 Task: Find connections with filter location Pasaia with filter topic #Lockdownwith filter profile language Potuguese with filter current company Microchip Technology Inc. with filter school Indian Institute of Management Kashipur with filter industry Security Guards and Patrol Services with filter service category Outsourcing with filter keywords title Concierge
Action: Mouse moved to (181, 278)
Screenshot: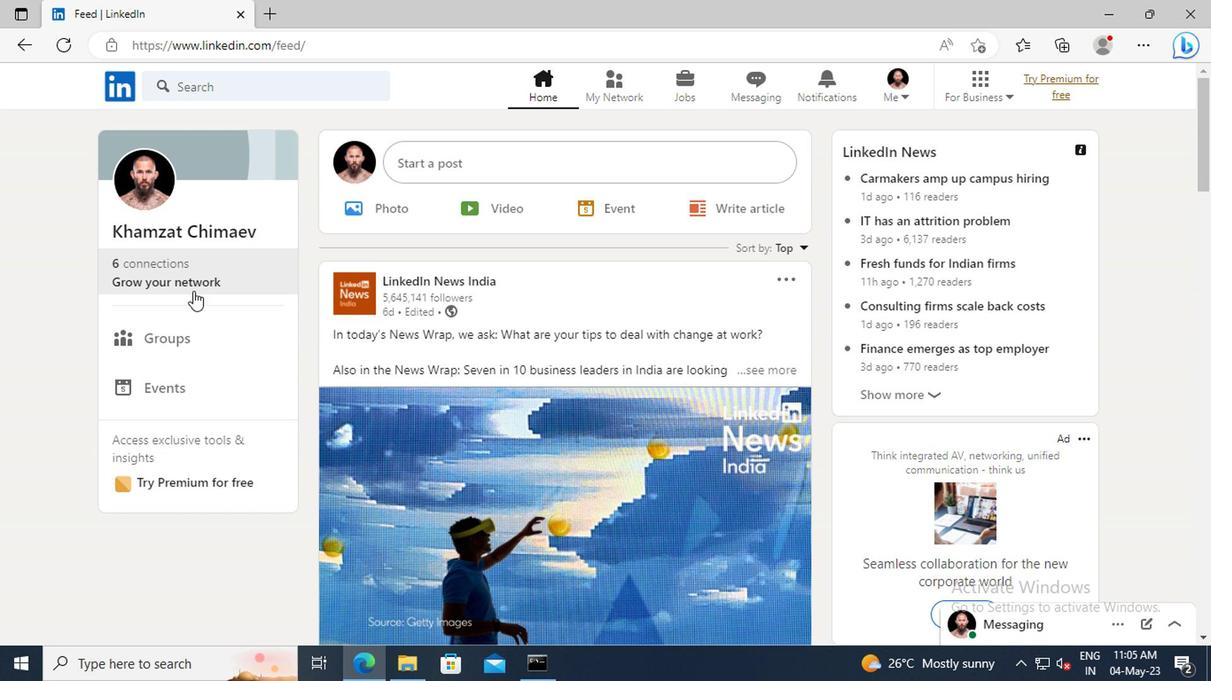
Action: Mouse pressed left at (181, 278)
Screenshot: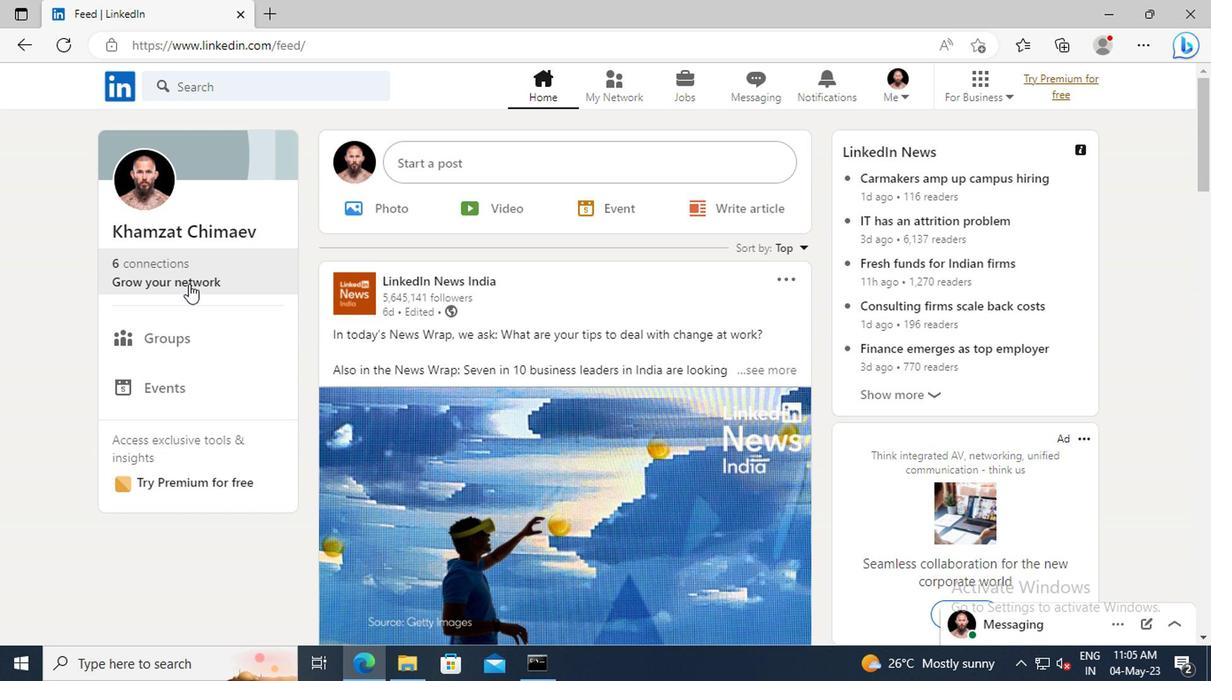 
Action: Mouse moved to (189, 189)
Screenshot: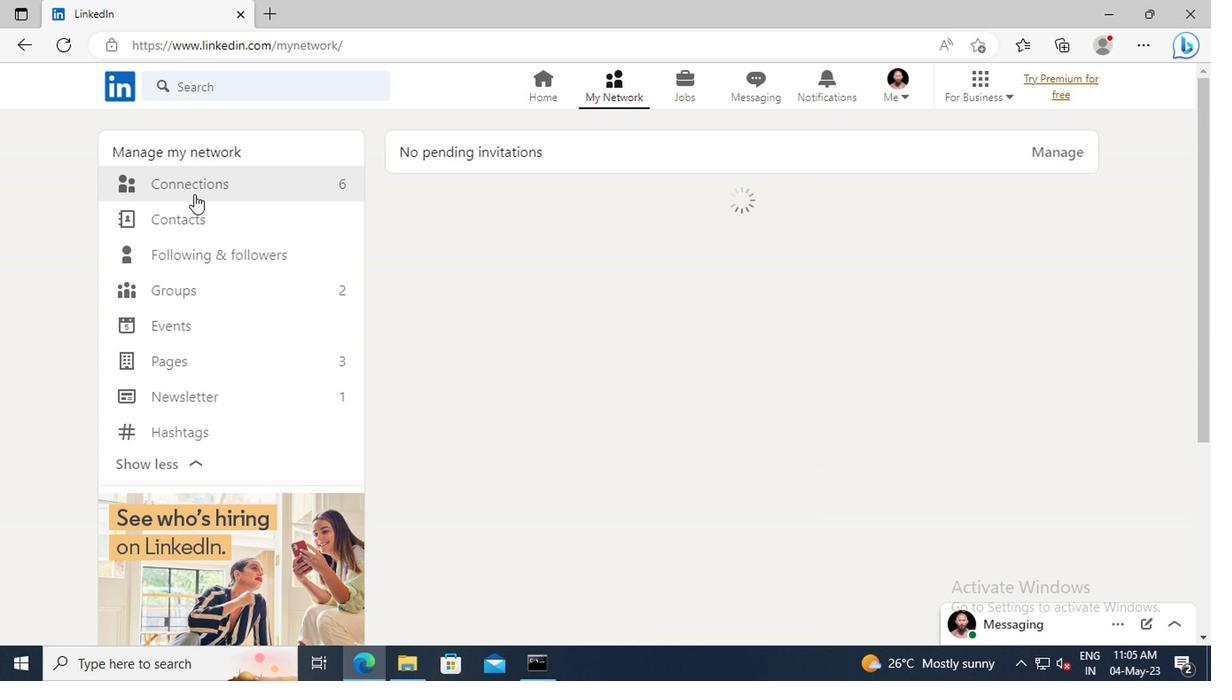 
Action: Mouse pressed left at (189, 189)
Screenshot: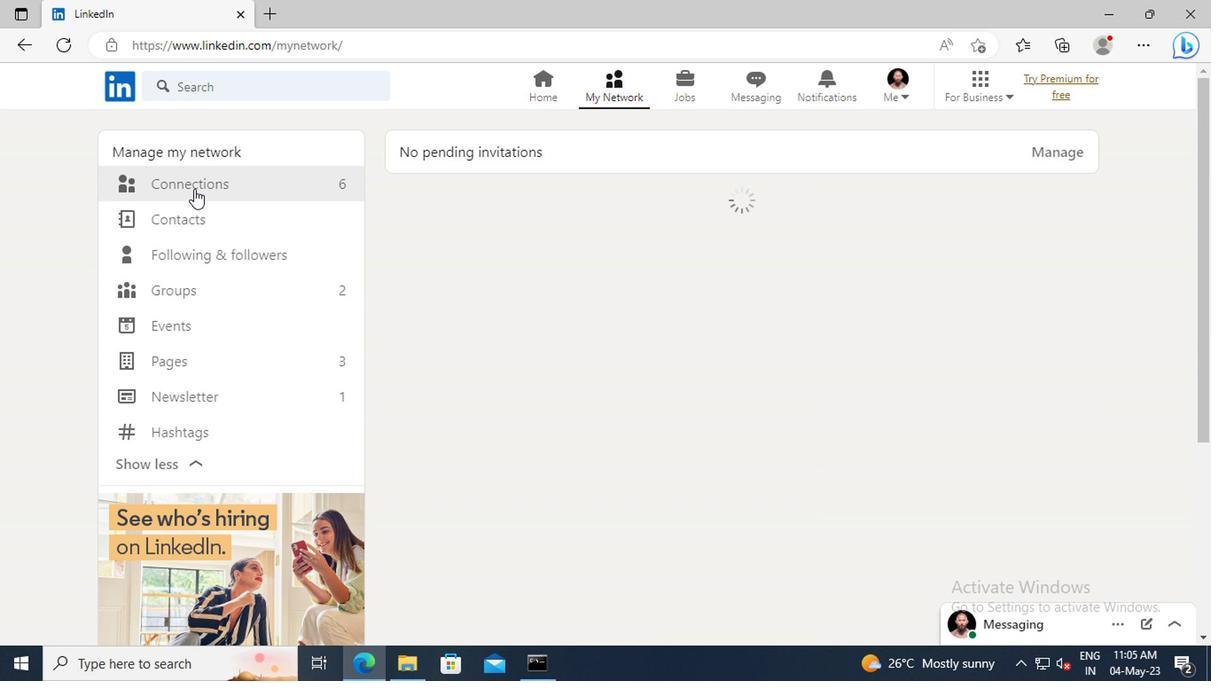 
Action: Mouse moved to (737, 194)
Screenshot: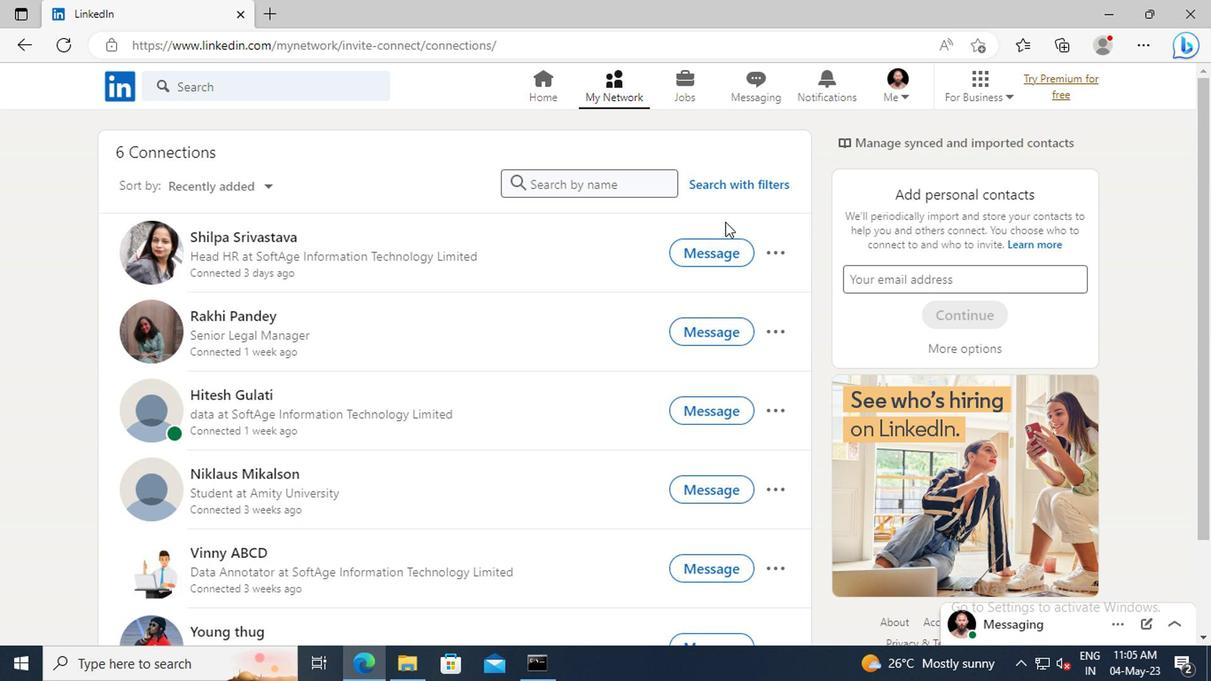 
Action: Mouse pressed left at (737, 194)
Screenshot: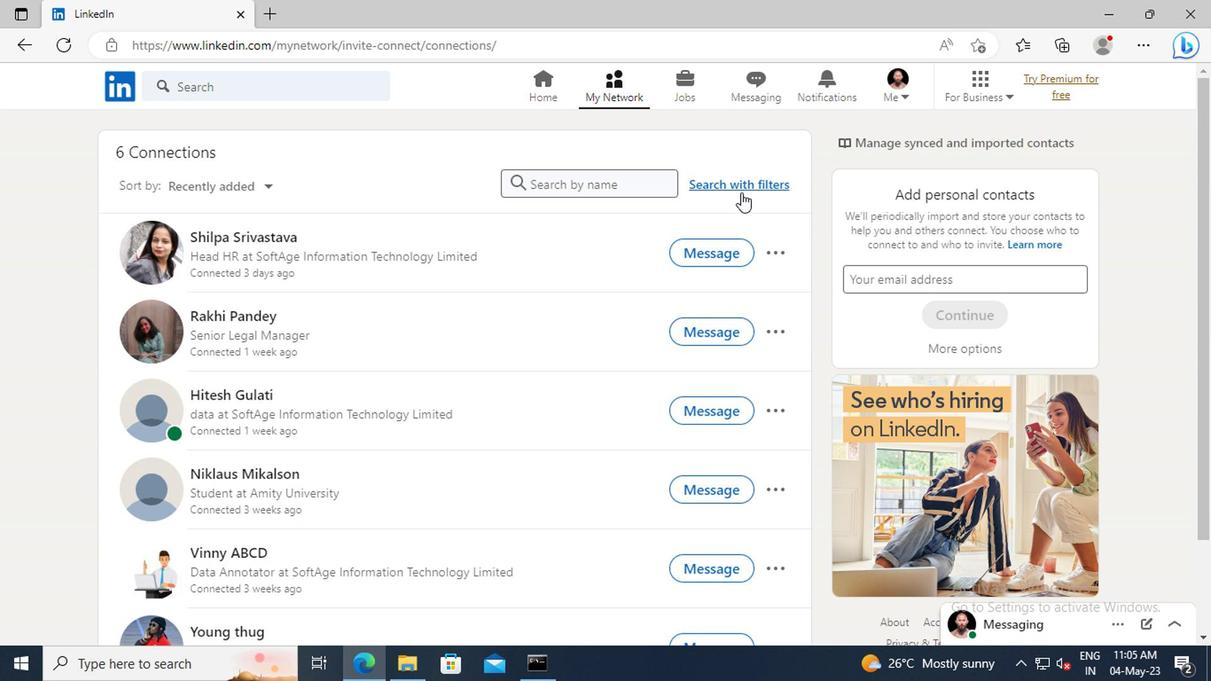 
Action: Mouse moved to (675, 139)
Screenshot: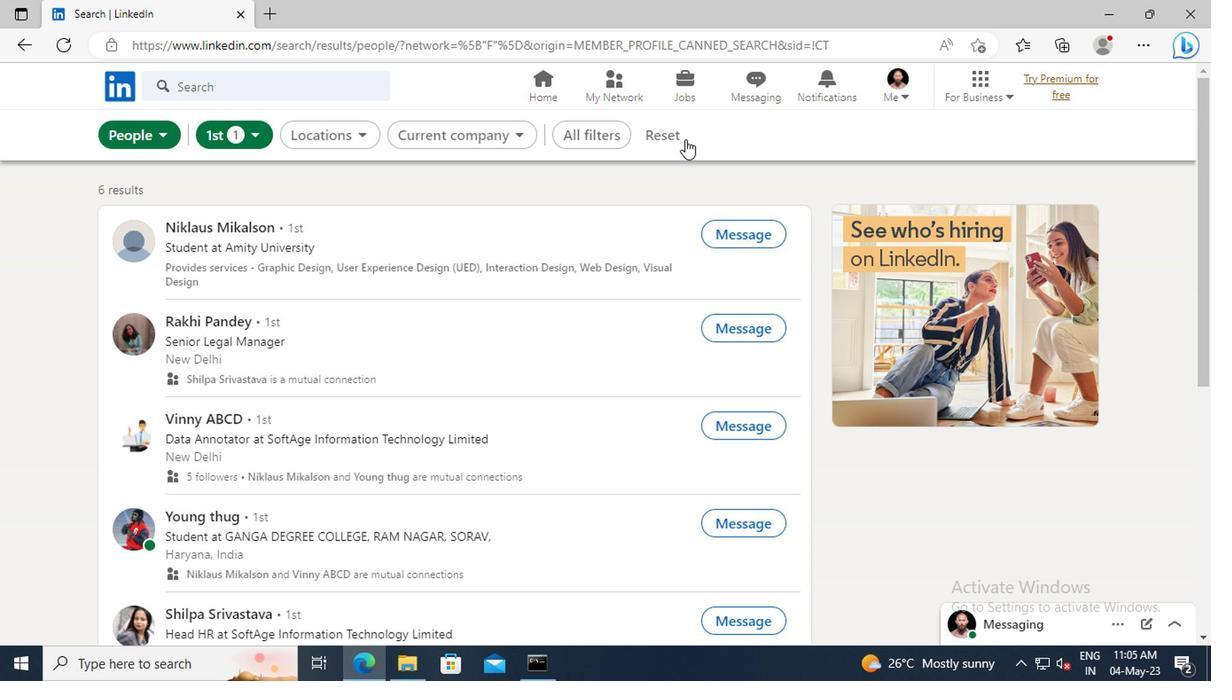 
Action: Mouse pressed left at (675, 139)
Screenshot: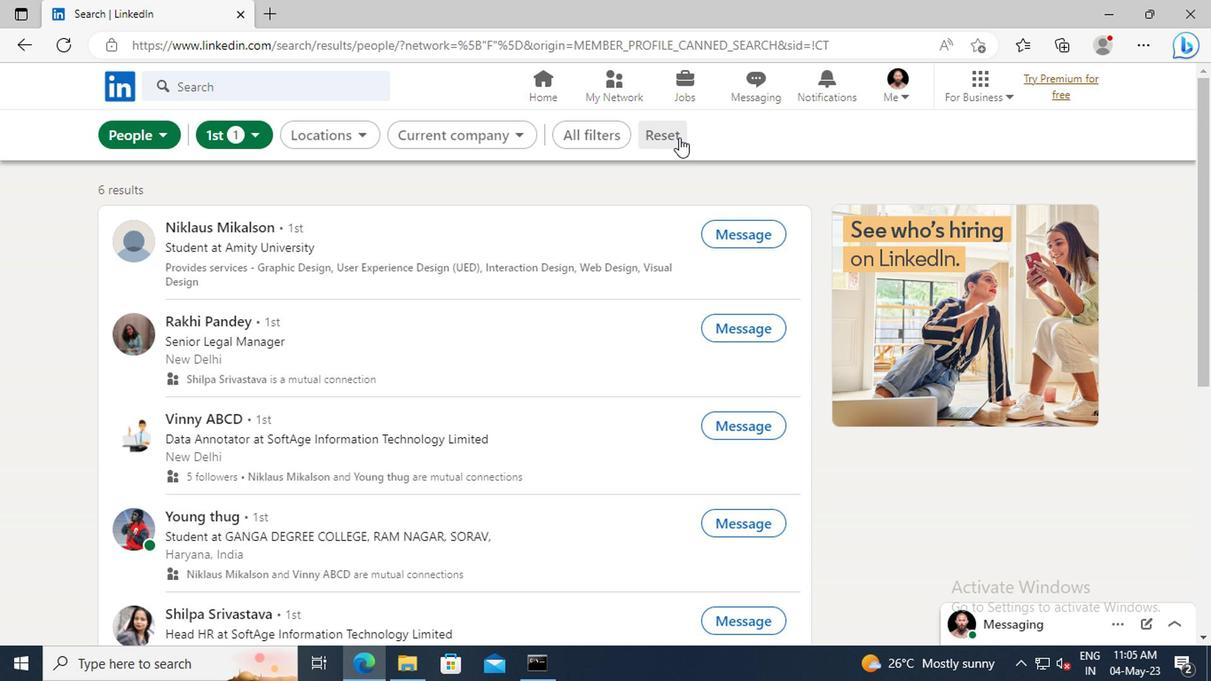 
Action: Mouse moved to (655, 138)
Screenshot: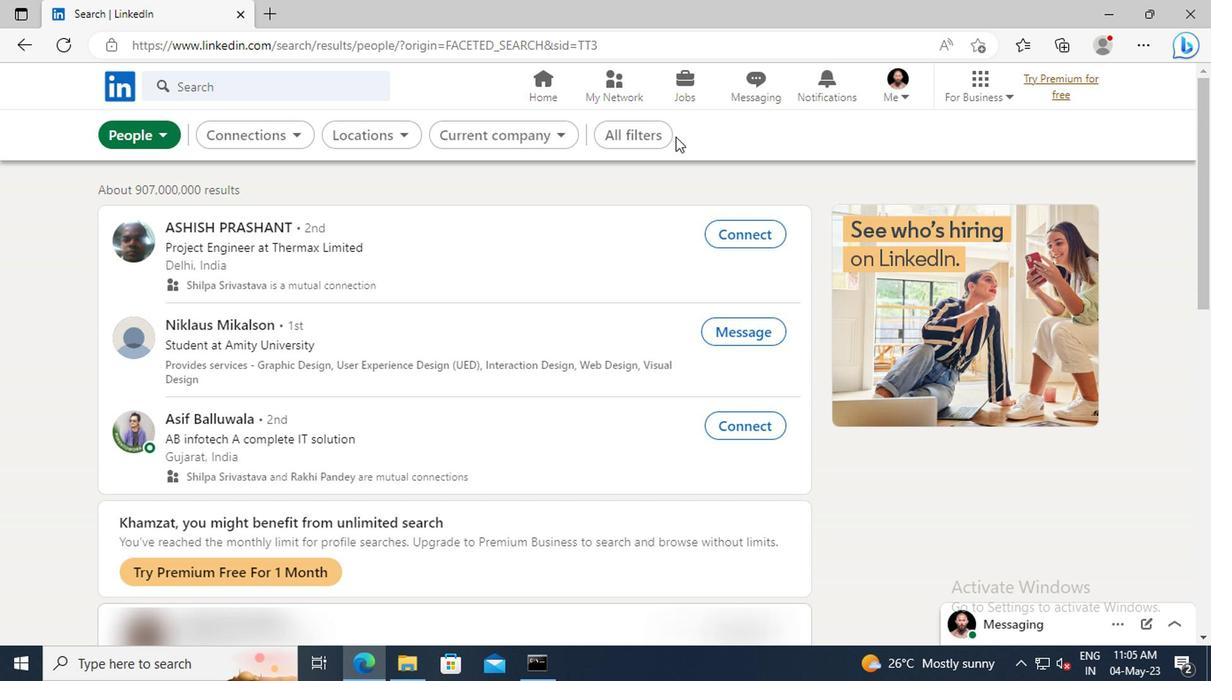 
Action: Mouse pressed left at (655, 138)
Screenshot: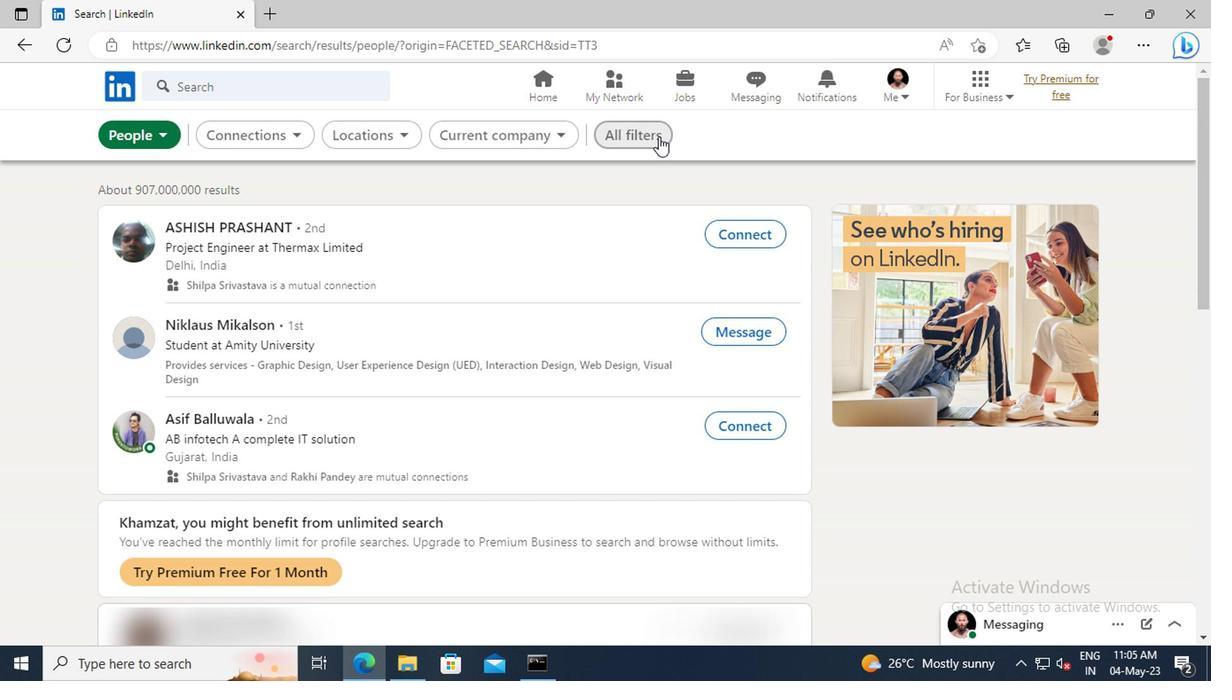 
Action: Mouse moved to (968, 311)
Screenshot: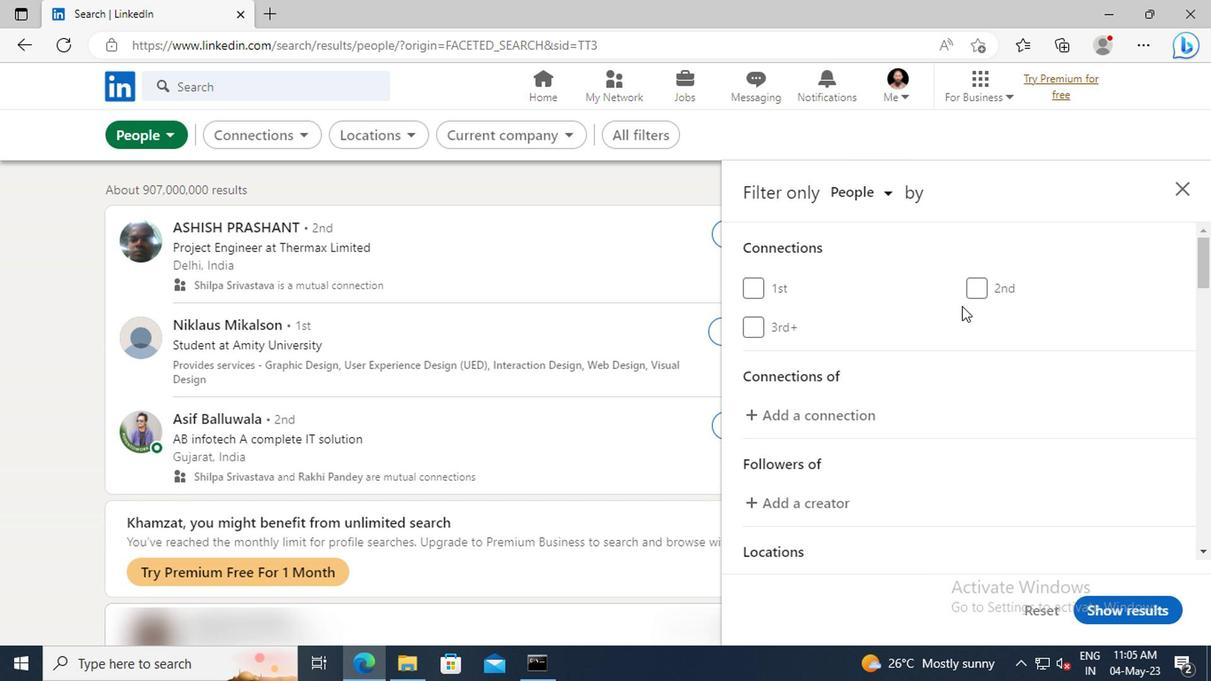 
Action: Mouse scrolled (968, 309) with delta (0, -1)
Screenshot: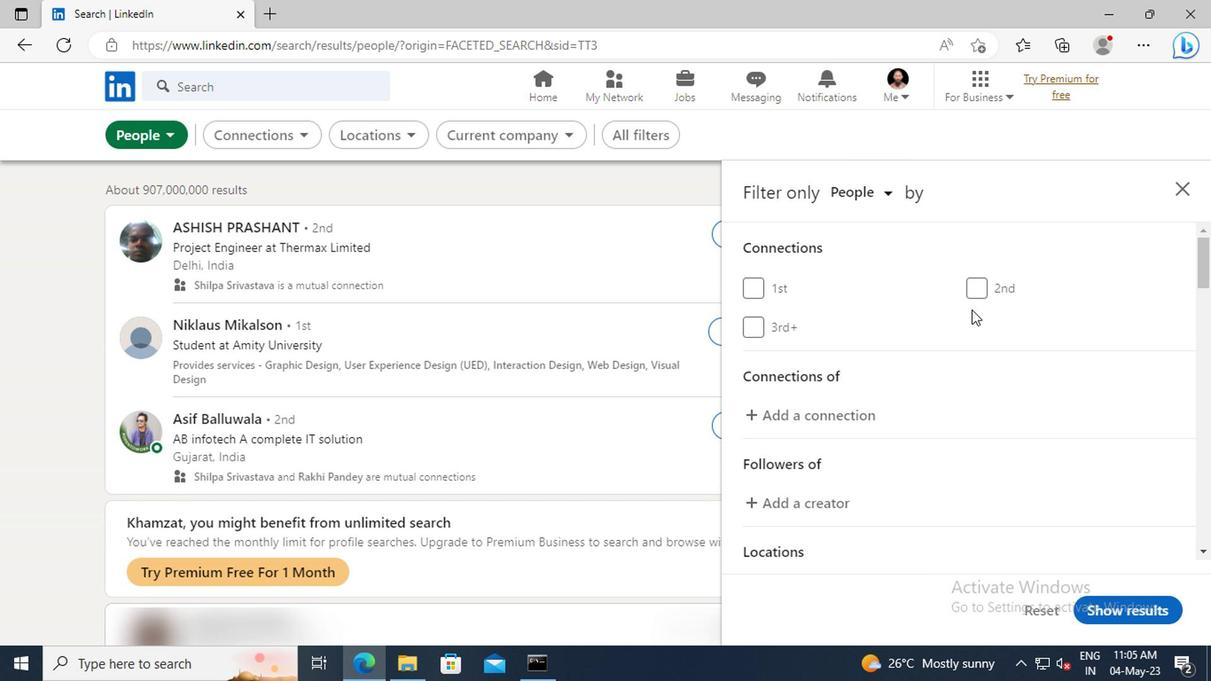 
Action: Mouse scrolled (968, 309) with delta (0, -1)
Screenshot: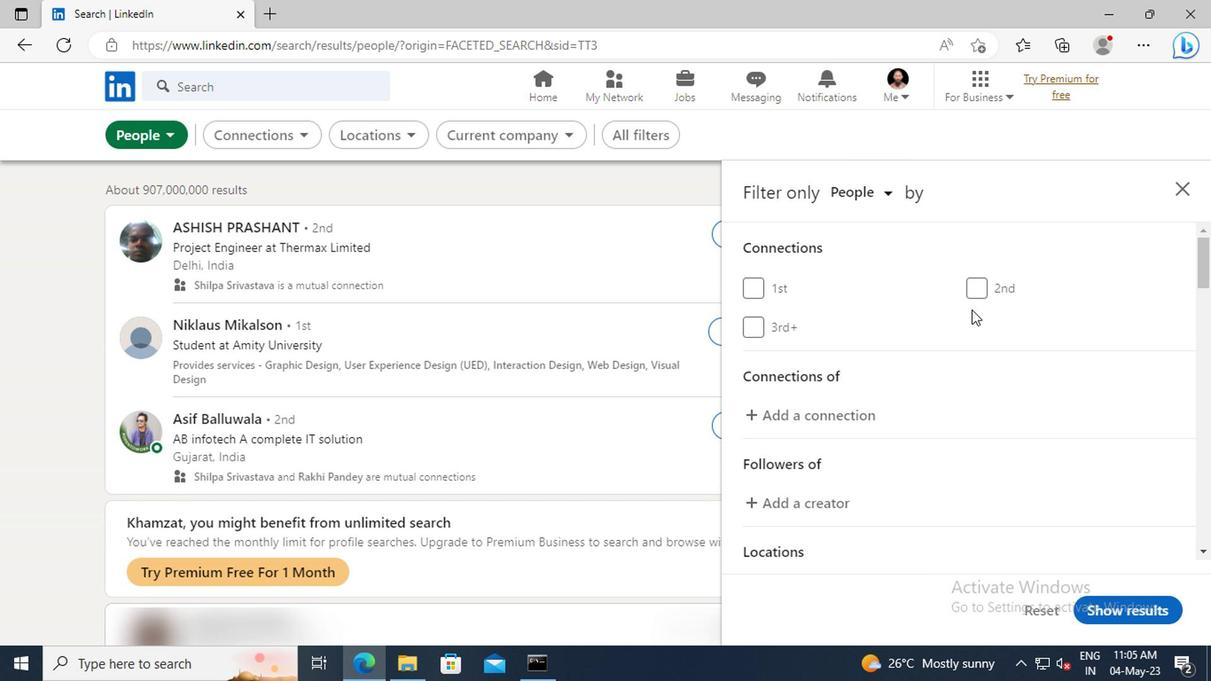 
Action: Mouse scrolled (968, 309) with delta (0, -1)
Screenshot: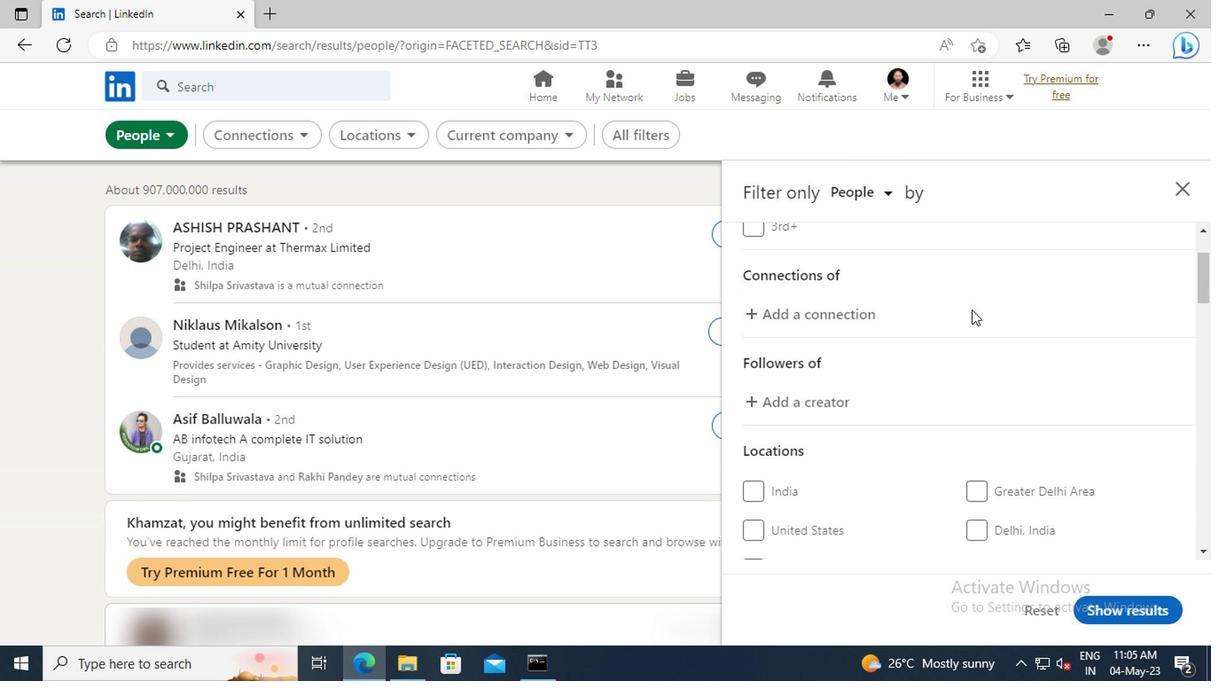 
Action: Mouse scrolled (968, 309) with delta (0, -1)
Screenshot: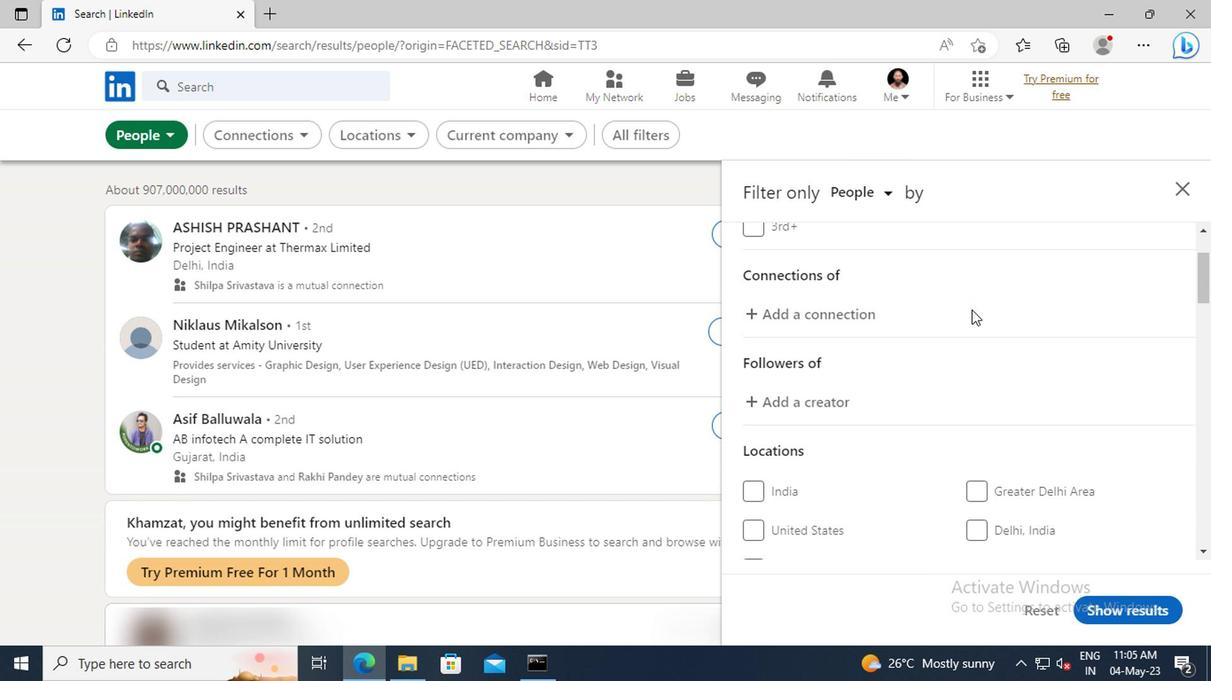 
Action: Mouse scrolled (968, 309) with delta (0, -1)
Screenshot: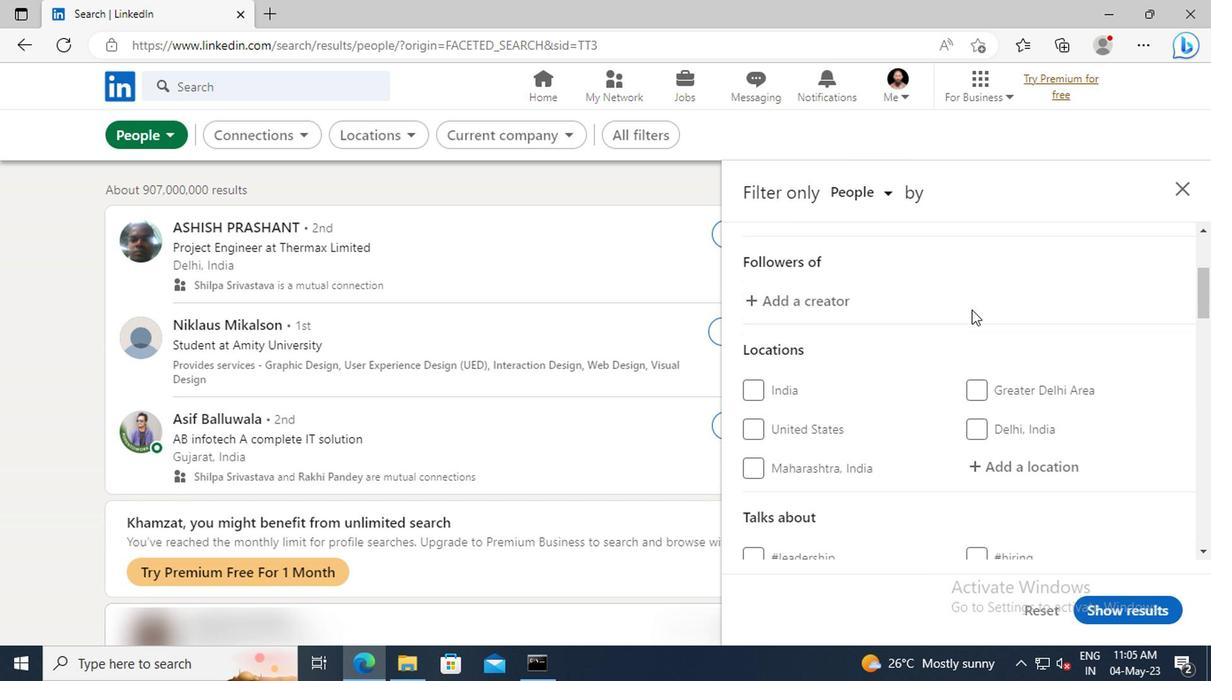
Action: Mouse scrolled (968, 309) with delta (0, -1)
Screenshot: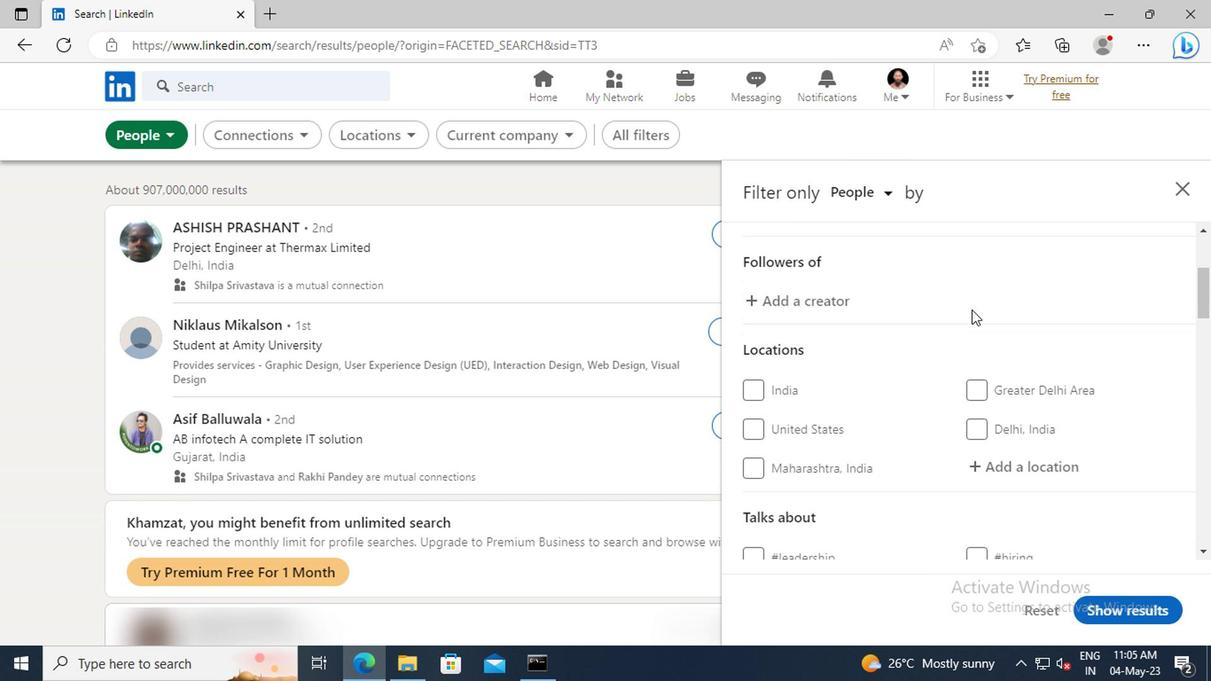 
Action: Mouse moved to (984, 366)
Screenshot: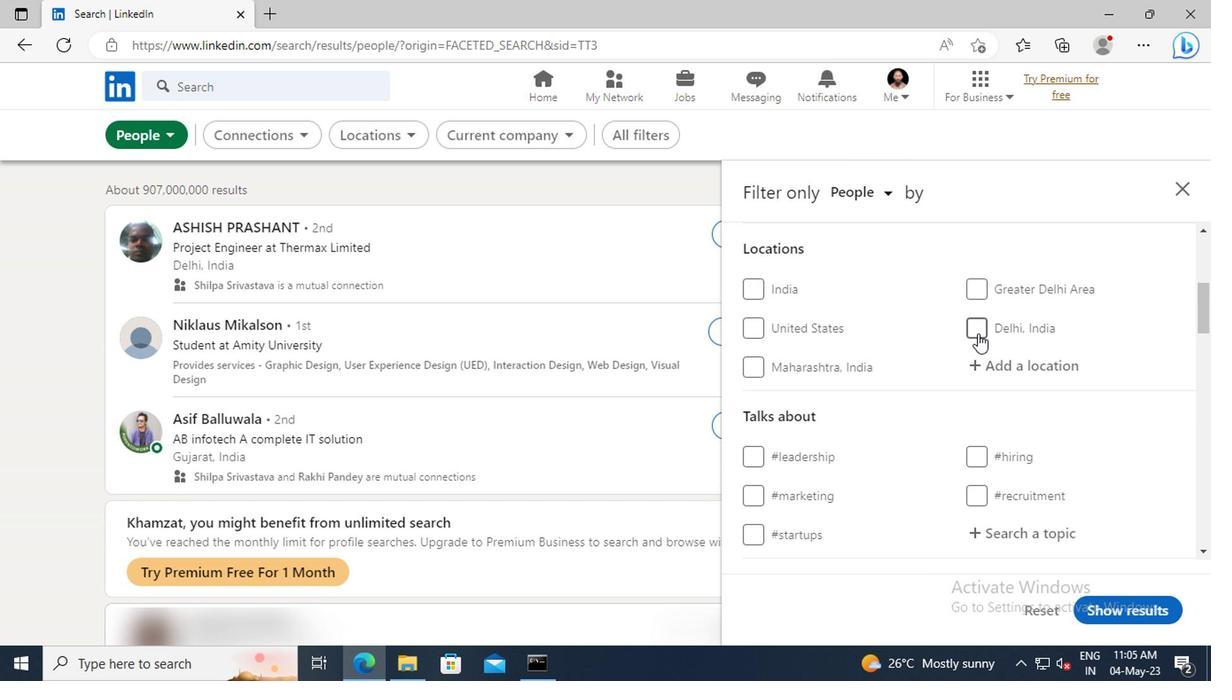 
Action: Mouse pressed left at (984, 366)
Screenshot: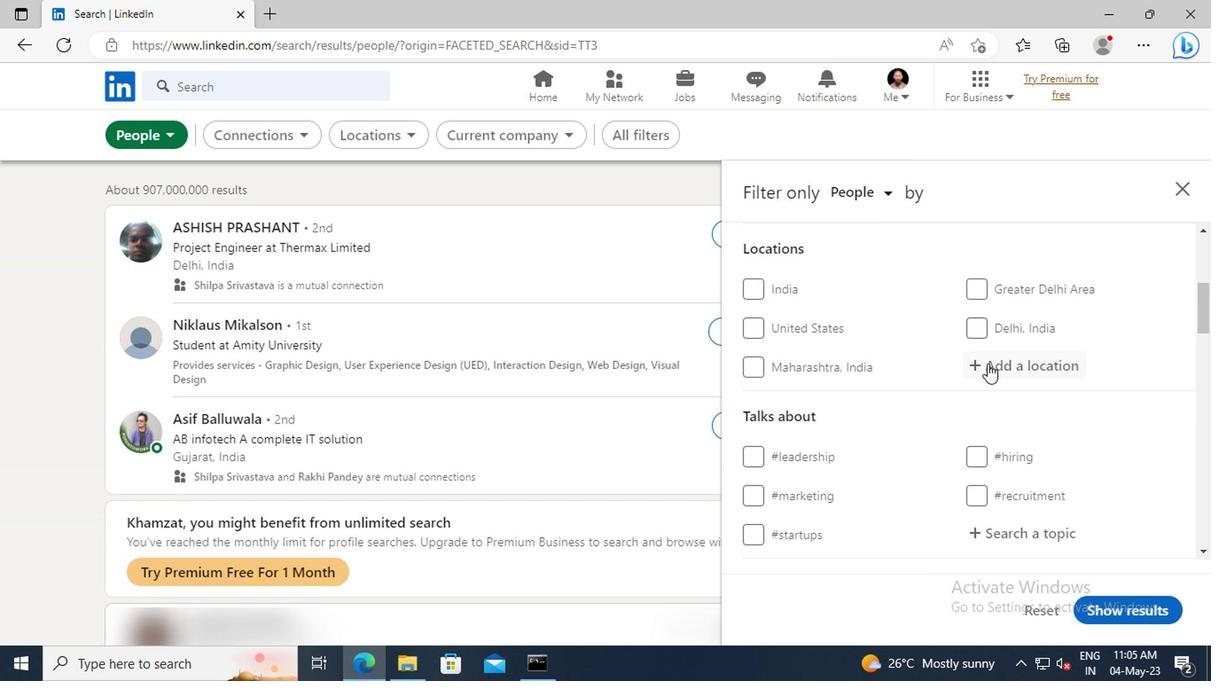 
Action: Key pressed <Key.shift>PASAIA
Screenshot: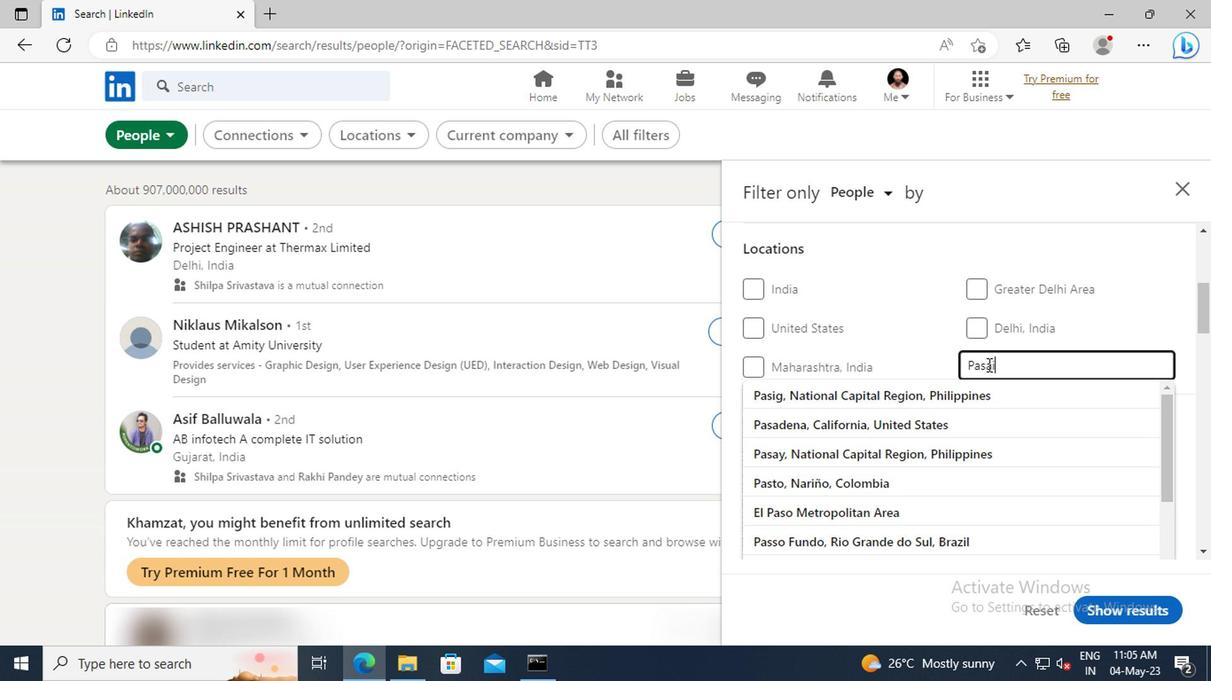 
Action: Mouse moved to (984, 391)
Screenshot: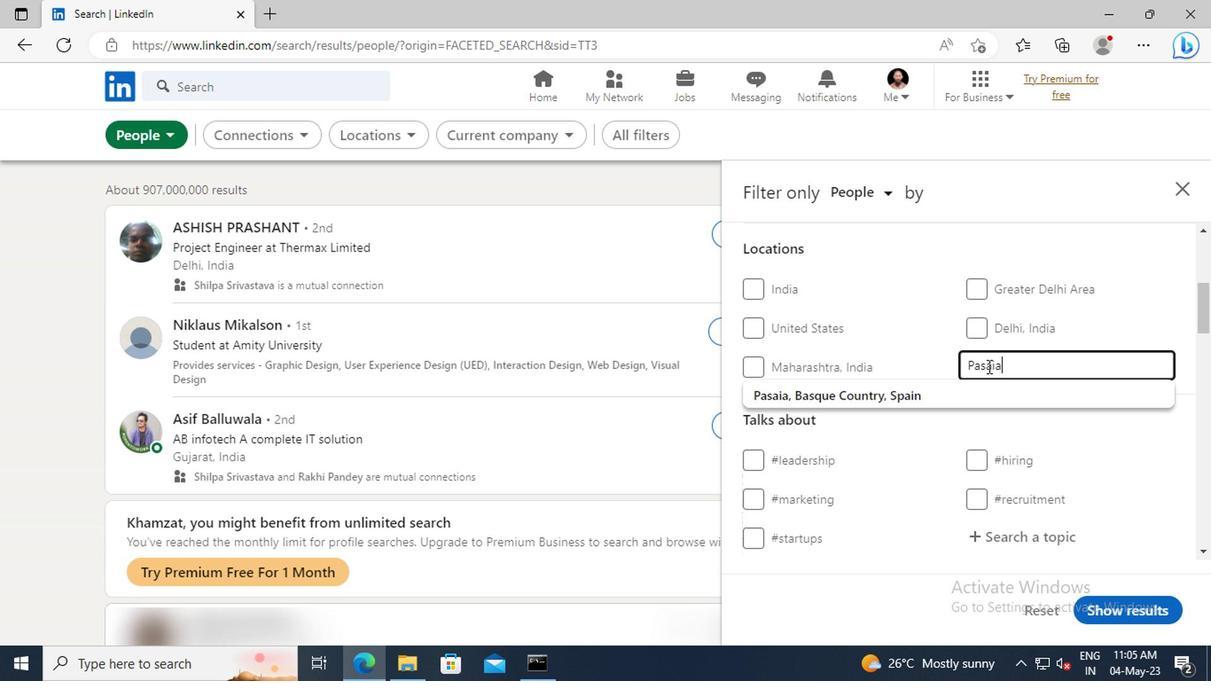 
Action: Mouse pressed left at (984, 391)
Screenshot: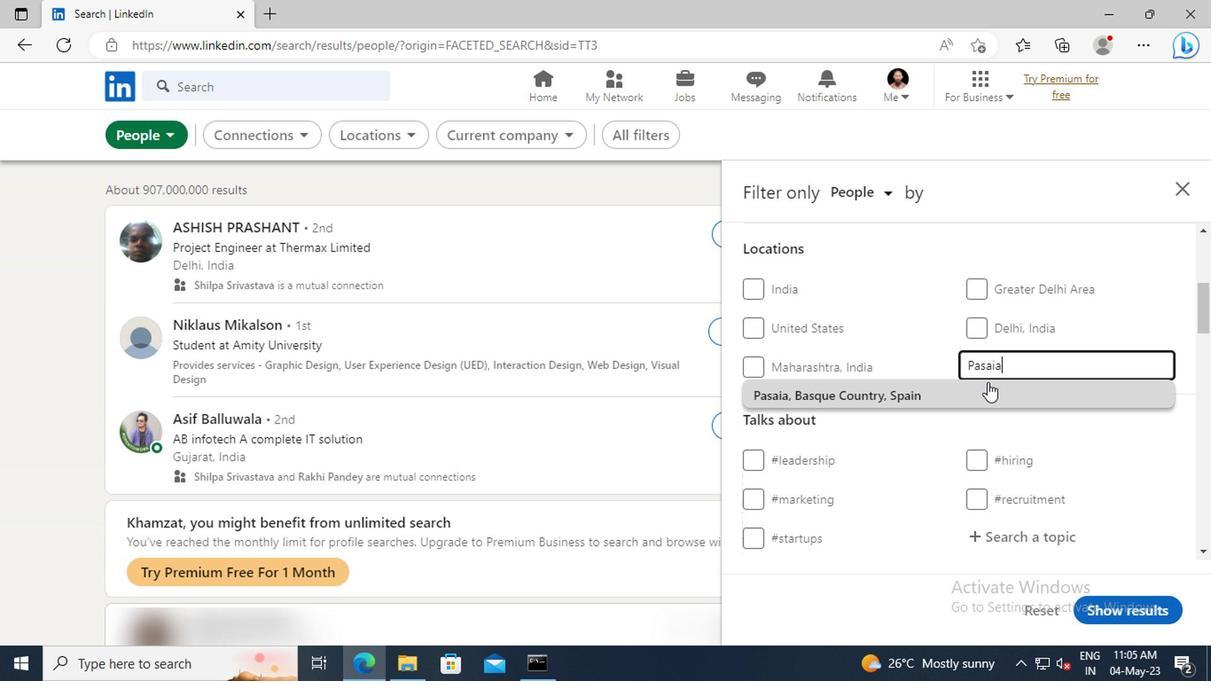 
Action: Mouse scrolled (984, 390) with delta (0, 0)
Screenshot: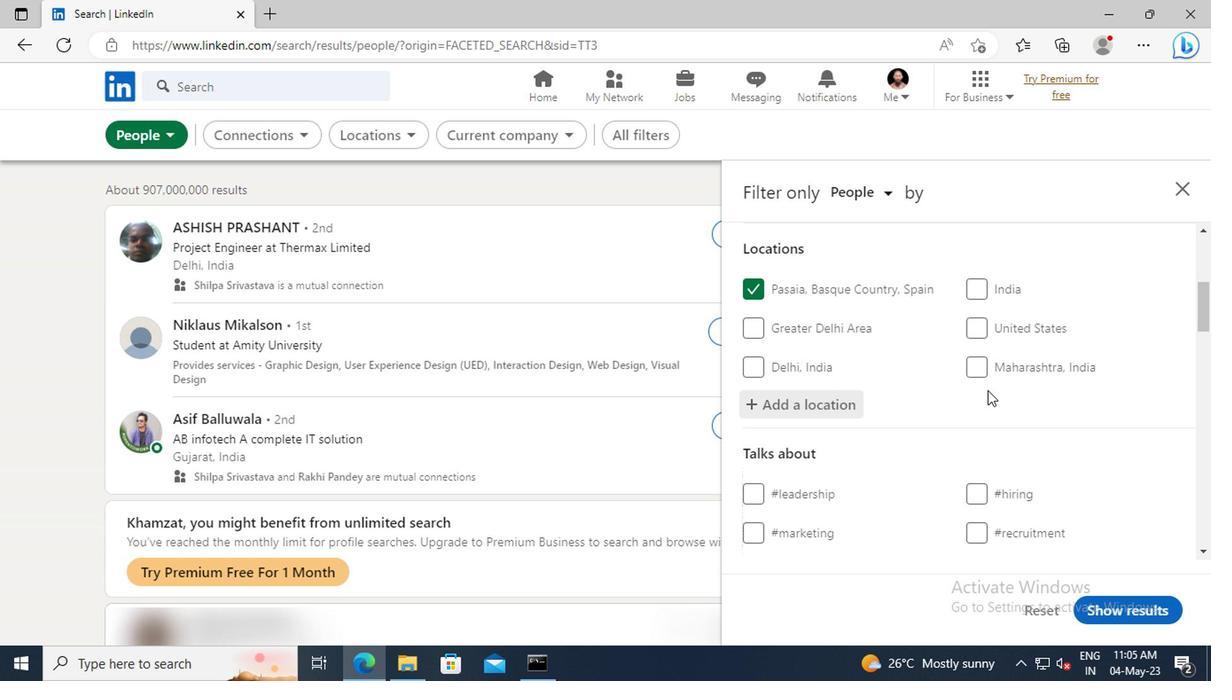 
Action: Mouse scrolled (984, 390) with delta (0, 0)
Screenshot: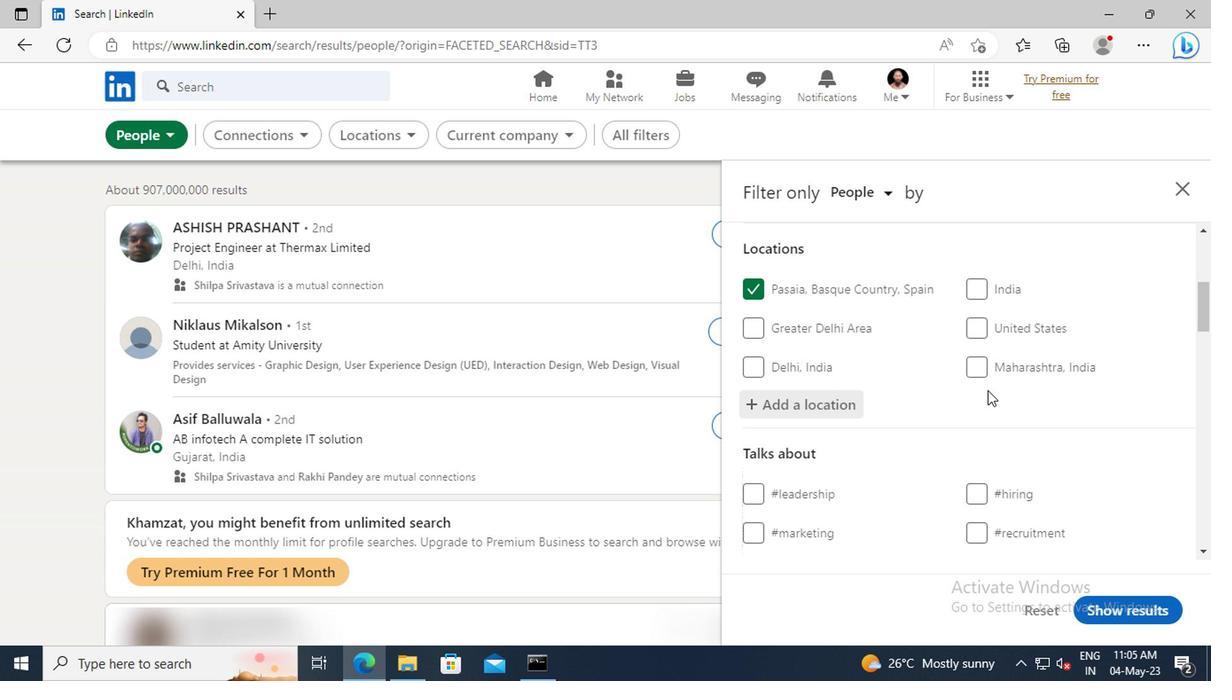 
Action: Mouse scrolled (984, 390) with delta (0, 0)
Screenshot: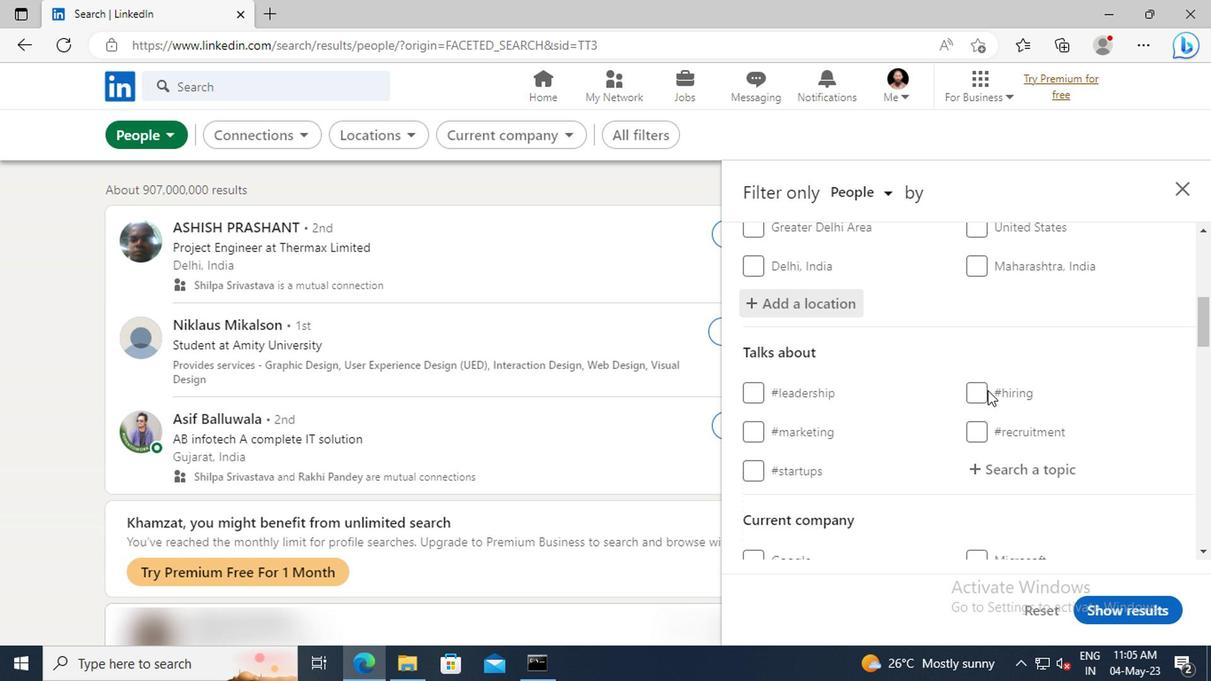 
Action: Mouse scrolled (984, 390) with delta (0, 0)
Screenshot: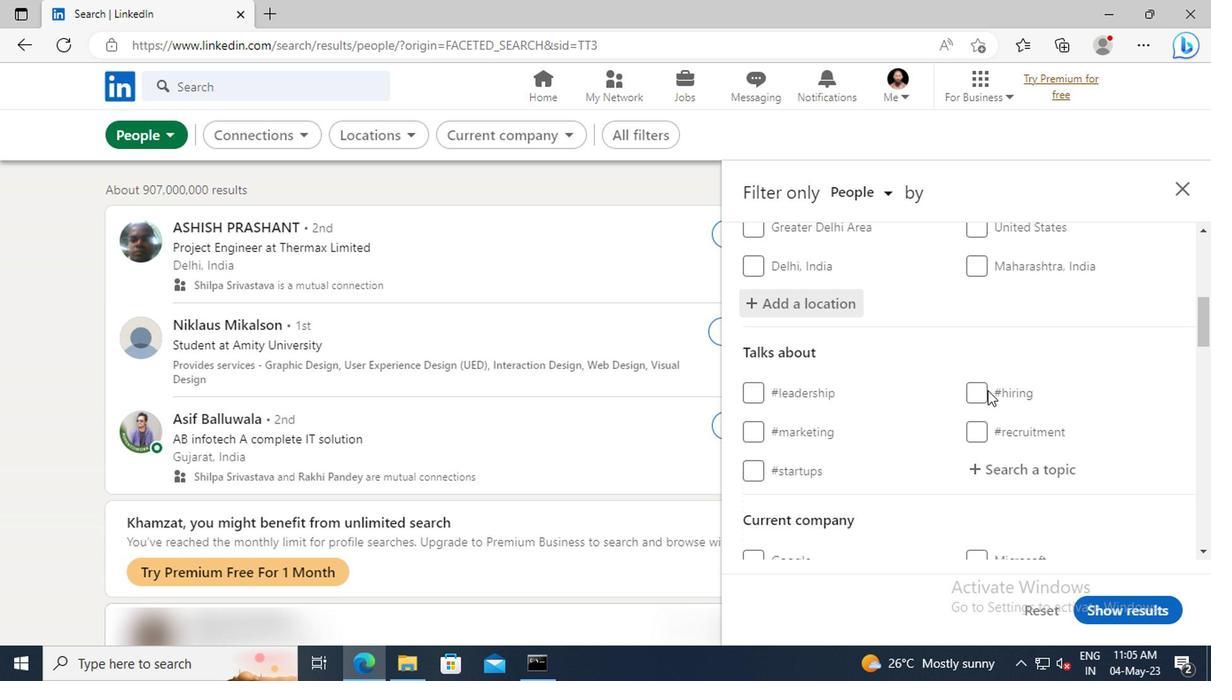 
Action: Mouse moved to (992, 380)
Screenshot: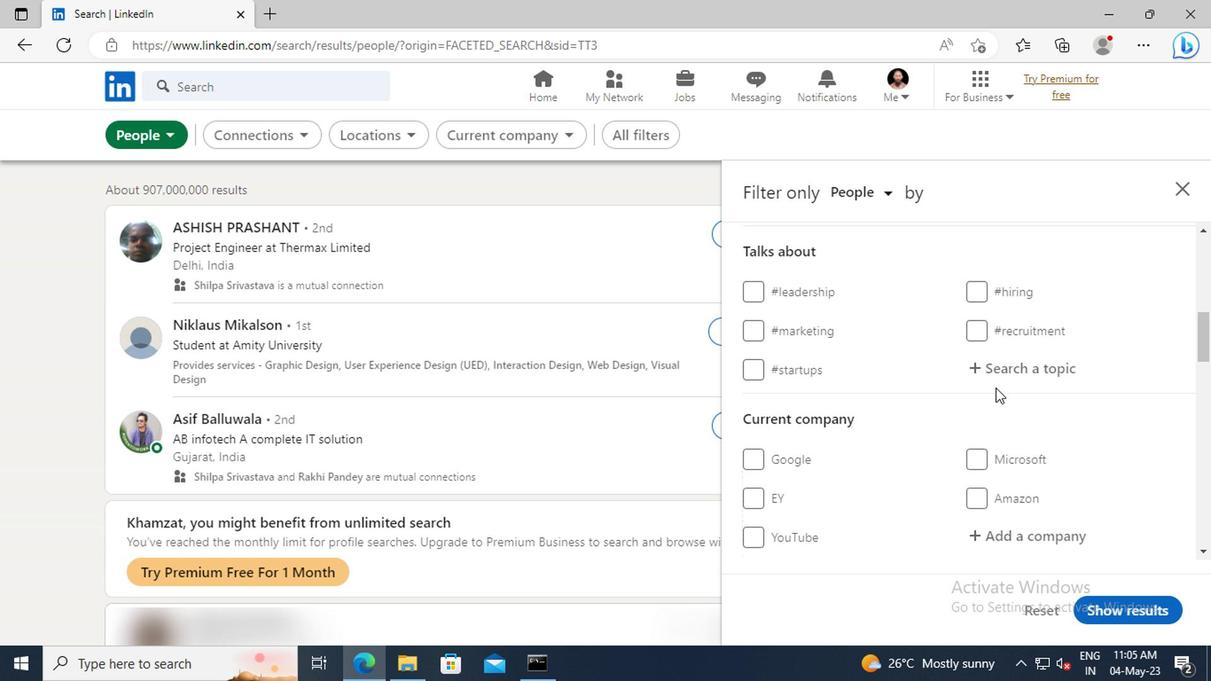 
Action: Mouse pressed left at (992, 380)
Screenshot: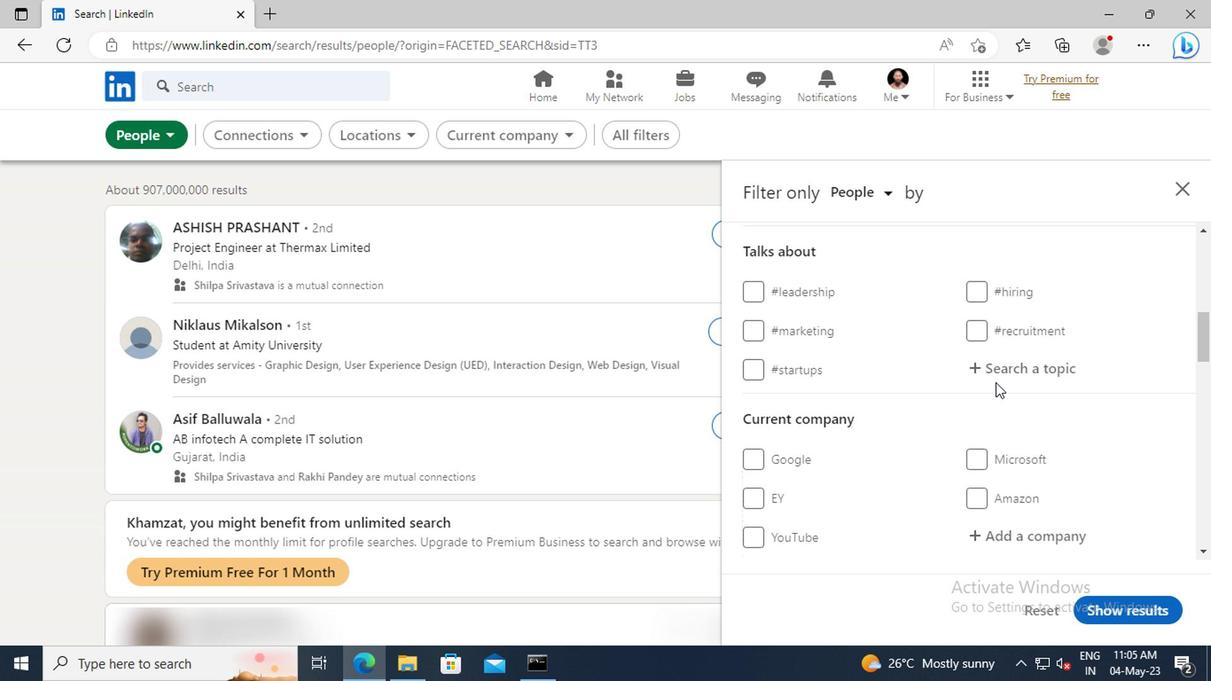 
Action: Mouse moved to (992, 379)
Screenshot: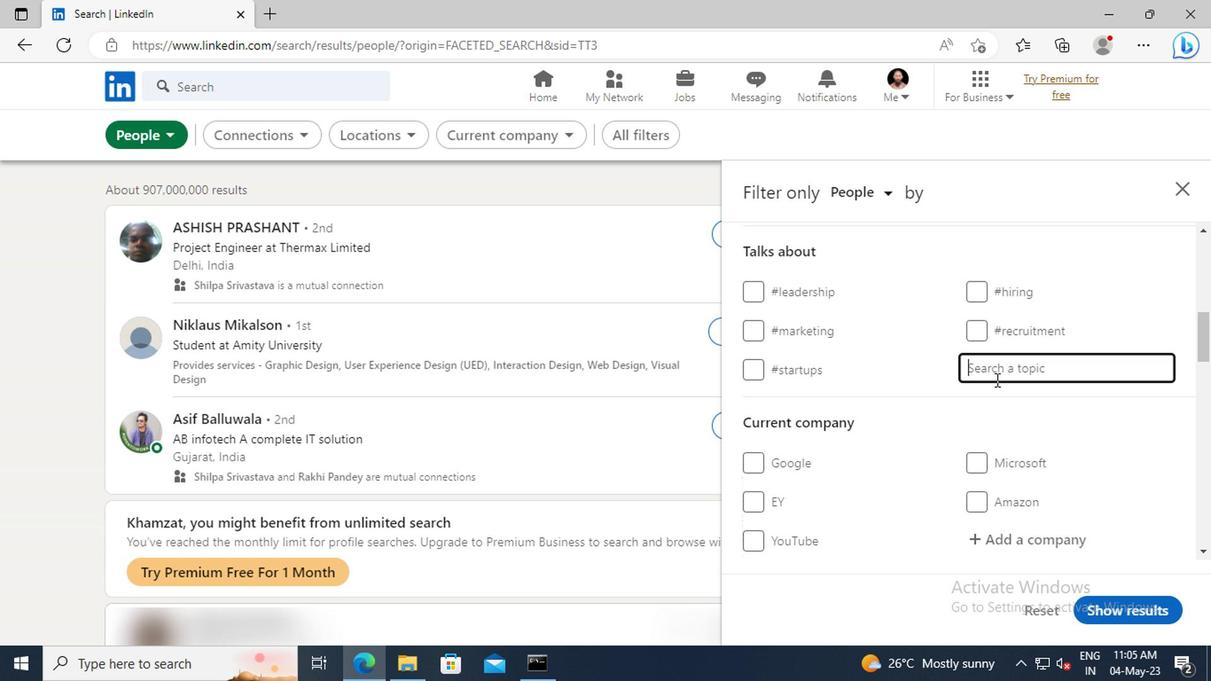 
Action: Key pressed <Key.shift>LOCKDO
Screenshot: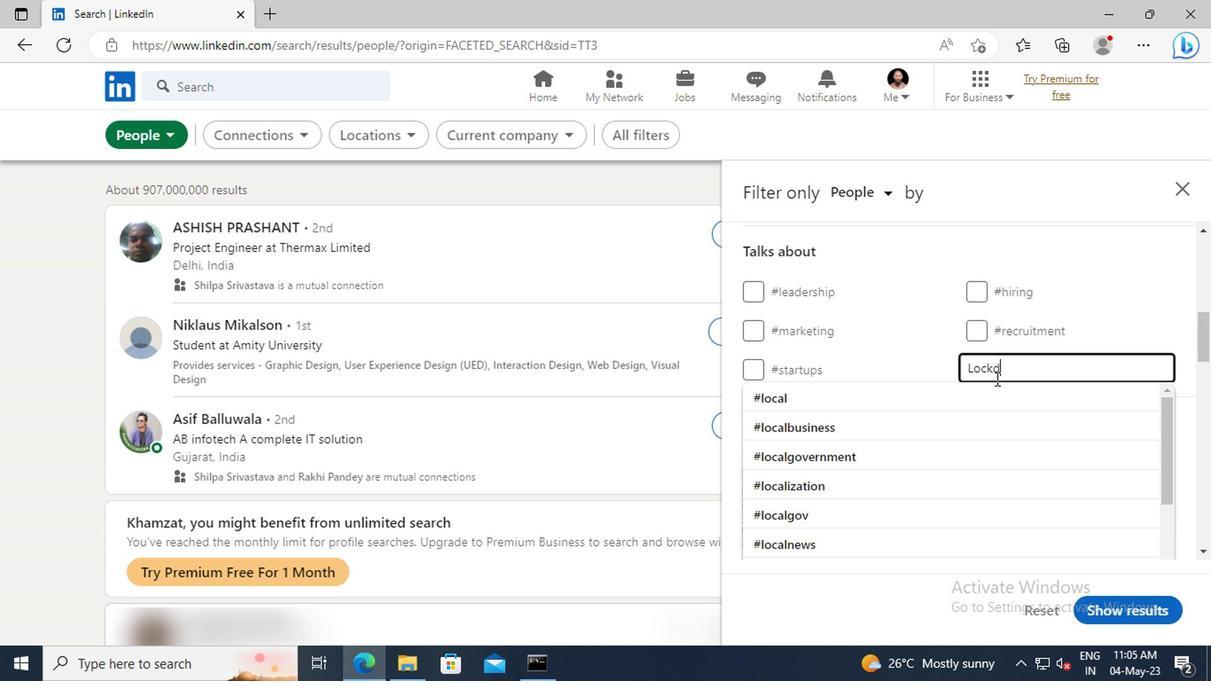 
Action: Mouse moved to (992, 393)
Screenshot: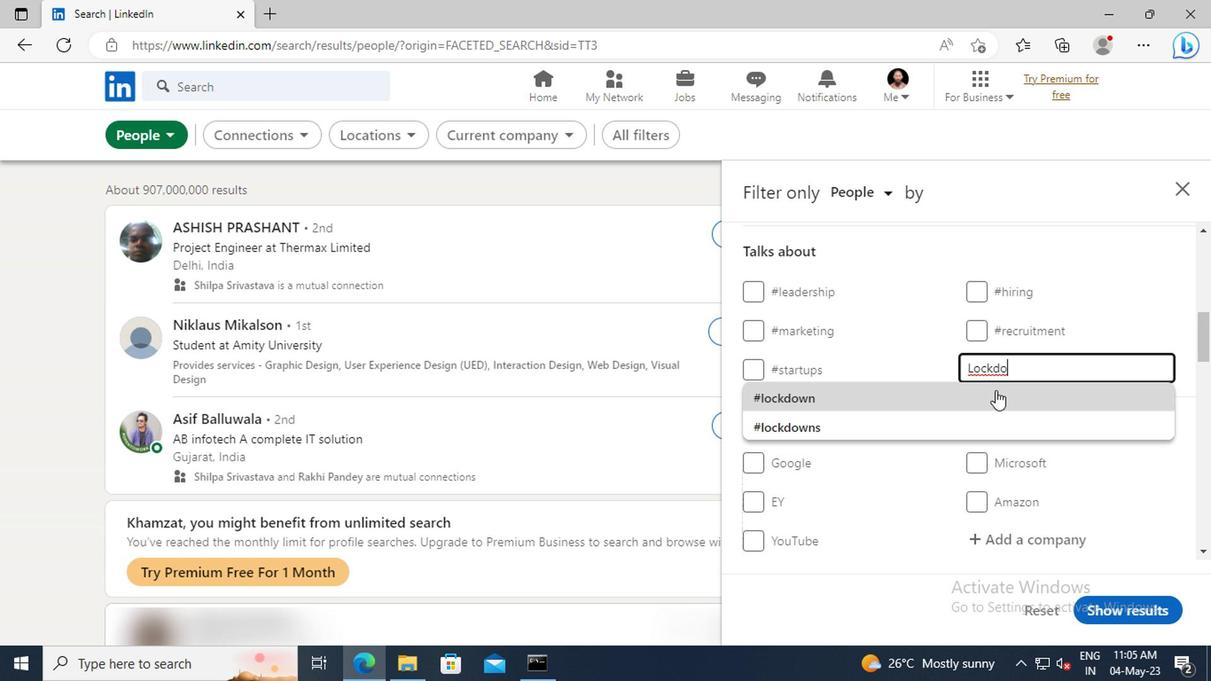 
Action: Mouse pressed left at (992, 393)
Screenshot: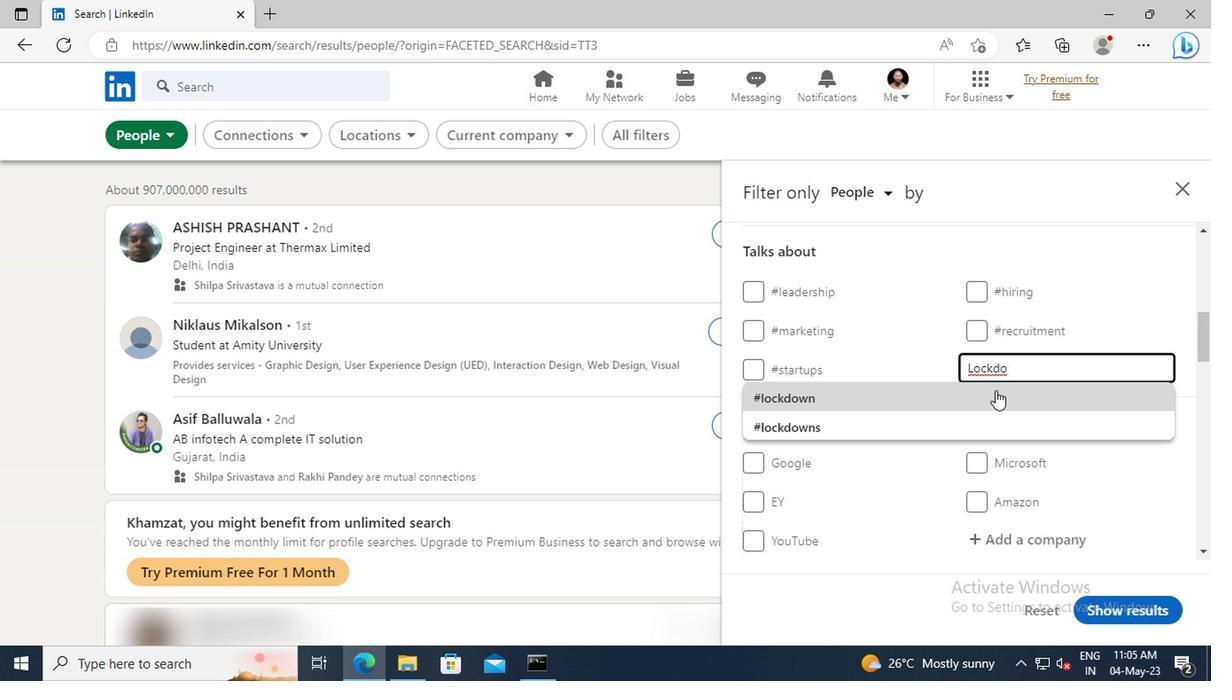 
Action: Mouse scrolled (992, 392) with delta (0, 0)
Screenshot: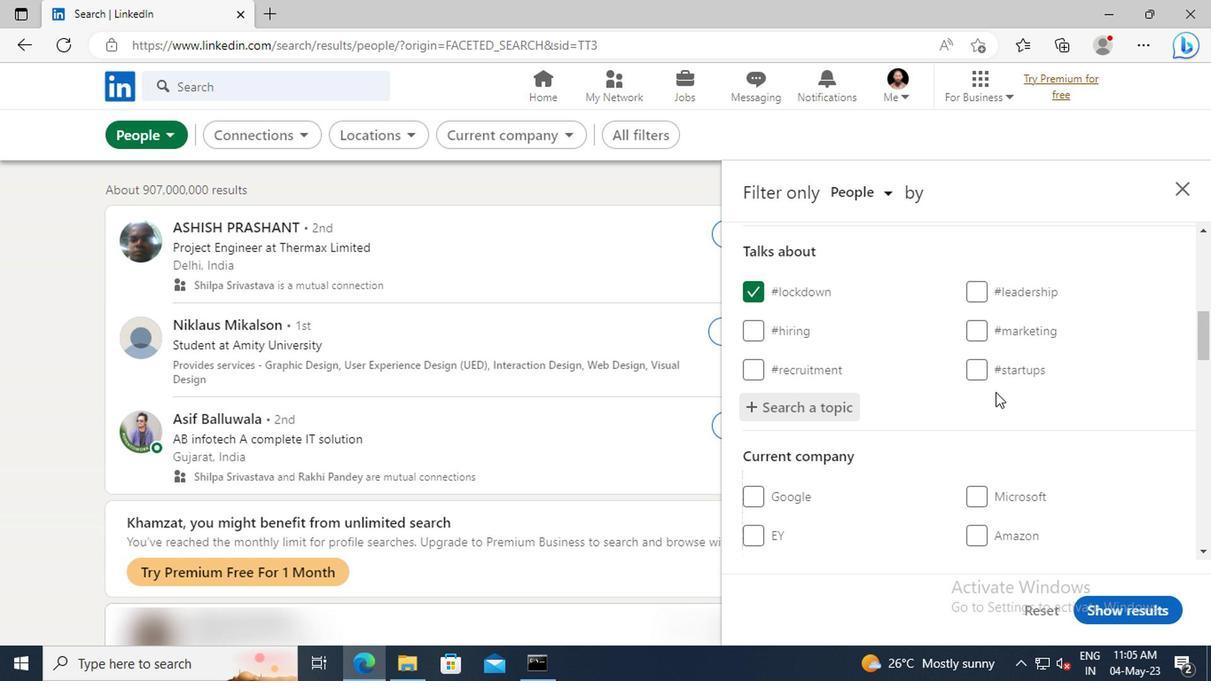 
Action: Mouse scrolled (992, 392) with delta (0, 0)
Screenshot: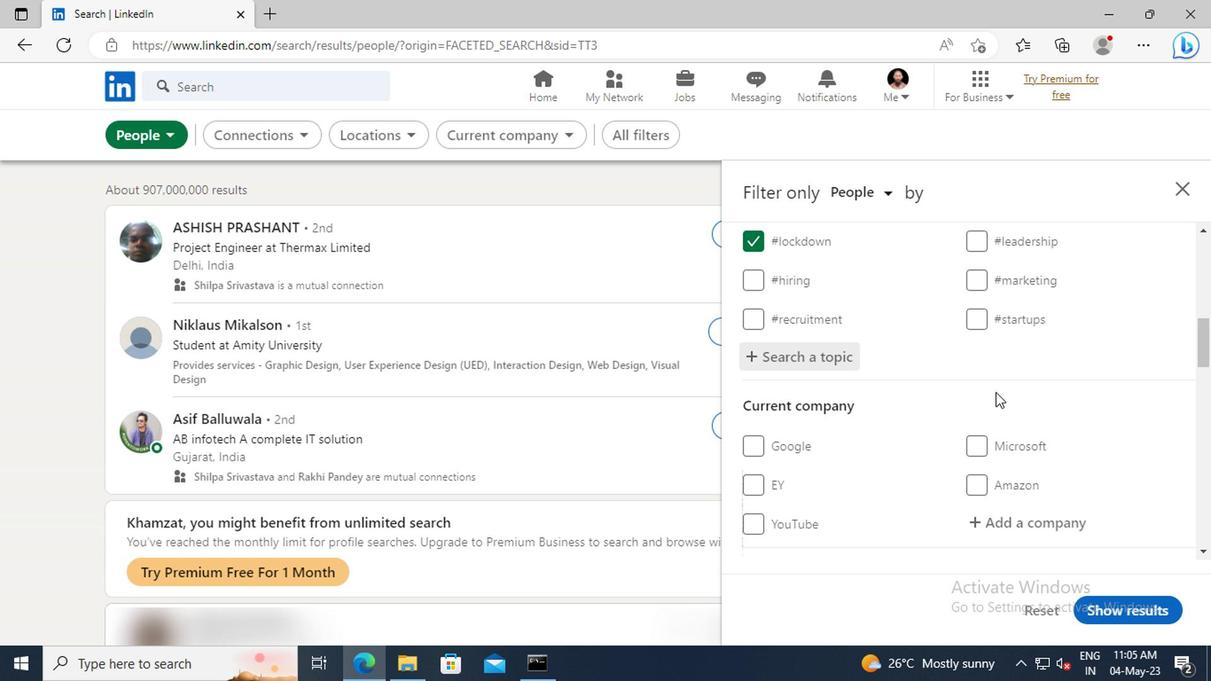 
Action: Mouse scrolled (992, 392) with delta (0, 0)
Screenshot: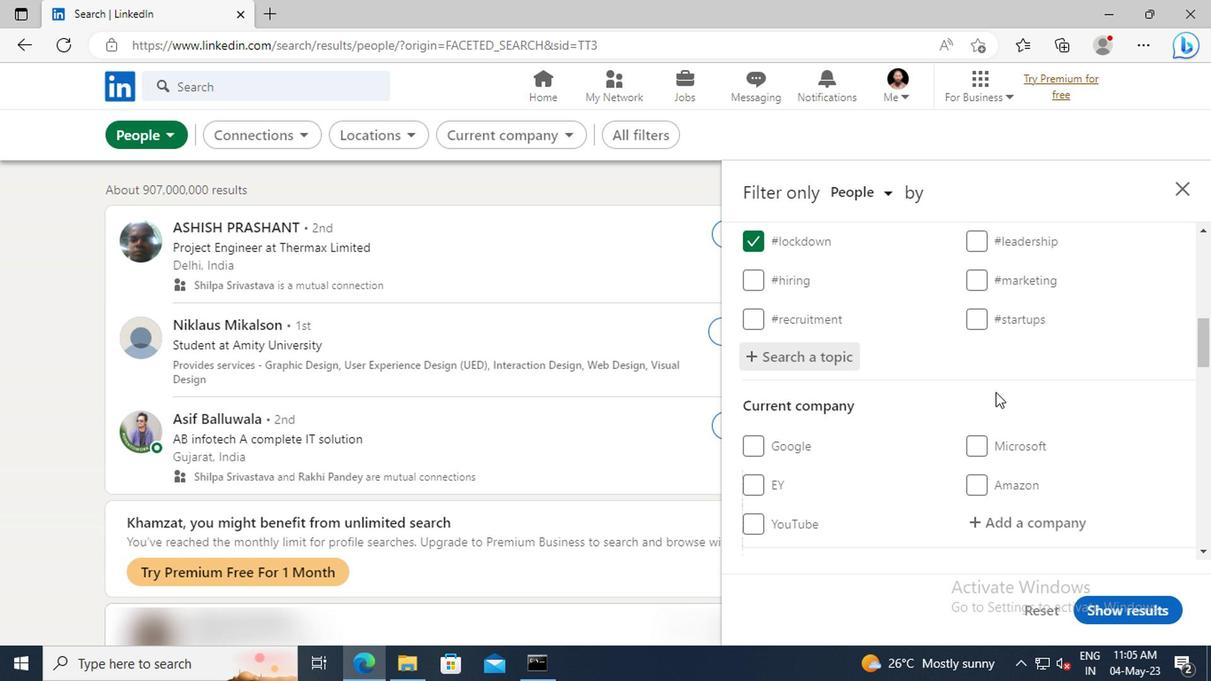 
Action: Mouse scrolled (992, 392) with delta (0, 0)
Screenshot: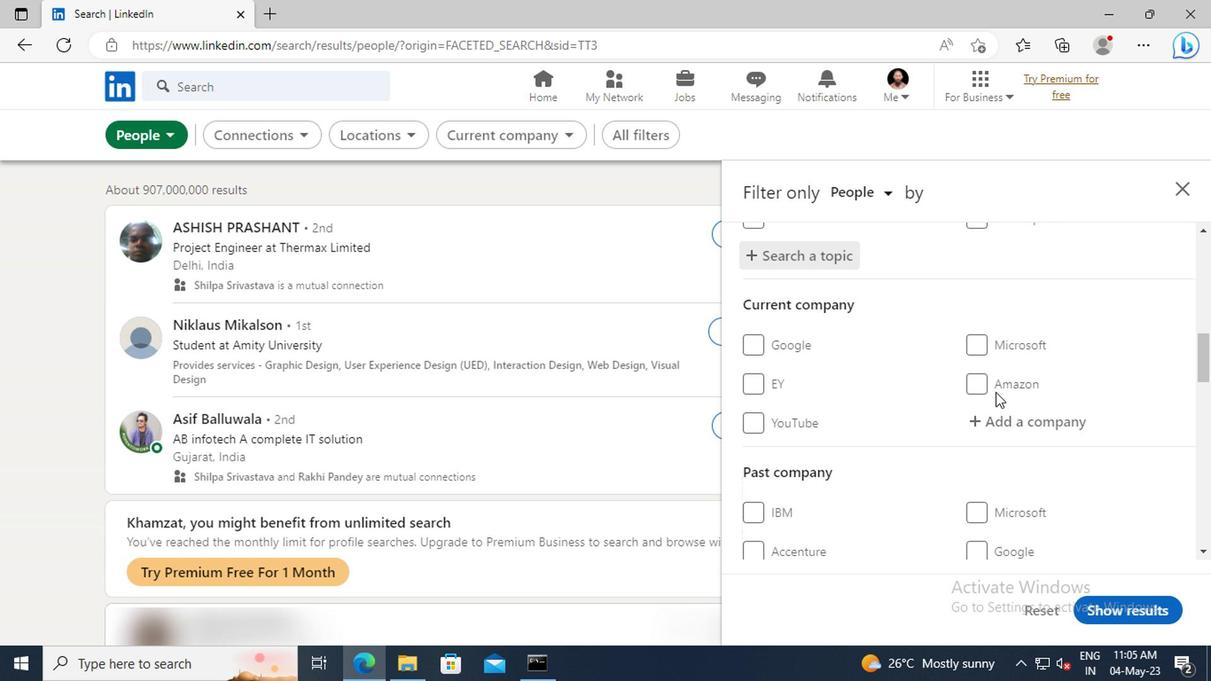 
Action: Mouse scrolled (992, 392) with delta (0, 0)
Screenshot: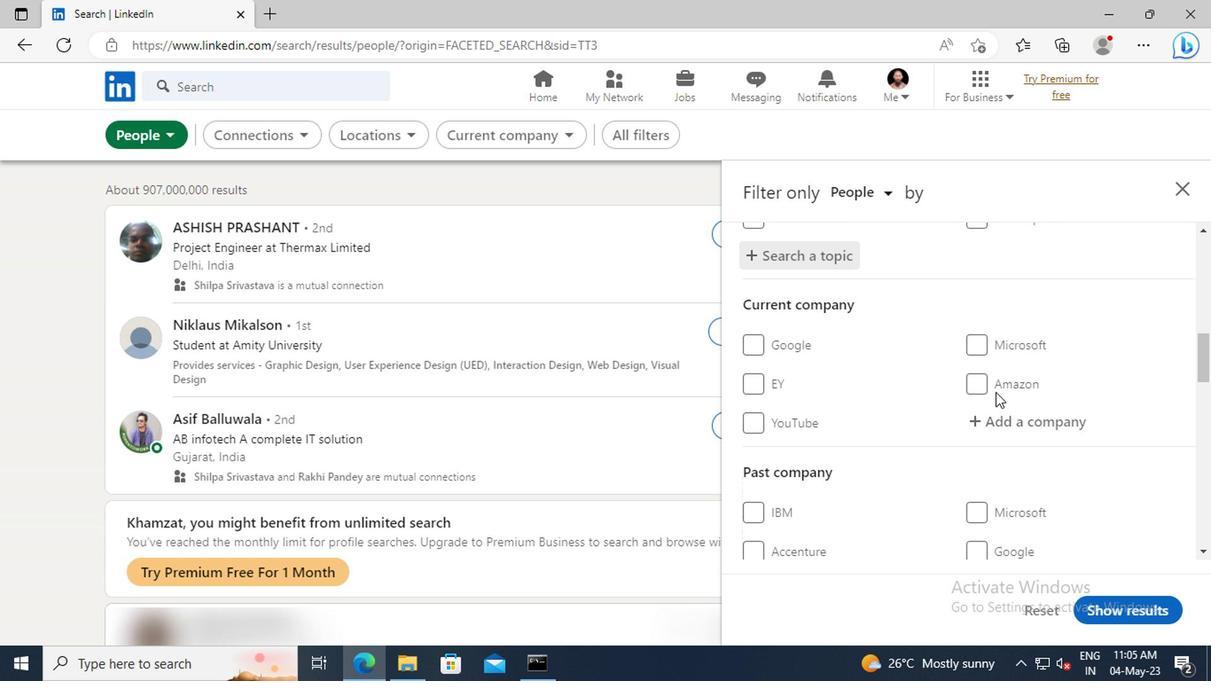 
Action: Mouse scrolled (992, 392) with delta (0, 0)
Screenshot: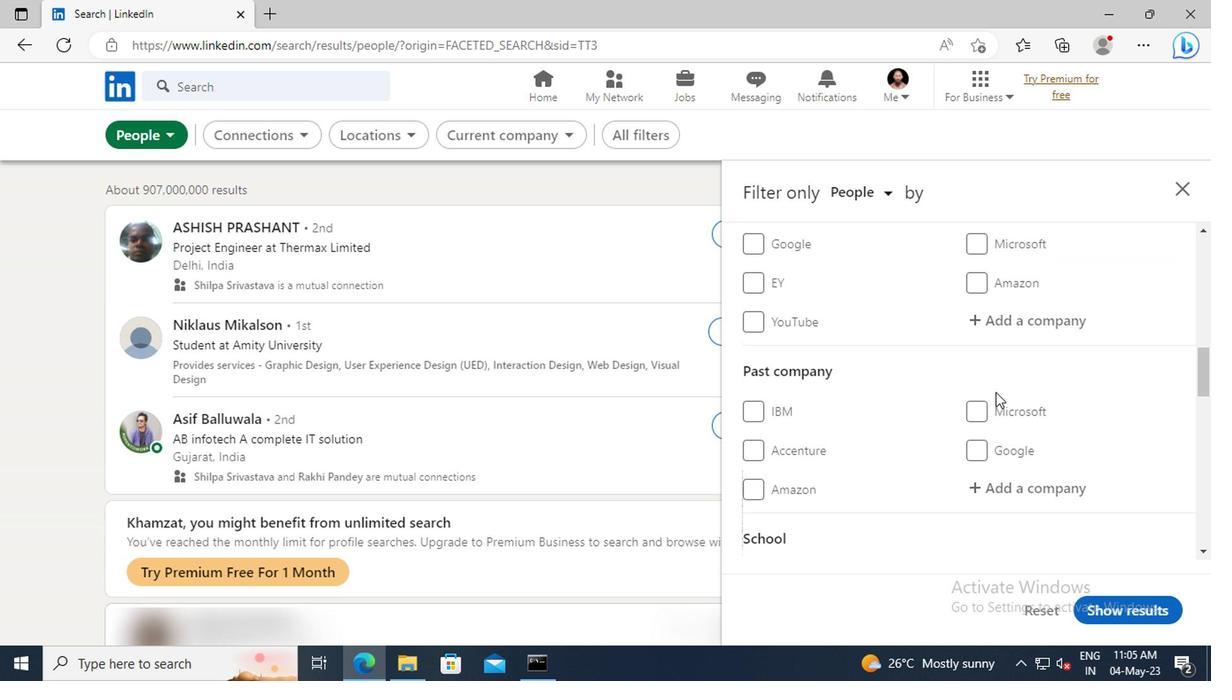 
Action: Mouse scrolled (992, 392) with delta (0, 0)
Screenshot: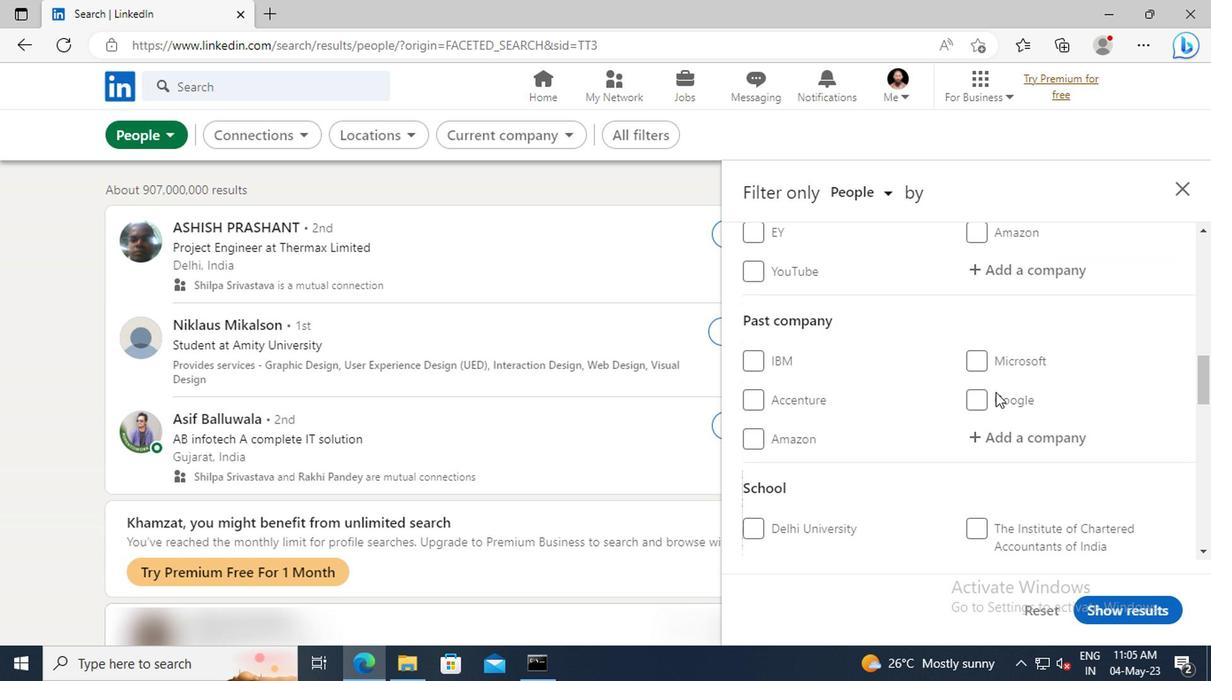 
Action: Mouse scrolled (992, 392) with delta (0, 0)
Screenshot: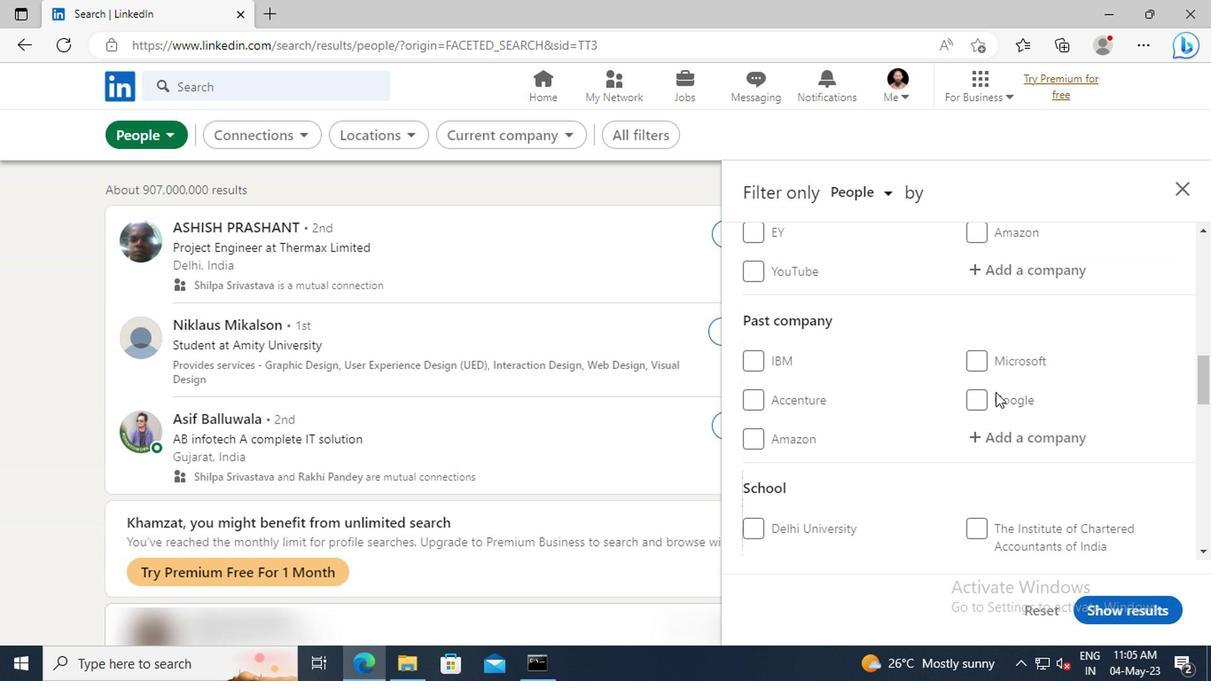
Action: Mouse scrolled (992, 392) with delta (0, 0)
Screenshot: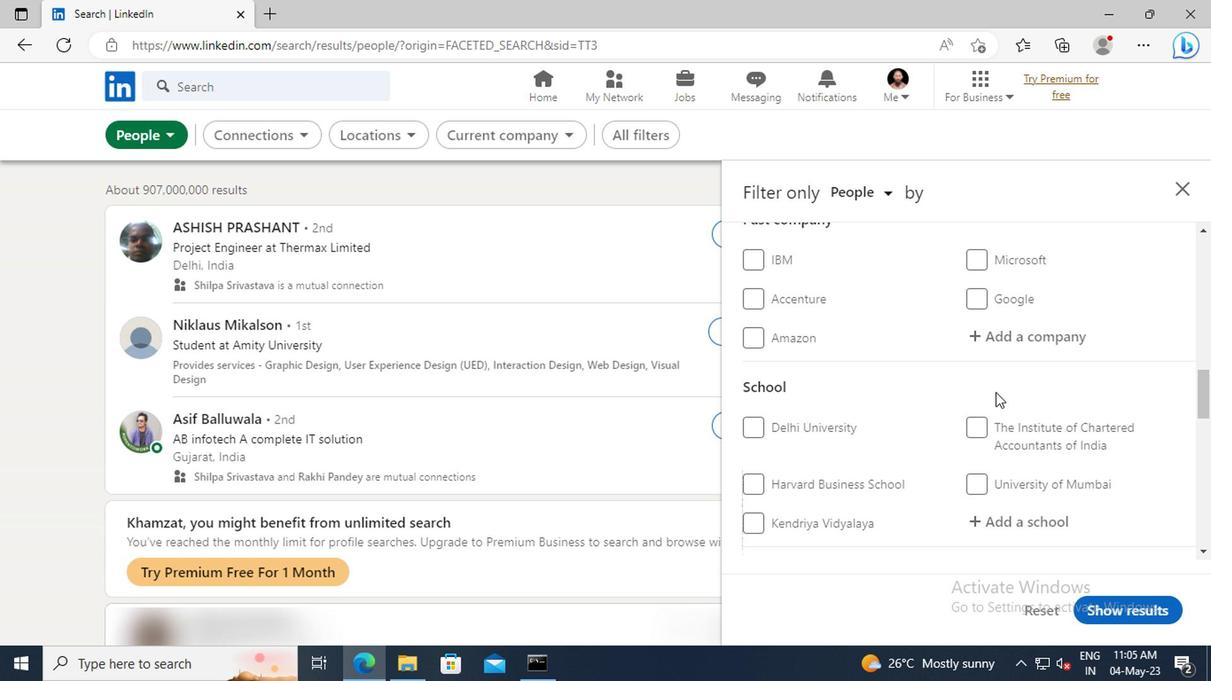 
Action: Mouse scrolled (992, 392) with delta (0, 0)
Screenshot: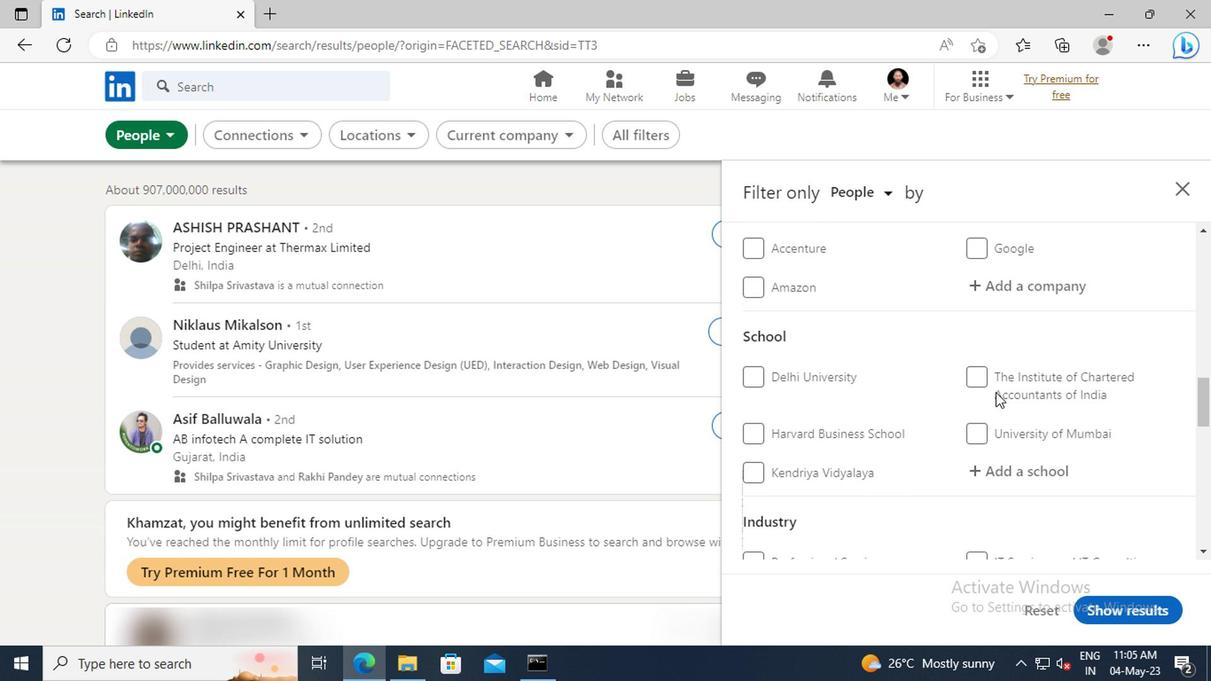 
Action: Mouse scrolled (992, 392) with delta (0, 0)
Screenshot: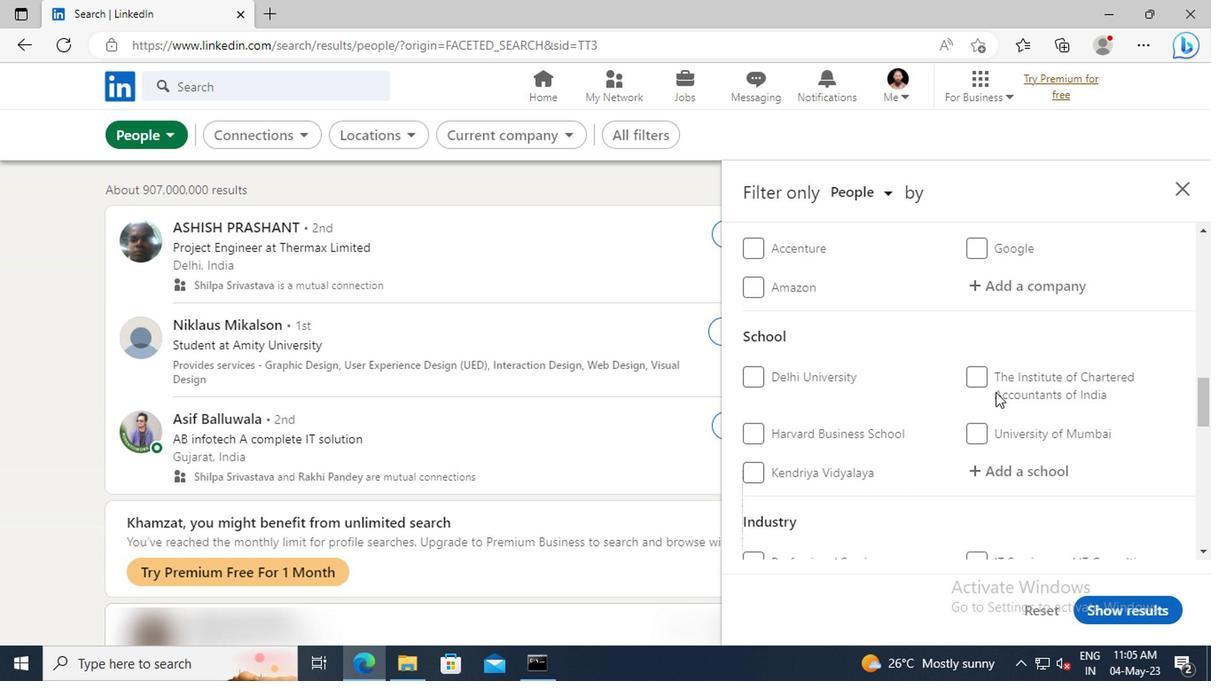 
Action: Mouse scrolled (992, 392) with delta (0, 0)
Screenshot: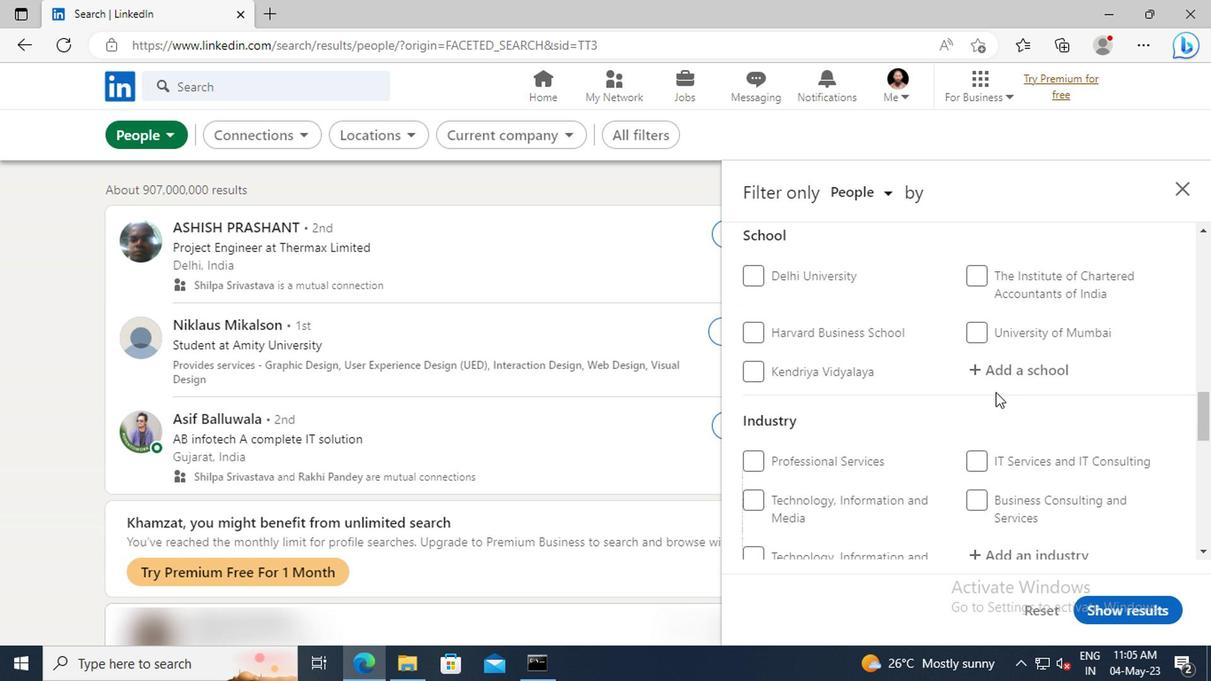 
Action: Mouse scrolled (992, 392) with delta (0, 0)
Screenshot: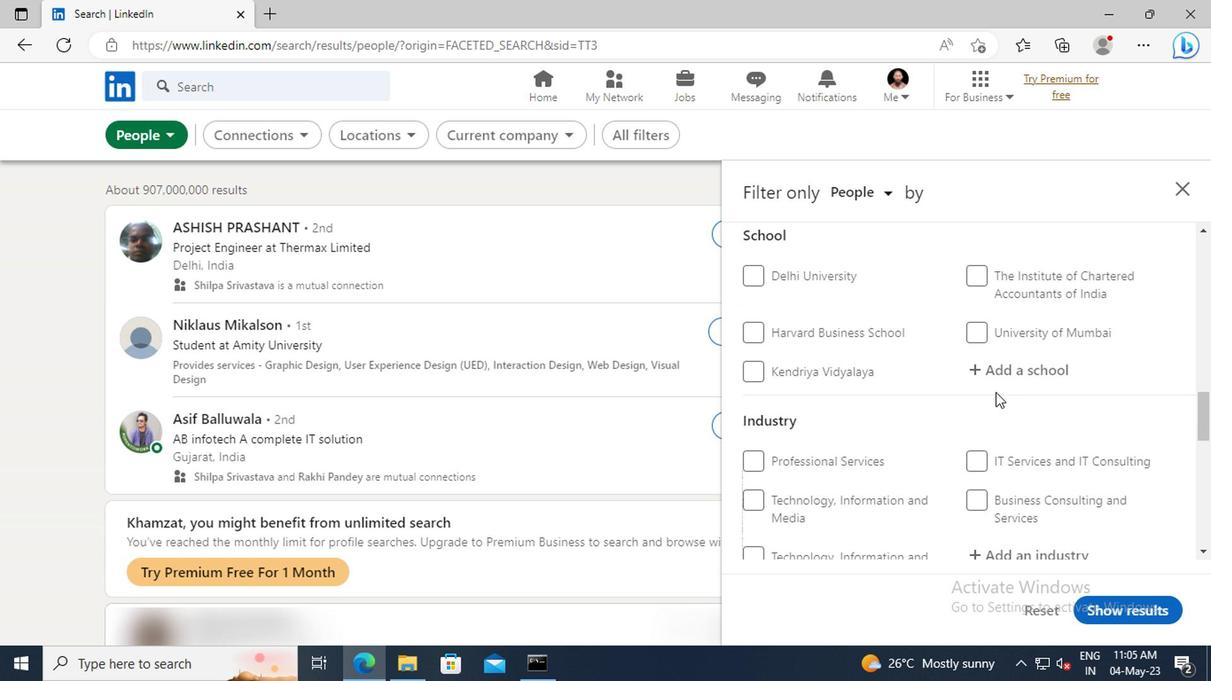 
Action: Mouse scrolled (992, 392) with delta (0, 0)
Screenshot: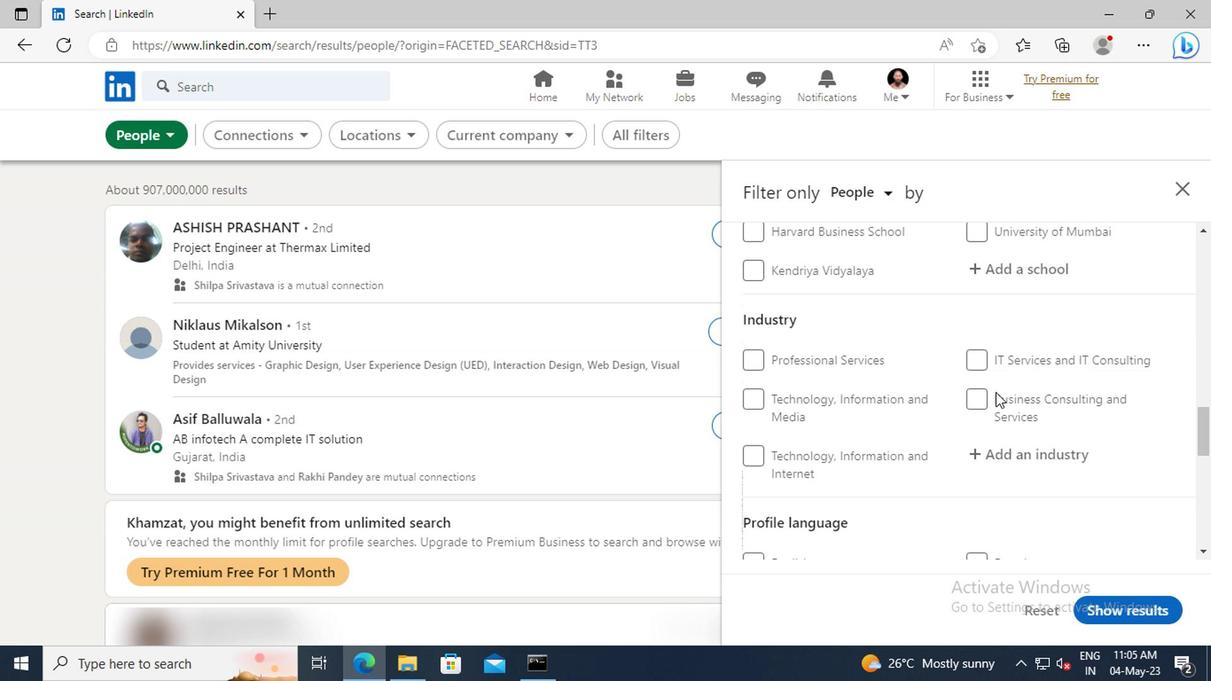 
Action: Mouse scrolled (992, 392) with delta (0, 0)
Screenshot: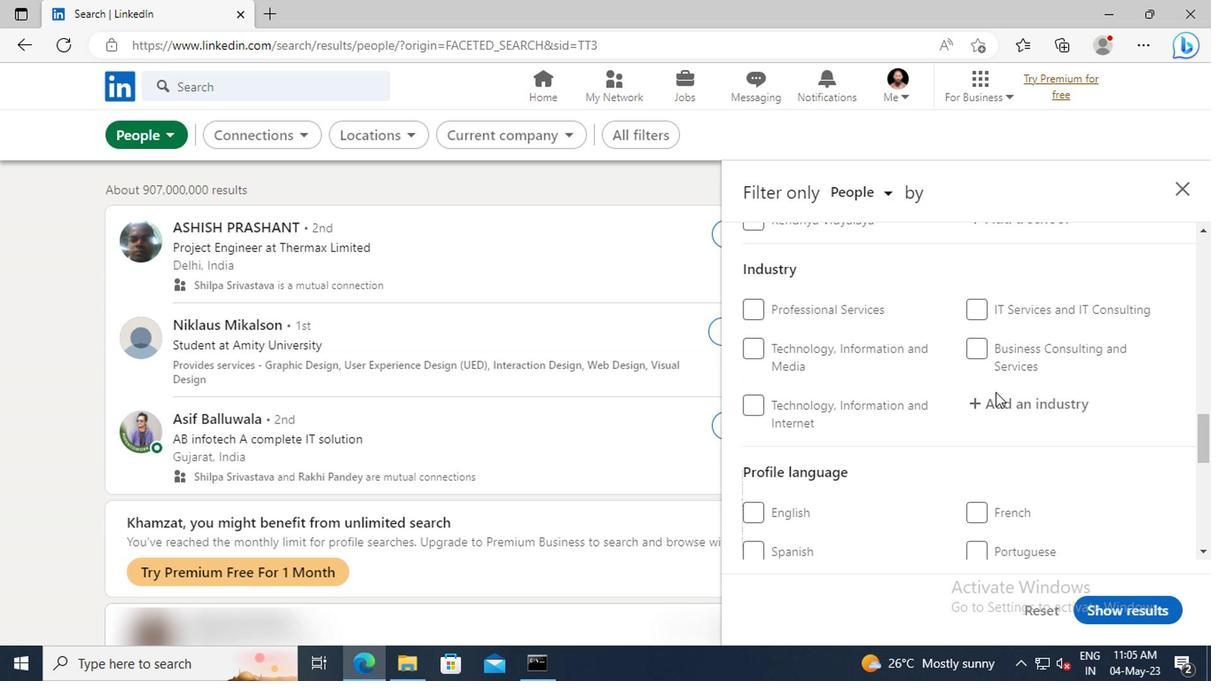 
Action: Mouse scrolled (992, 392) with delta (0, 0)
Screenshot: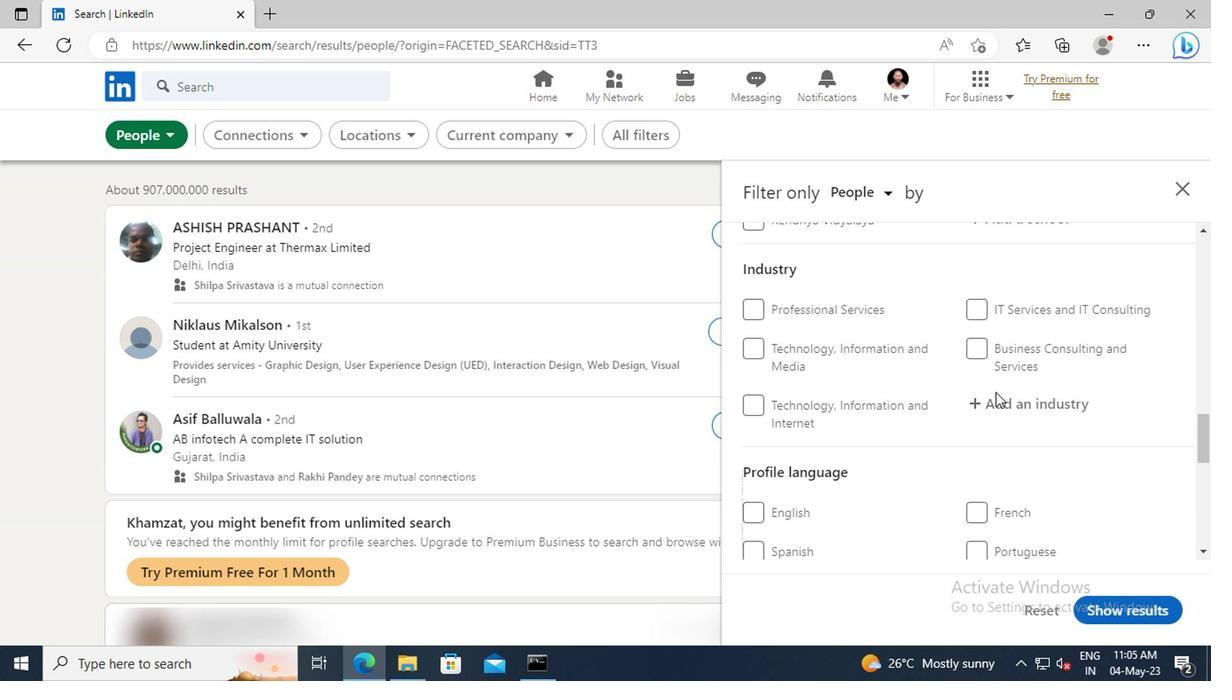 
Action: Mouse scrolled (992, 392) with delta (0, 0)
Screenshot: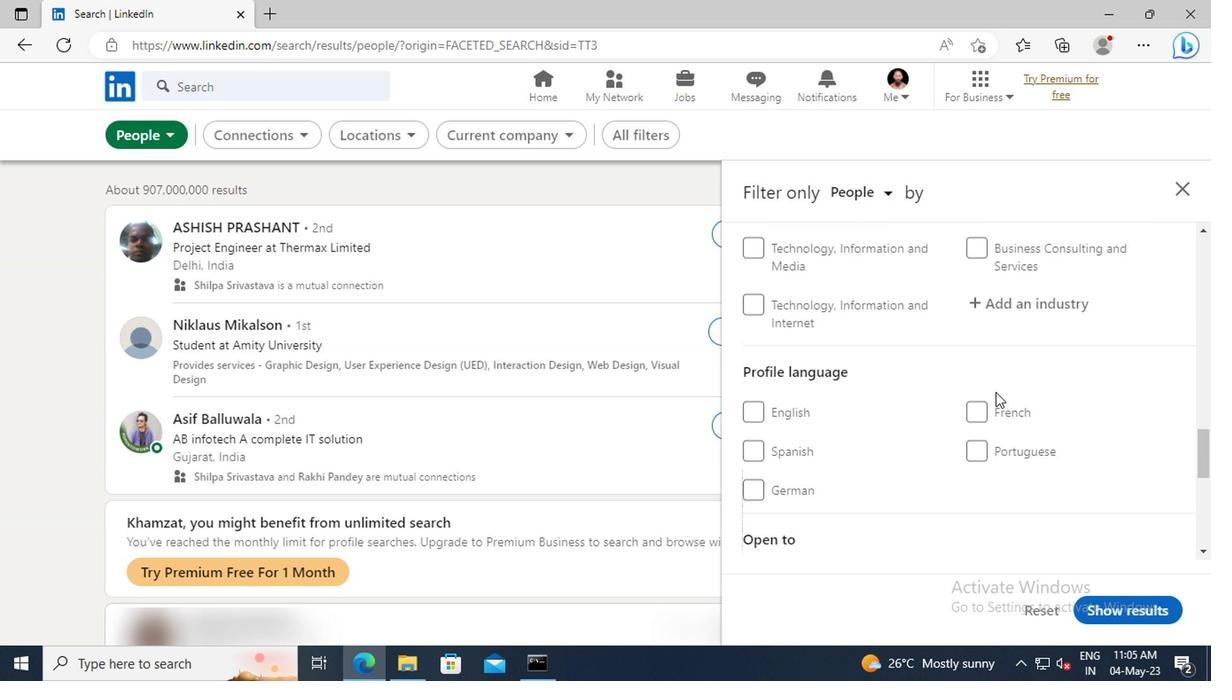 
Action: Mouse moved to (980, 399)
Screenshot: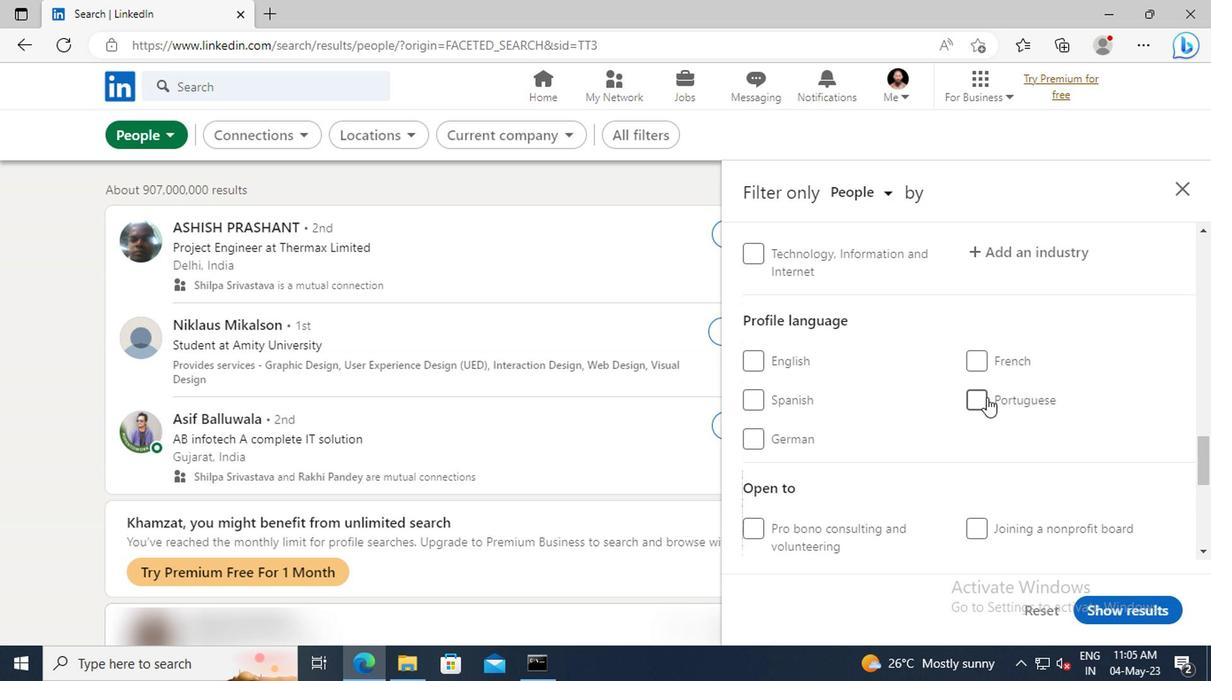 
Action: Mouse pressed left at (980, 399)
Screenshot: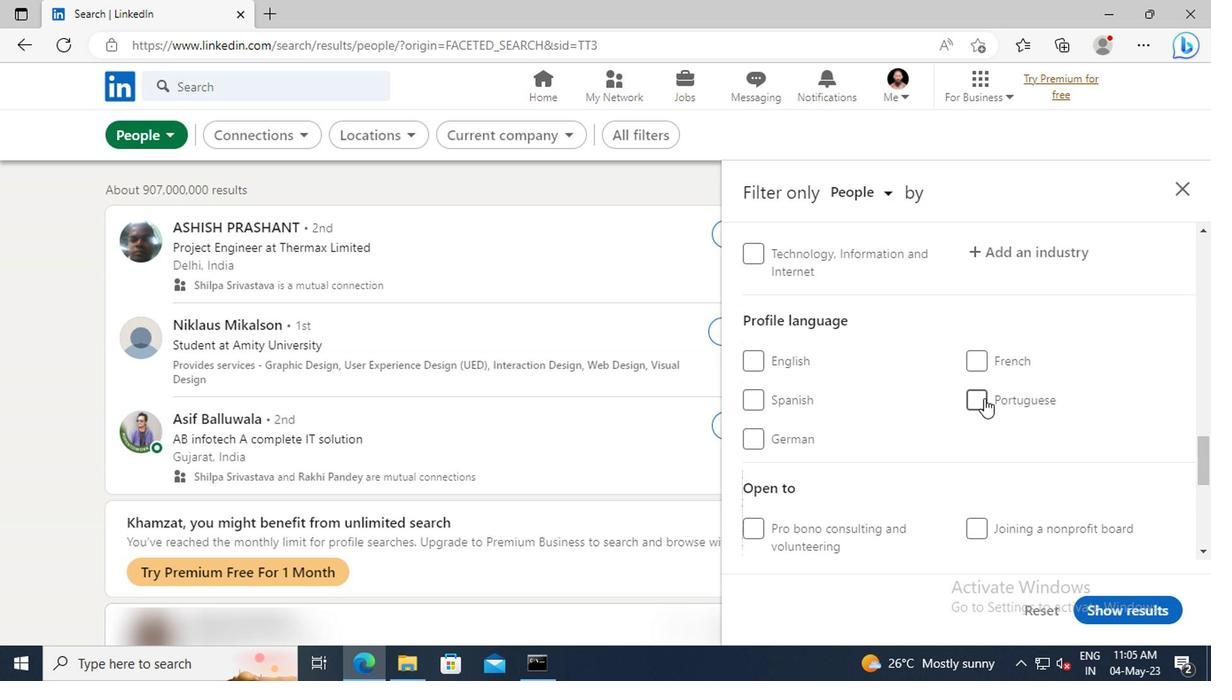 
Action: Mouse moved to (992, 371)
Screenshot: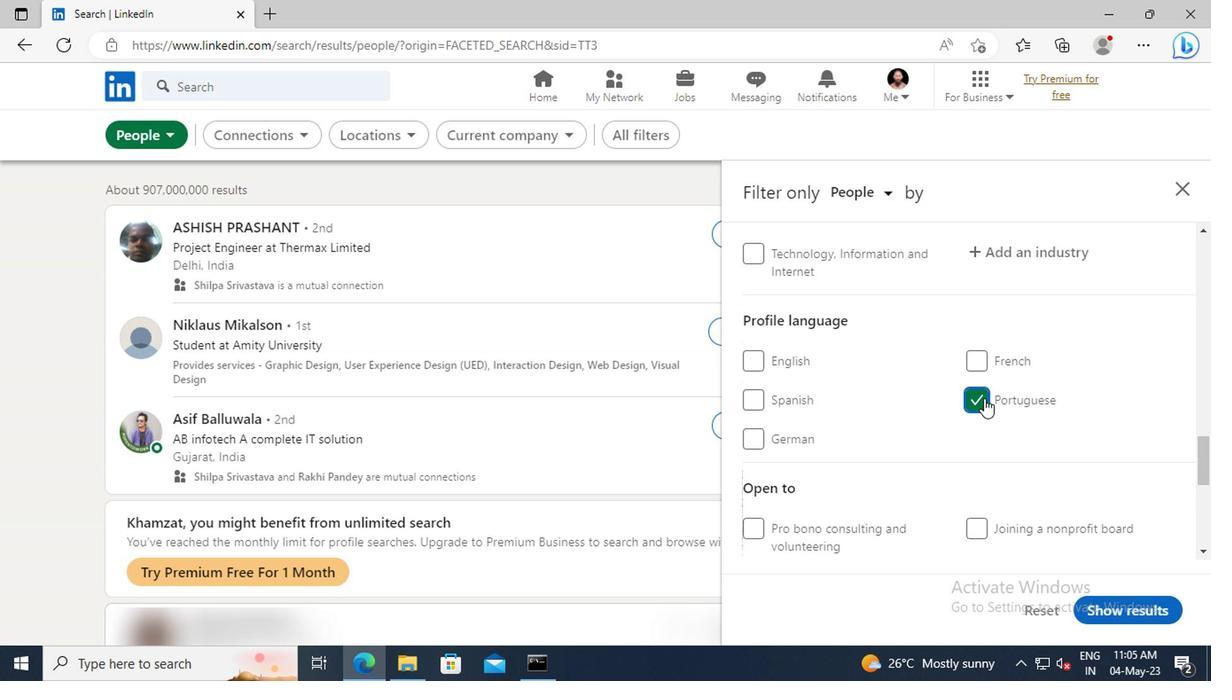 
Action: Mouse scrolled (992, 371) with delta (0, 0)
Screenshot: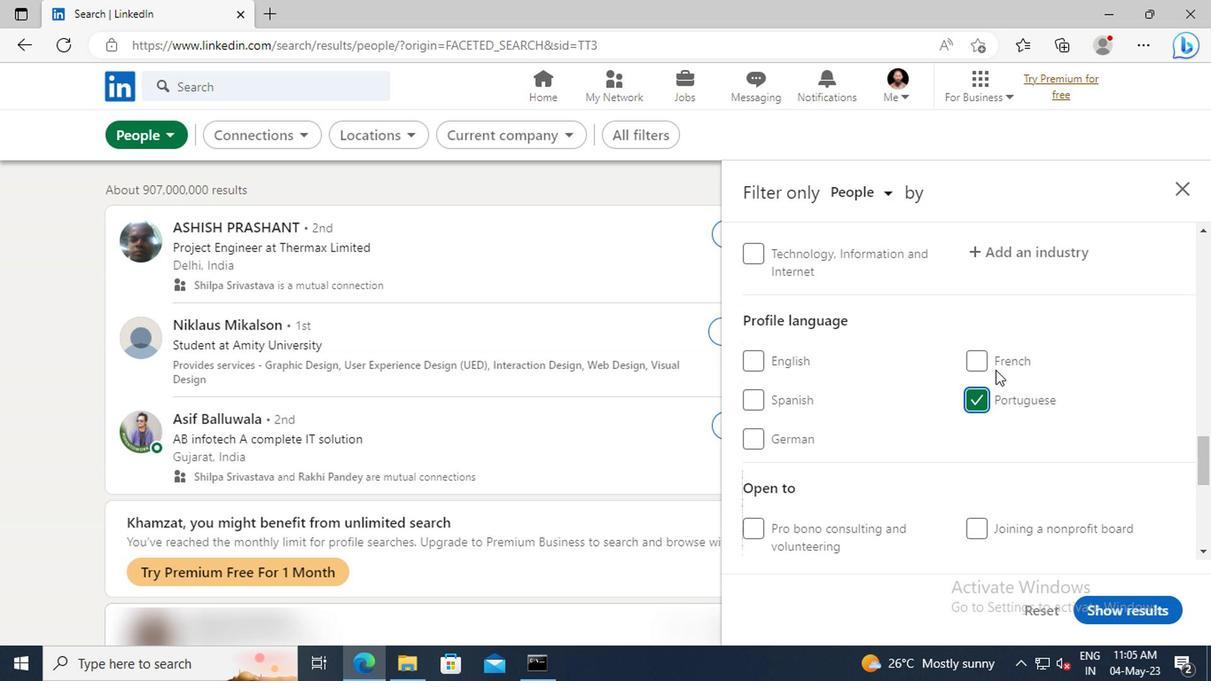 
Action: Mouse moved to (993, 370)
Screenshot: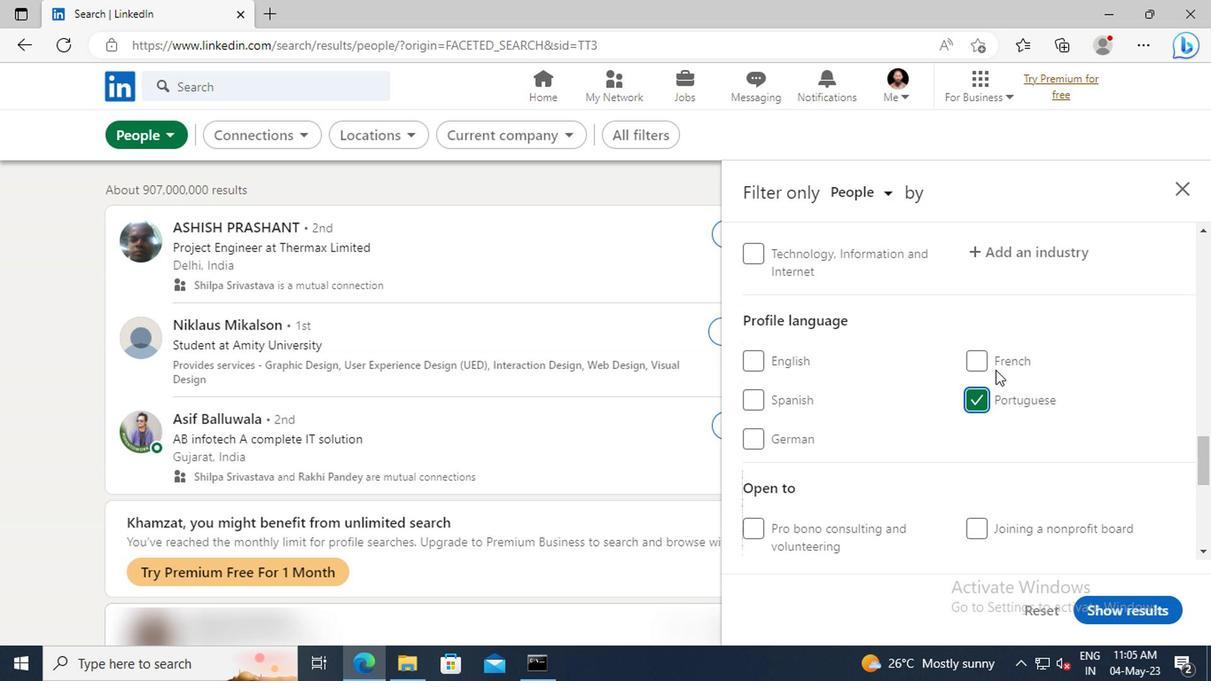 
Action: Mouse scrolled (993, 371) with delta (0, 0)
Screenshot: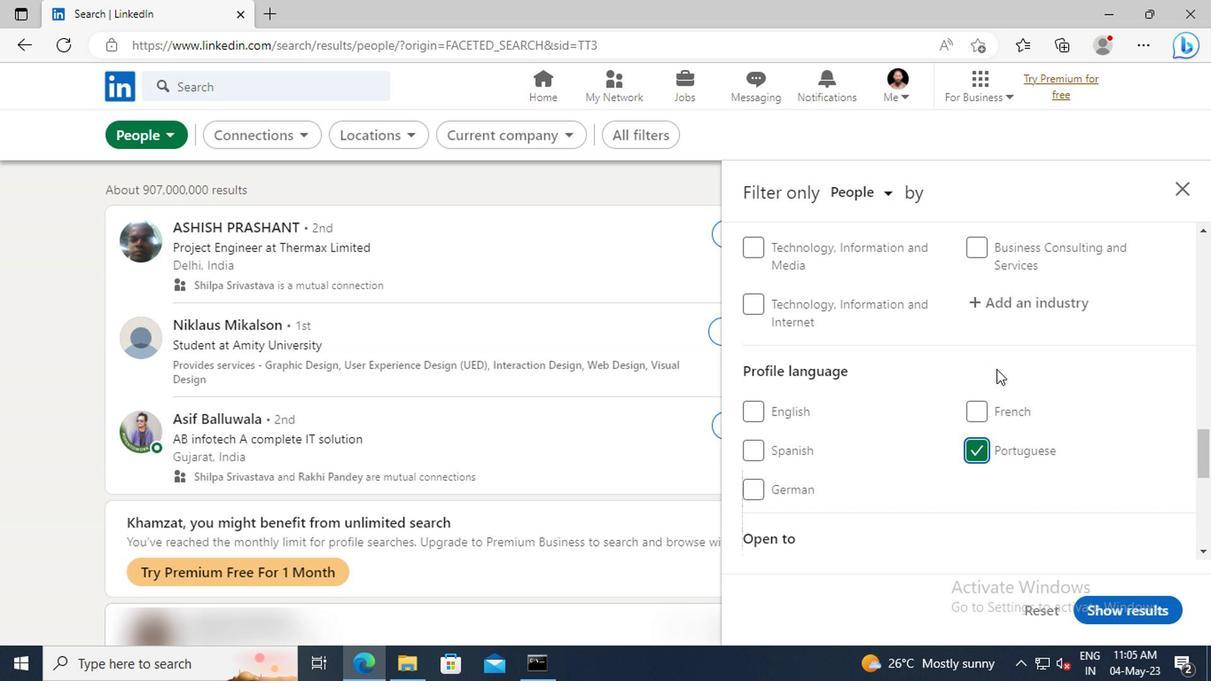 
Action: Mouse scrolled (993, 371) with delta (0, 0)
Screenshot: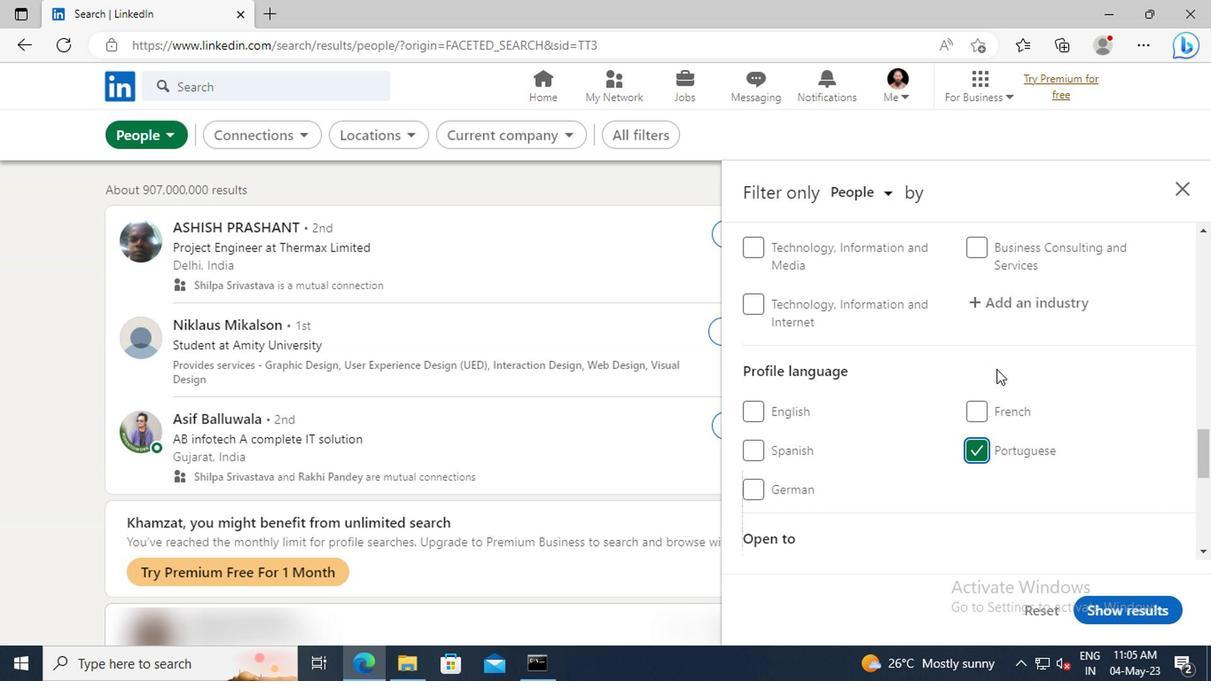 
Action: Mouse scrolled (993, 371) with delta (0, 0)
Screenshot: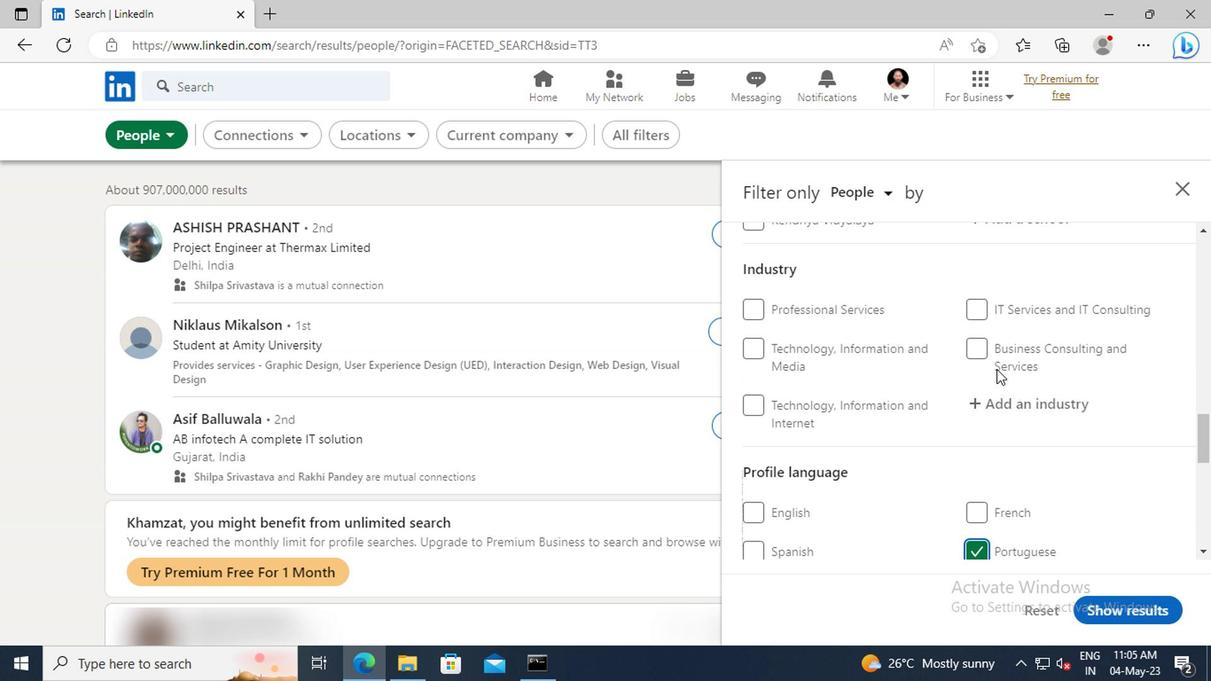 
Action: Mouse scrolled (993, 371) with delta (0, 0)
Screenshot: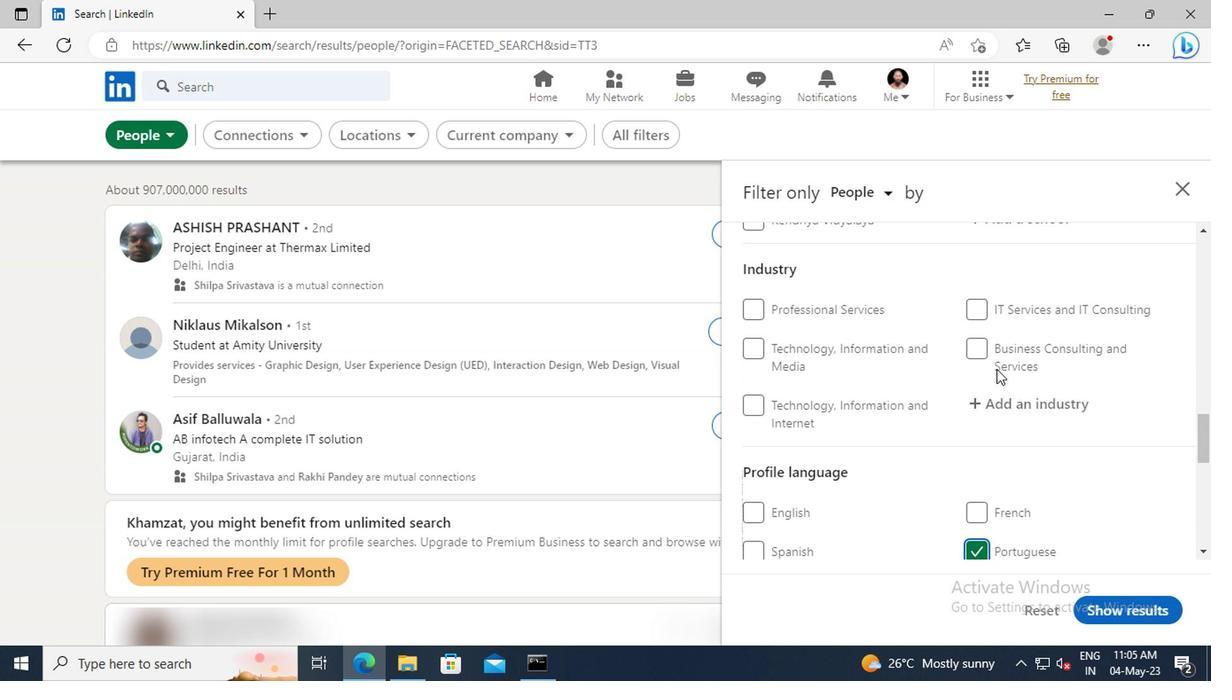 
Action: Mouse scrolled (993, 371) with delta (0, 0)
Screenshot: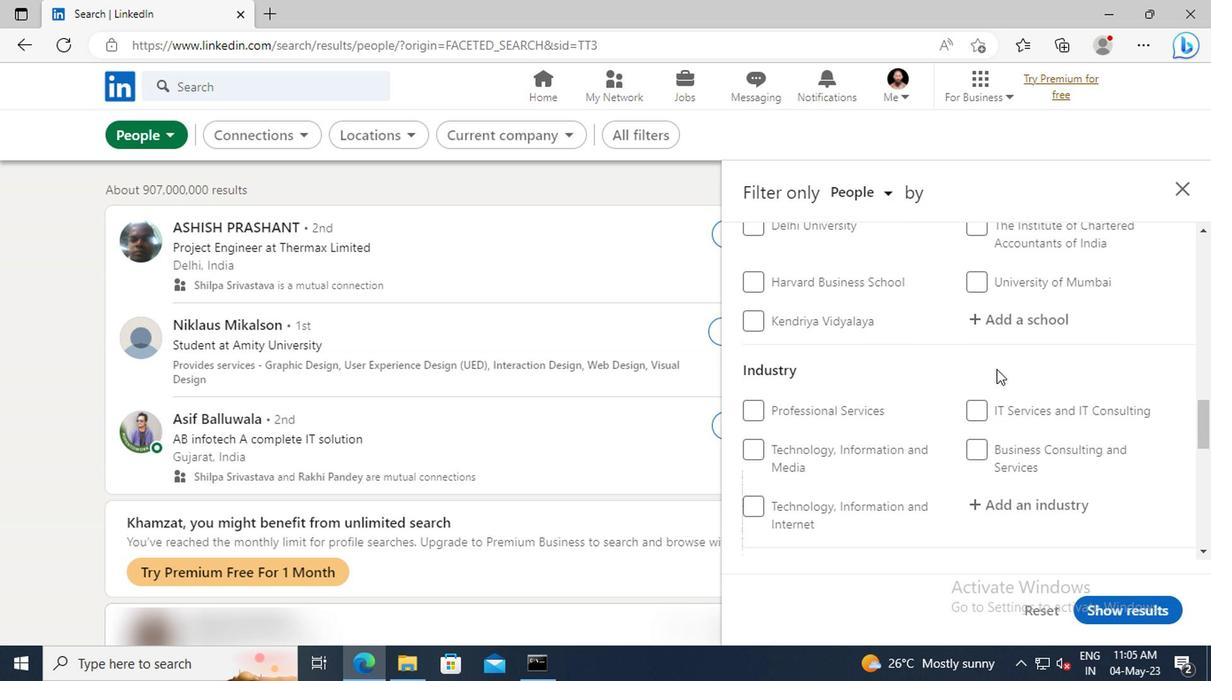 
Action: Mouse scrolled (993, 371) with delta (0, 0)
Screenshot: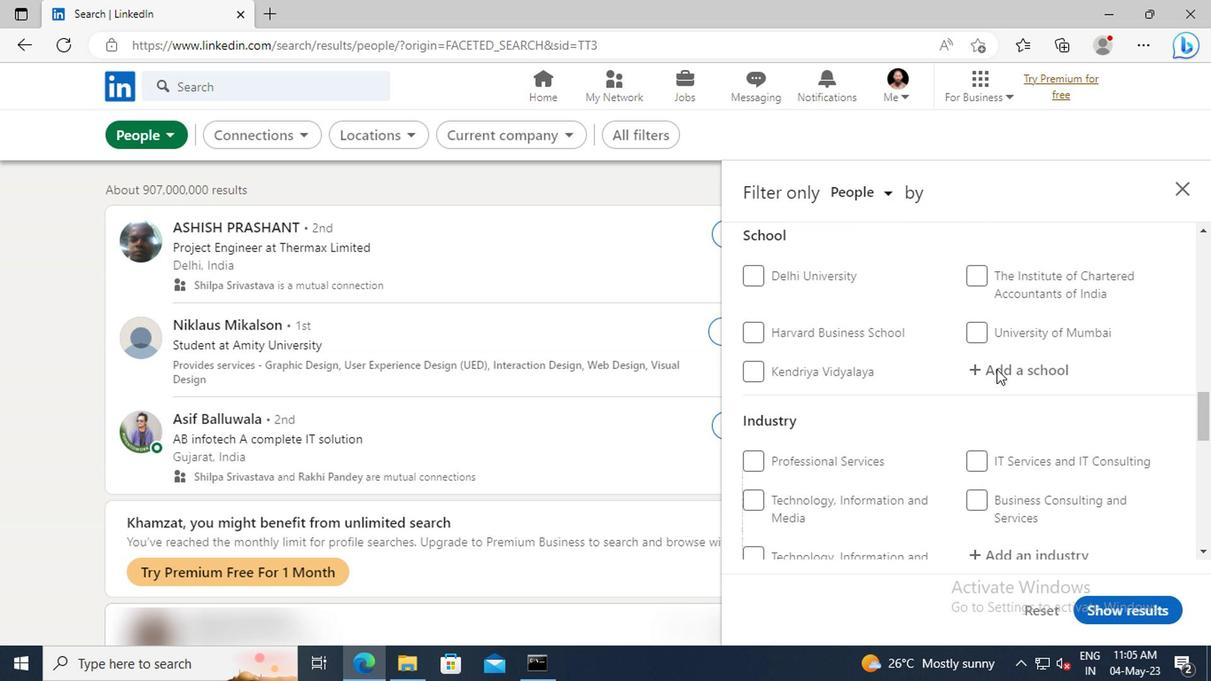 
Action: Mouse scrolled (993, 371) with delta (0, 0)
Screenshot: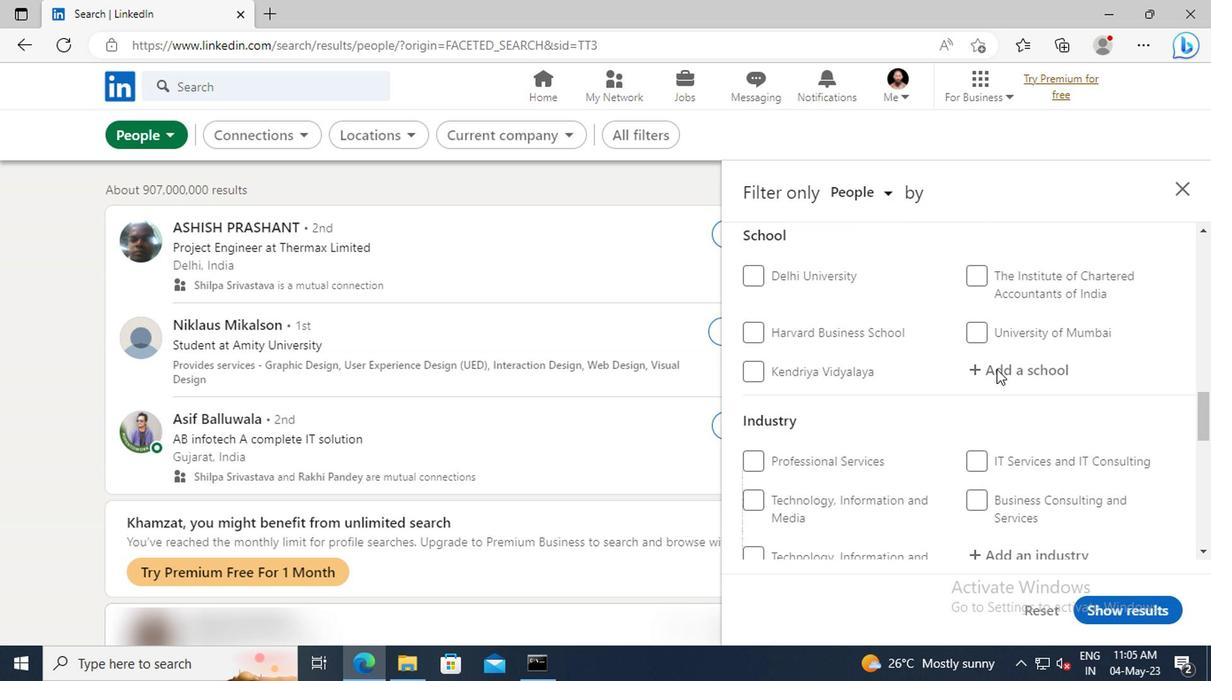
Action: Mouse scrolled (993, 371) with delta (0, 0)
Screenshot: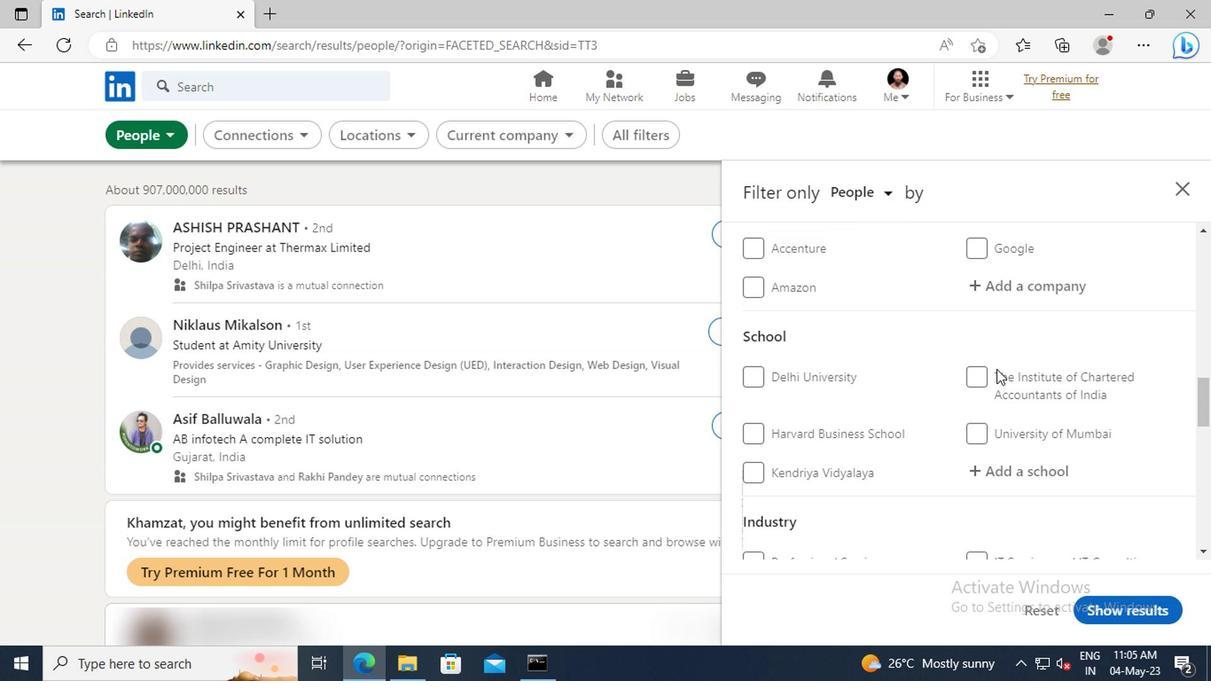 
Action: Mouse scrolled (993, 371) with delta (0, 0)
Screenshot: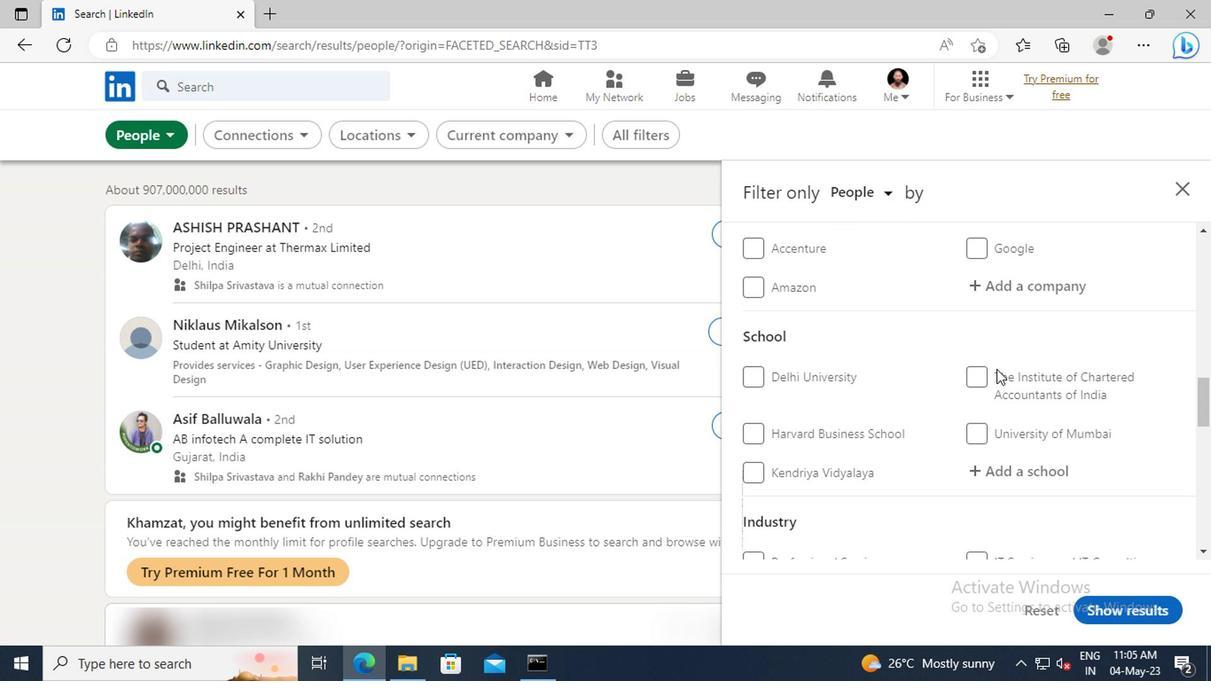 
Action: Mouse scrolled (993, 371) with delta (0, 0)
Screenshot: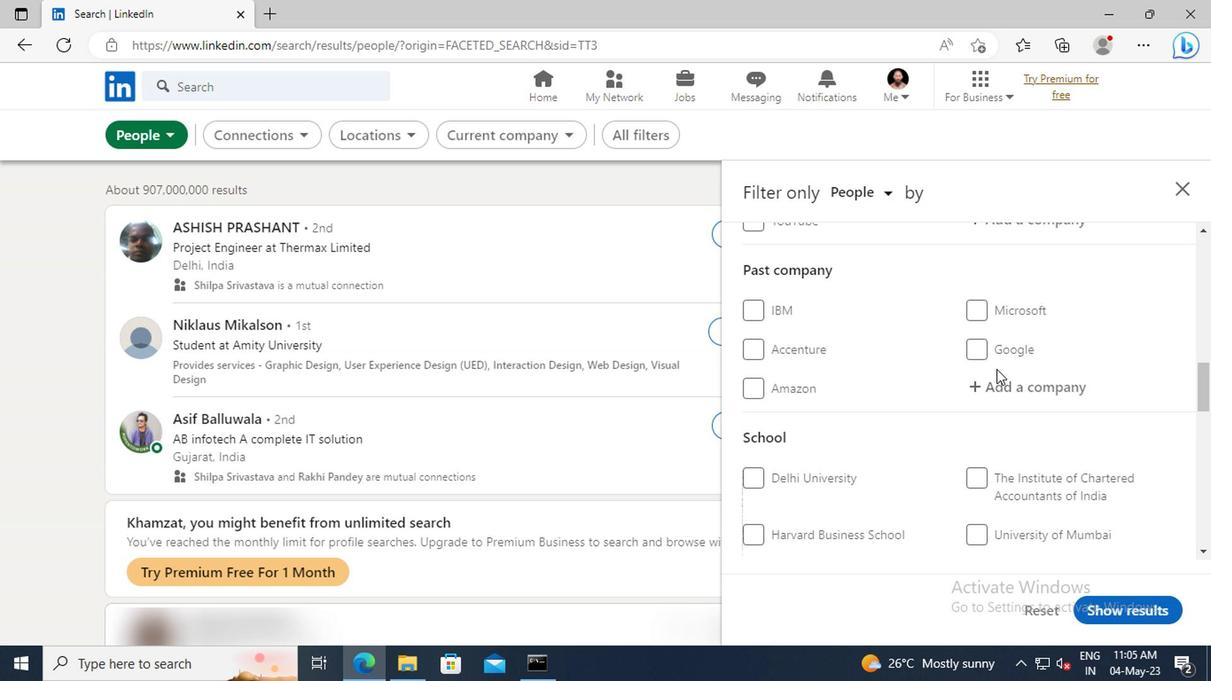 
Action: Mouse scrolled (993, 371) with delta (0, 0)
Screenshot: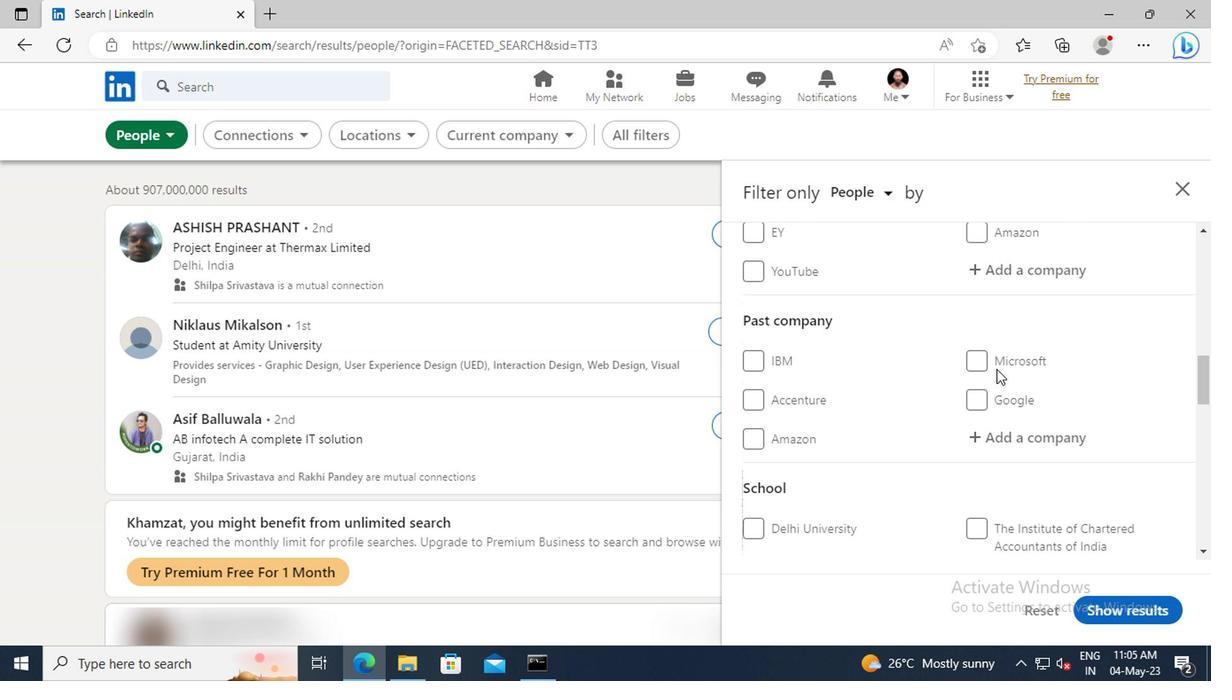 
Action: Mouse scrolled (993, 371) with delta (0, 0)
Screenshot: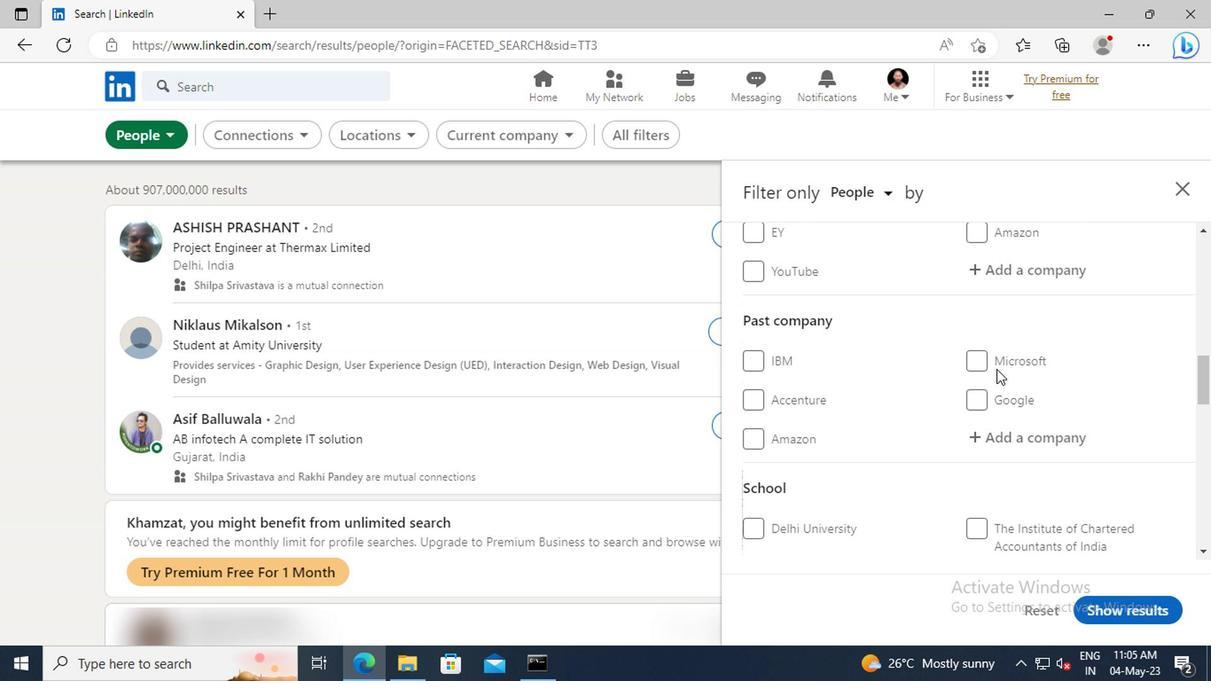 
Action: Mouse moved to (991, 371)
Screenshot: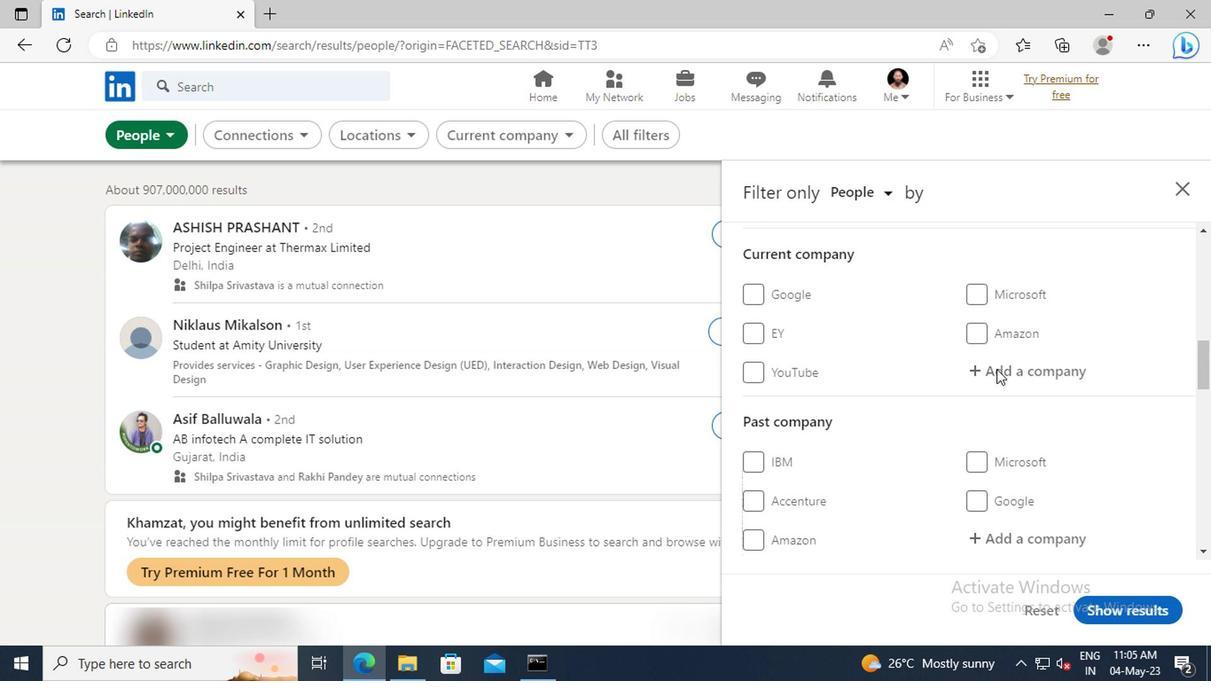 
Action: Mouse pressed left at (991, 371)
Screenshot: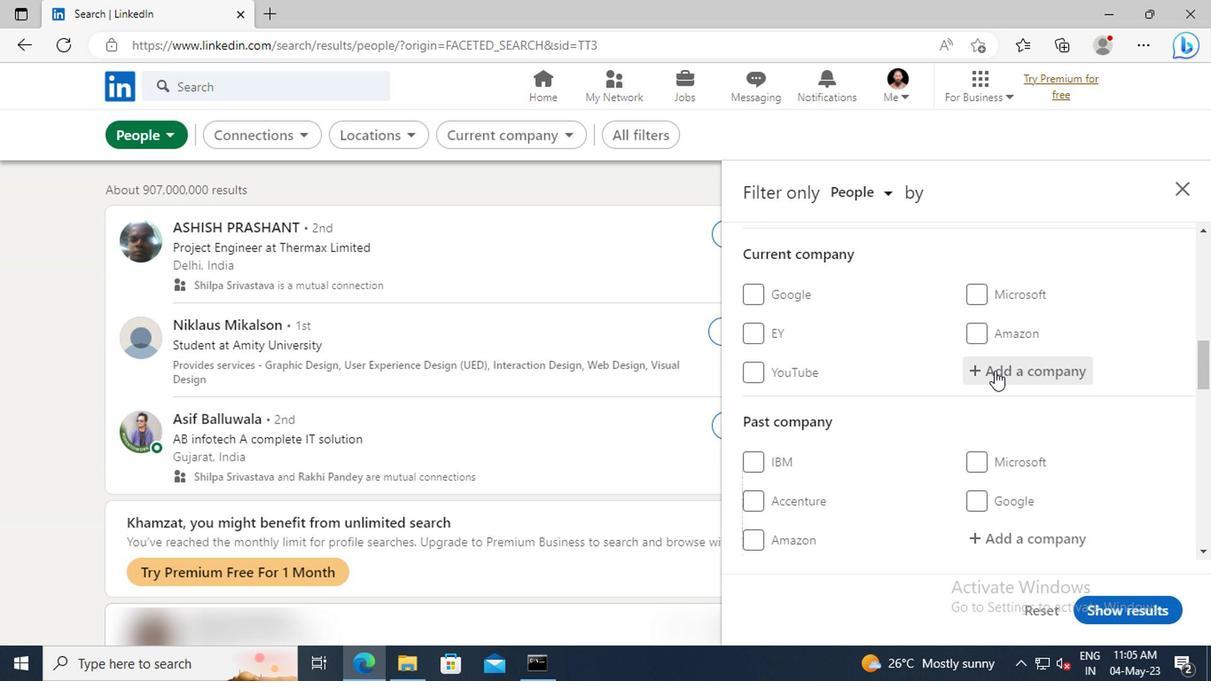 
Action: Key pressed <Key.shift>MICROCHI
Screenshot: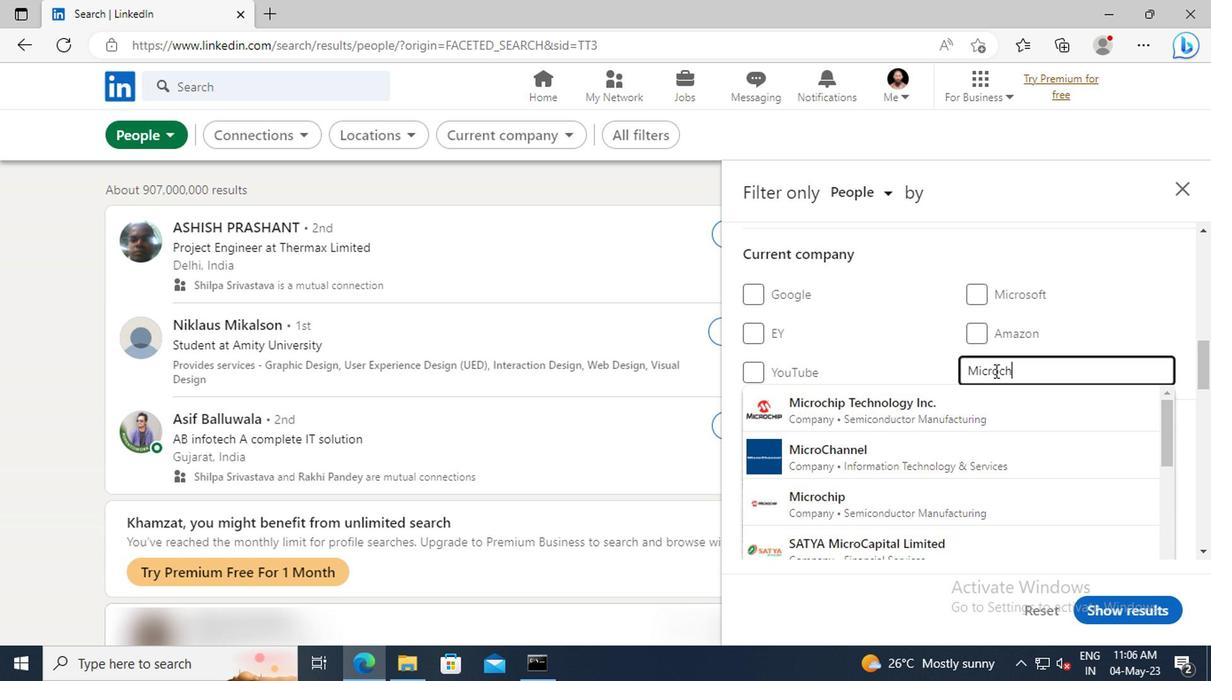 
Action: Mouse moved to (988, 393)
Screenshot: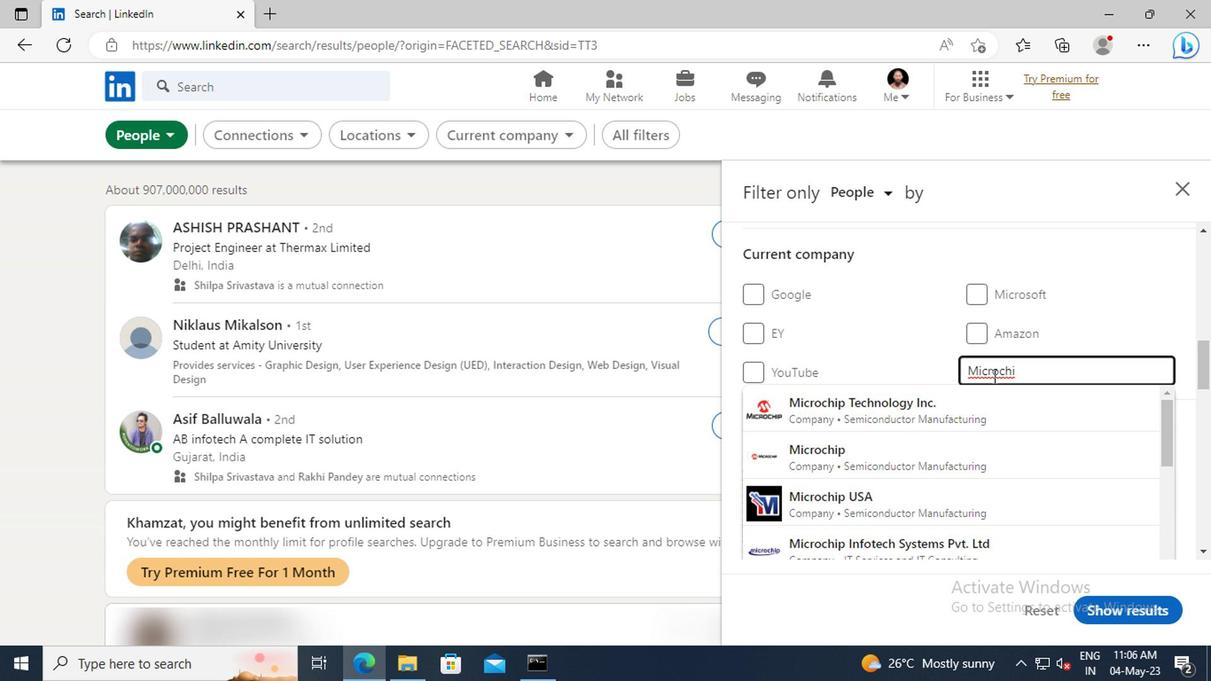 
Action: Mouse pressed left at (988, 393)
Screenshot: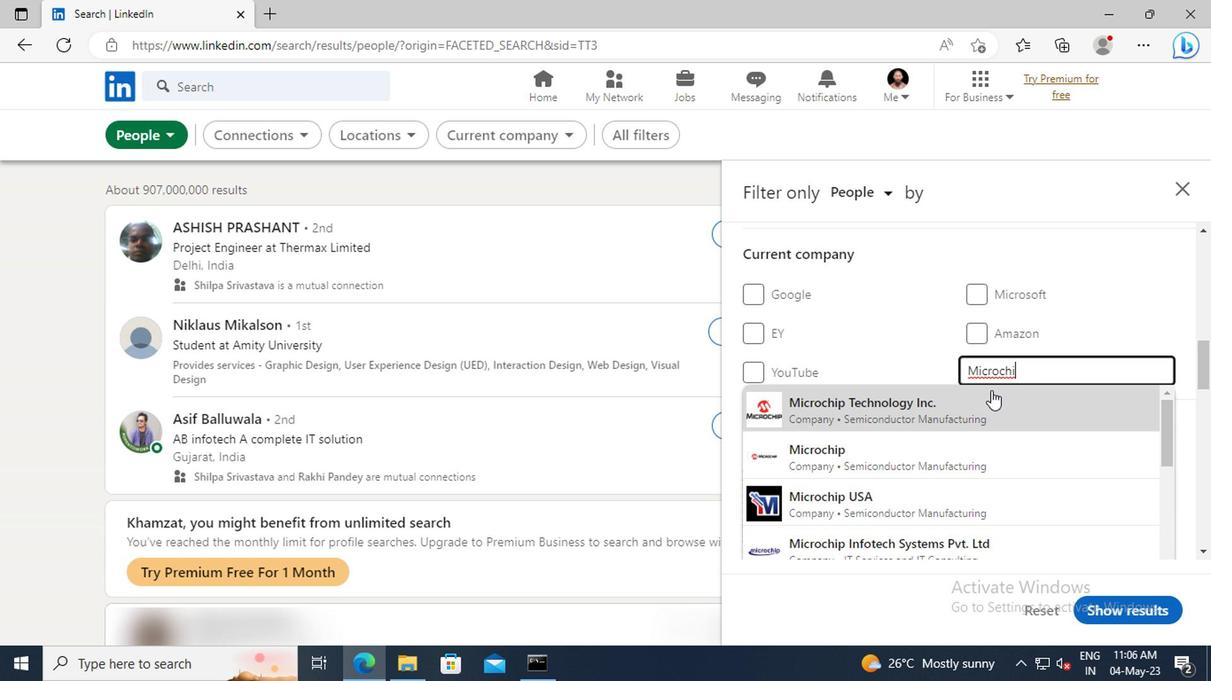 
Action: Mouse scrolled (988, 393) with delta (0, 0)
Screenshot: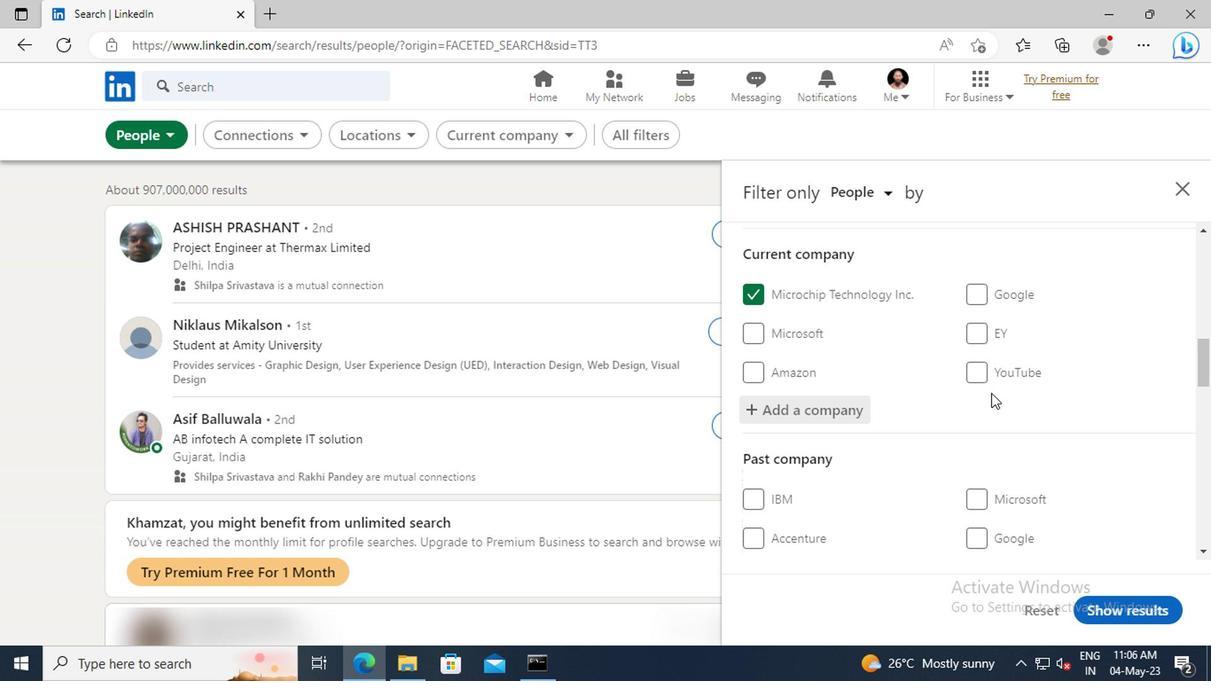 
Action: Mouse scrolled (988, 393) with delta (0, 0)
Screenshot: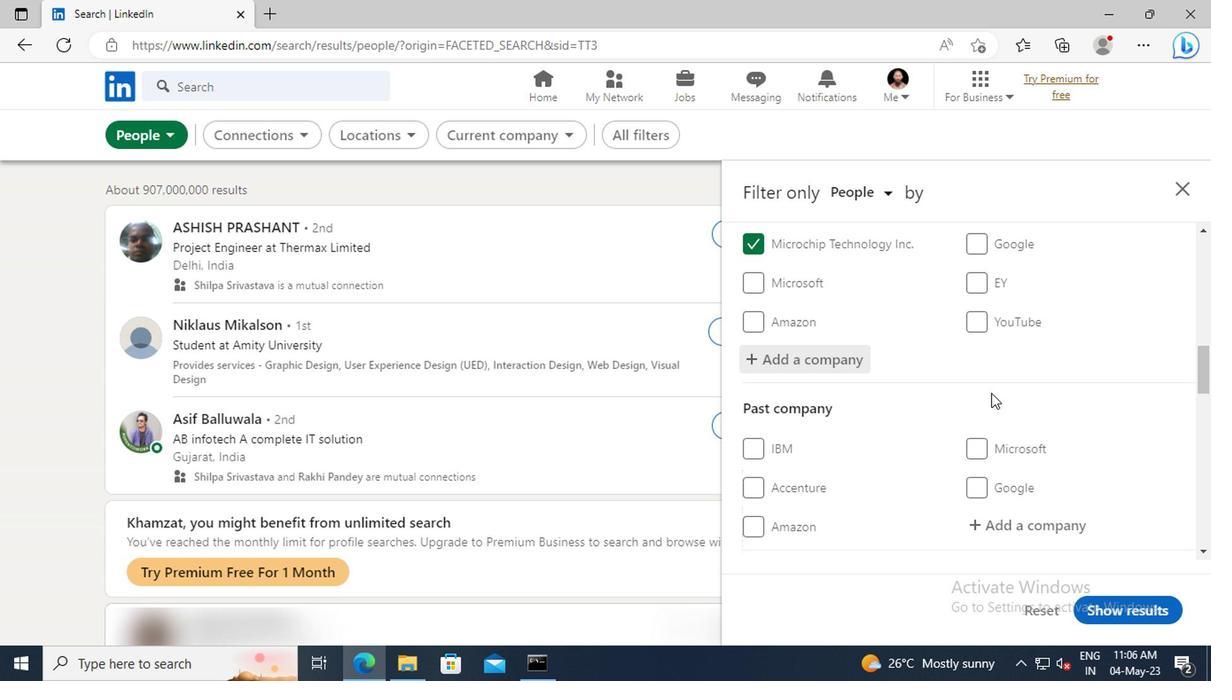 
Action: Mouse scrolled (988, 393) with delta (0, 0)
Screenshot: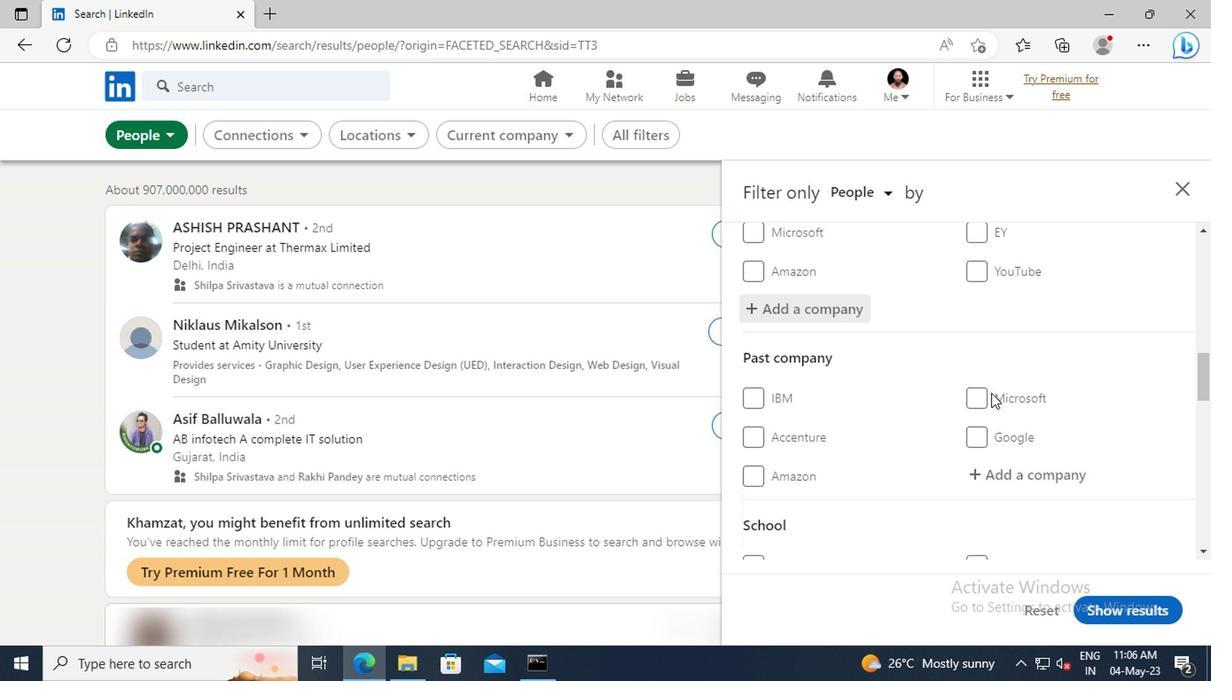 
Action: Mouse scrolled (988, 393) with delta (0, 0)
Screenshot: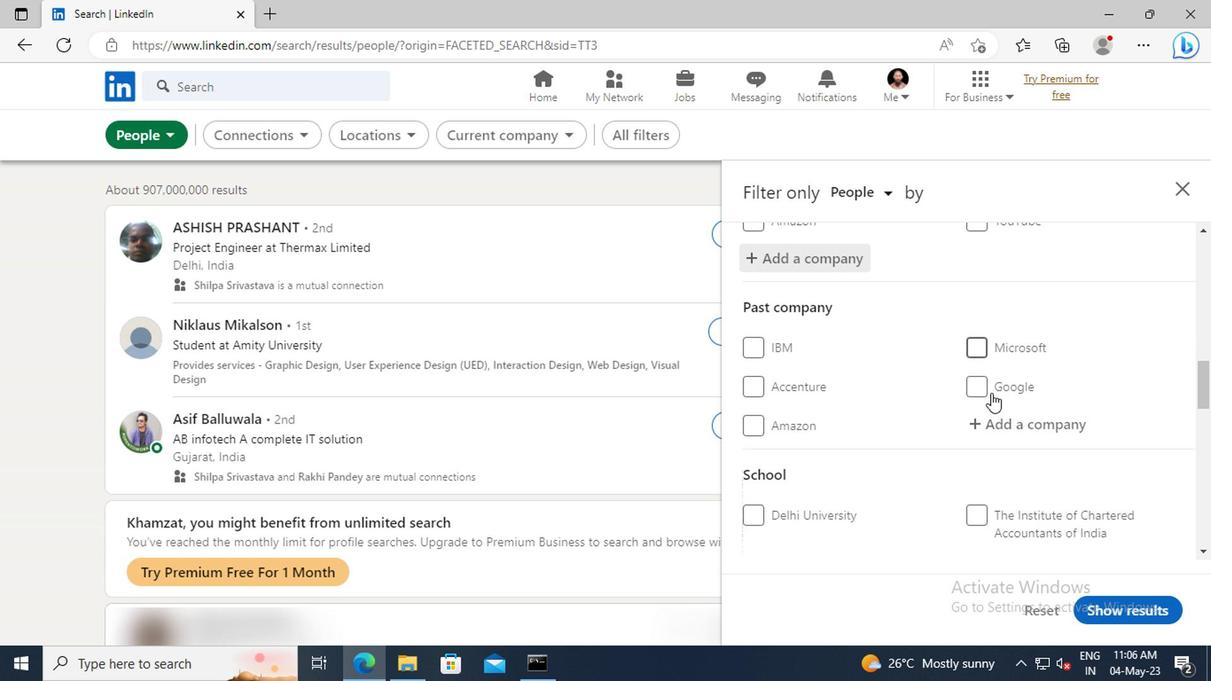 
Action: Mouse scrolled (988, 393) with delta (0, 0)
Screenshot: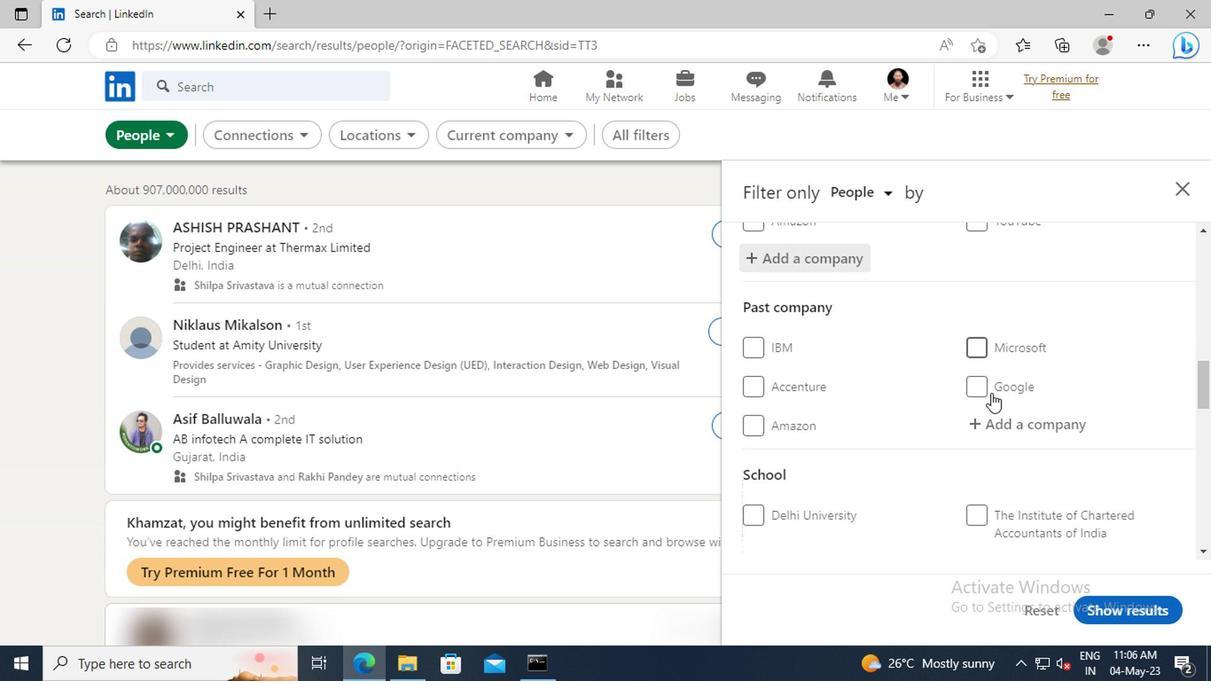 
Action: Mouse scrolled (988, 393) with delta (0, 0)
Screenshot: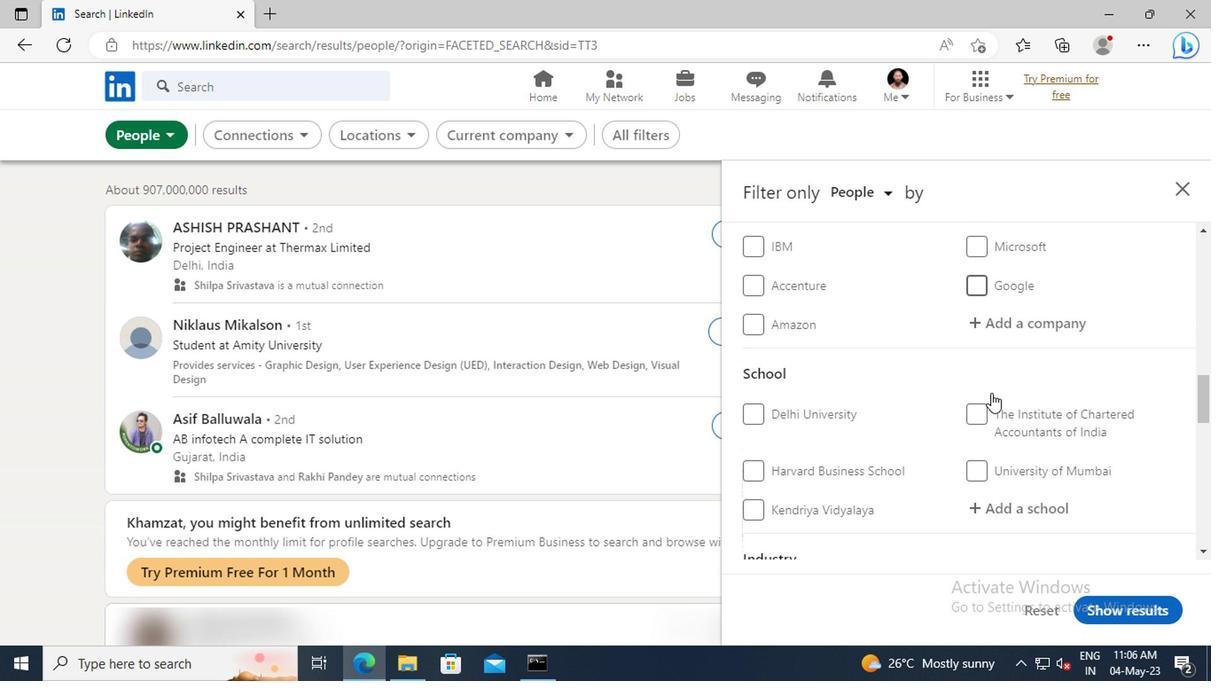 
Action: Mouse scrolled (988, 393) with delta (0, 0)
Screenshot: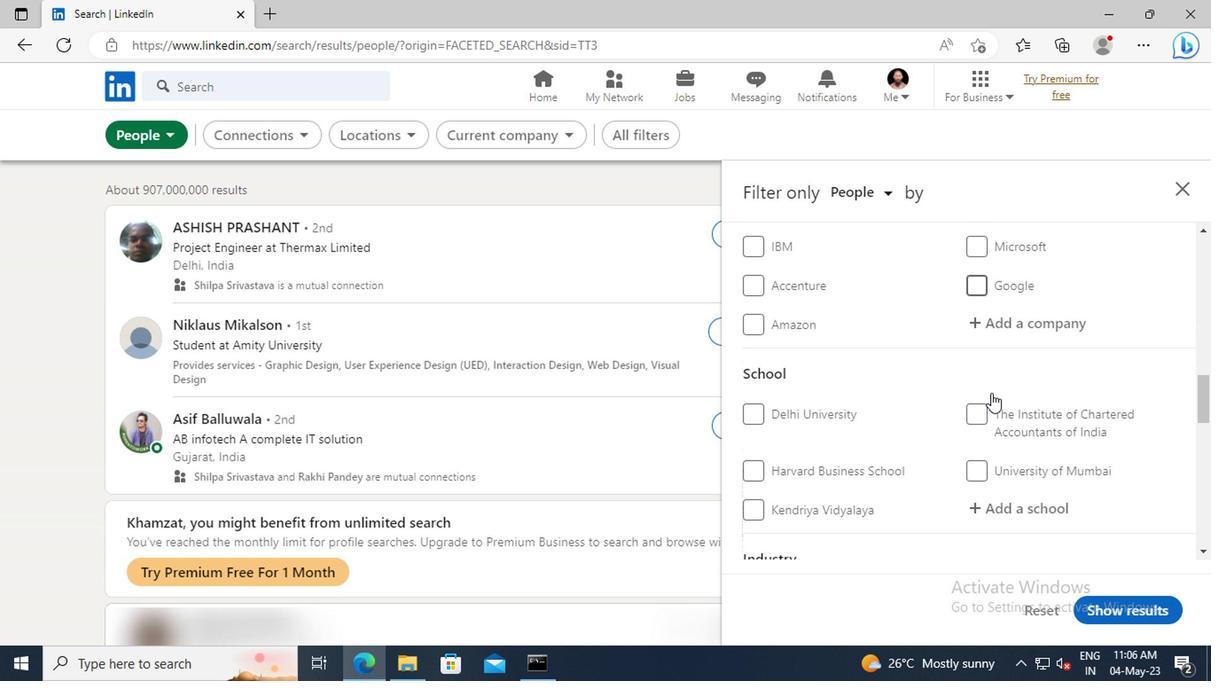 
Action: Mouse moved to (997, 410)
Screenshot: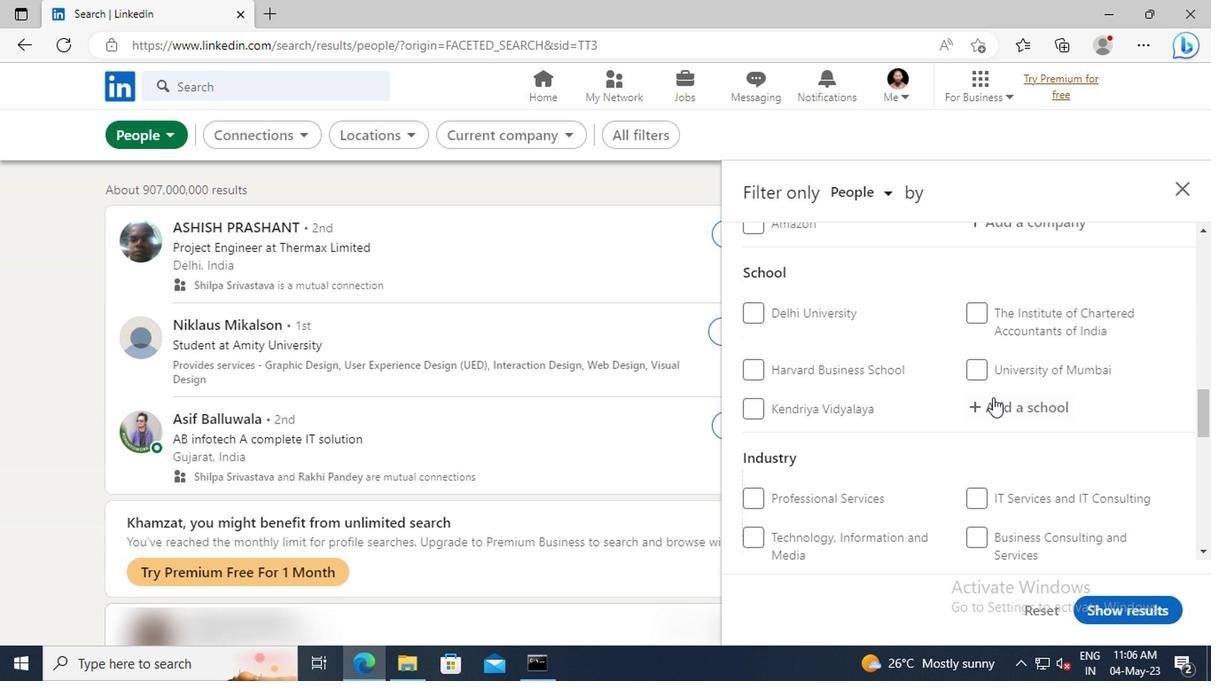
Action: Mouse pressed left at (997, 410)
Screenshot: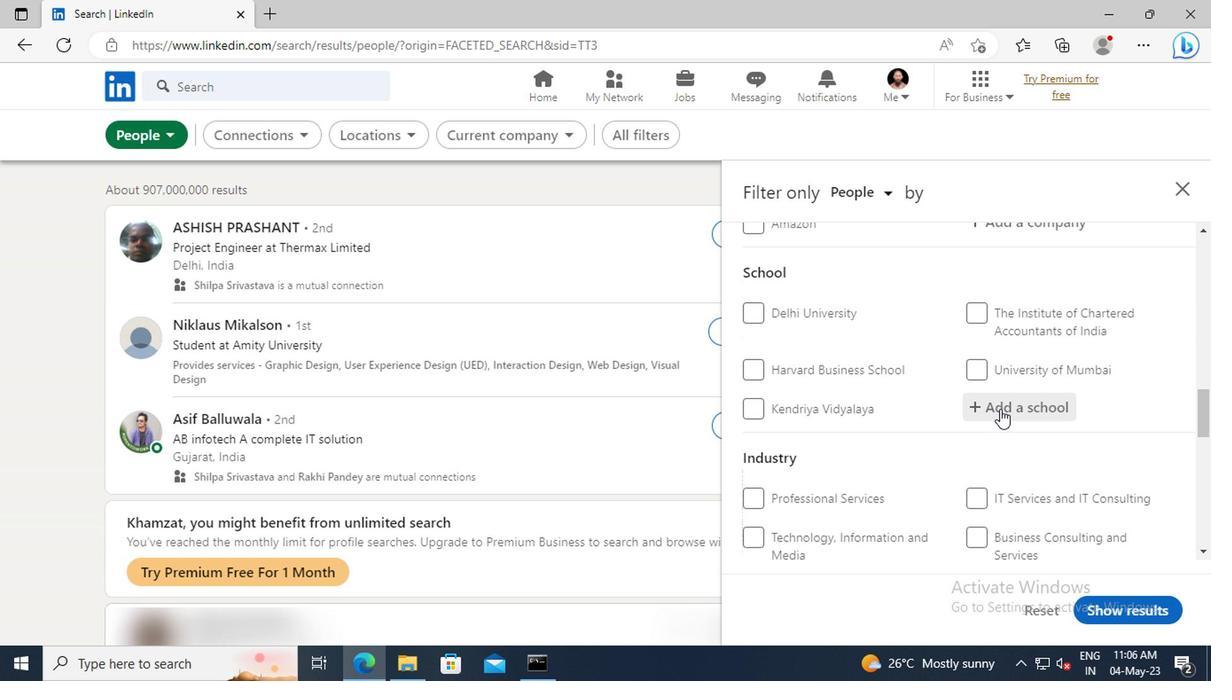 
Action: Key pressed <Key.shift>INDIAN<Key.space><Key.shift>INSTITUTE<Key.space>OF<Key.space><Key.shift>MANAGEMENT<Key.space><Key.shift>KAS
Screenshot: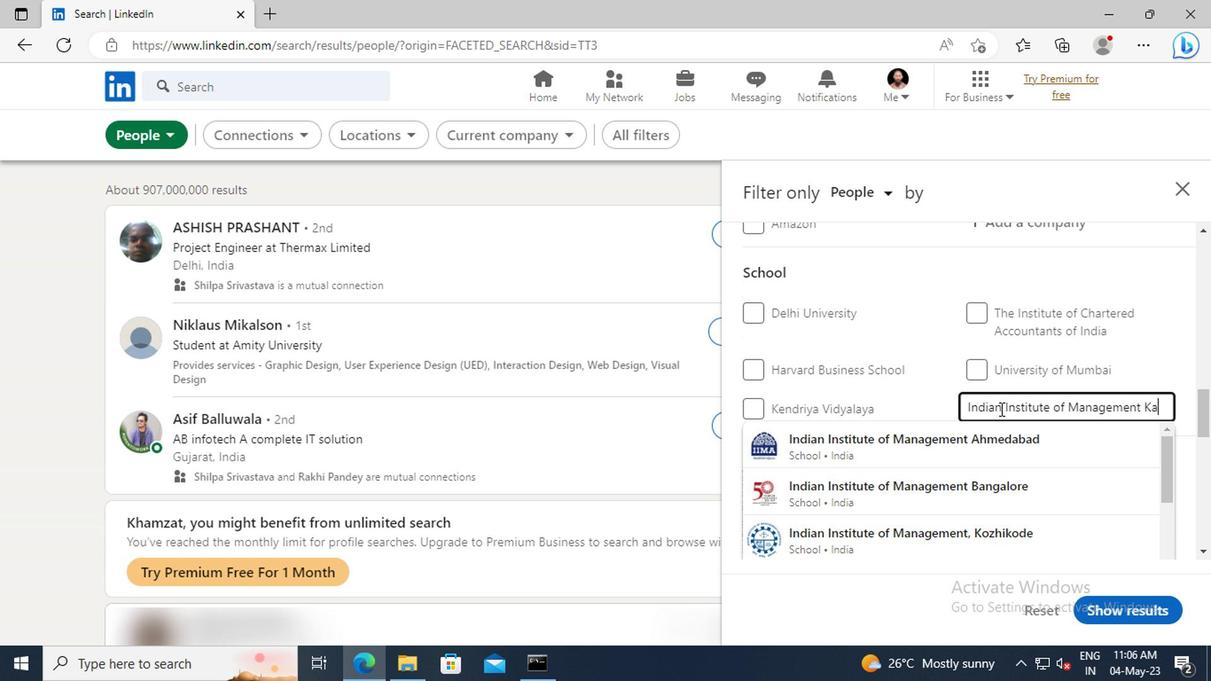 
Action: Mouse moved to (1003, 437)
Screenshot: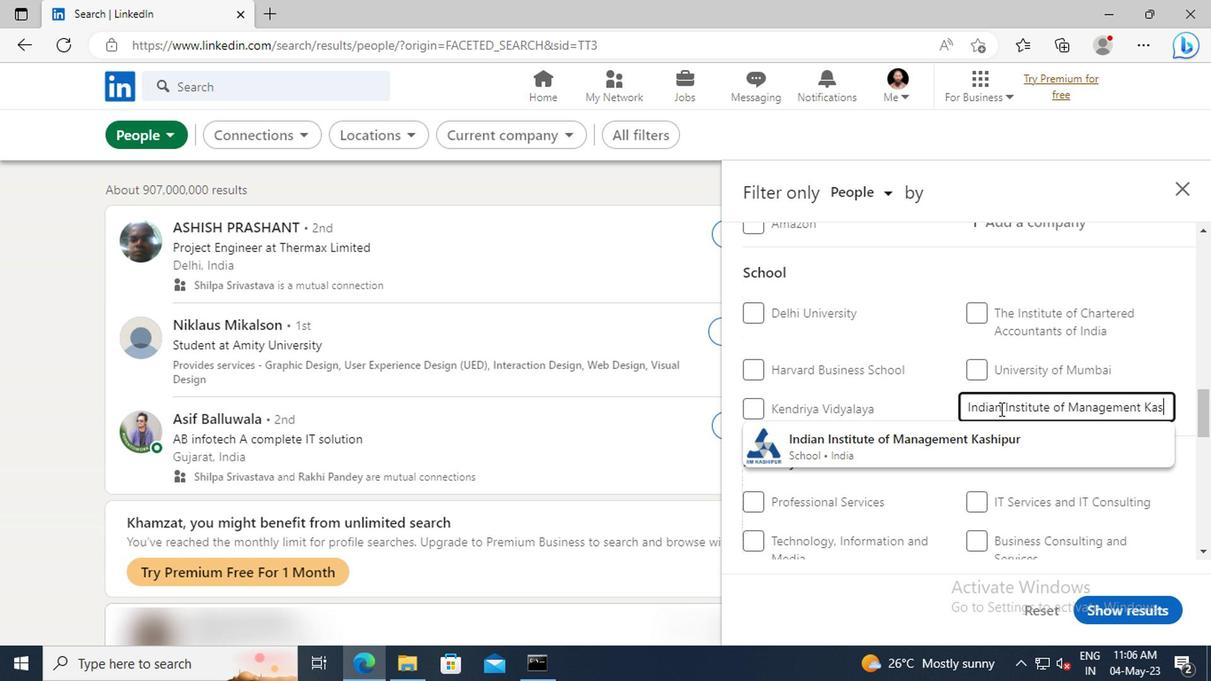 
Action: Mouse pressed left at (1003, 437)
Screenshot: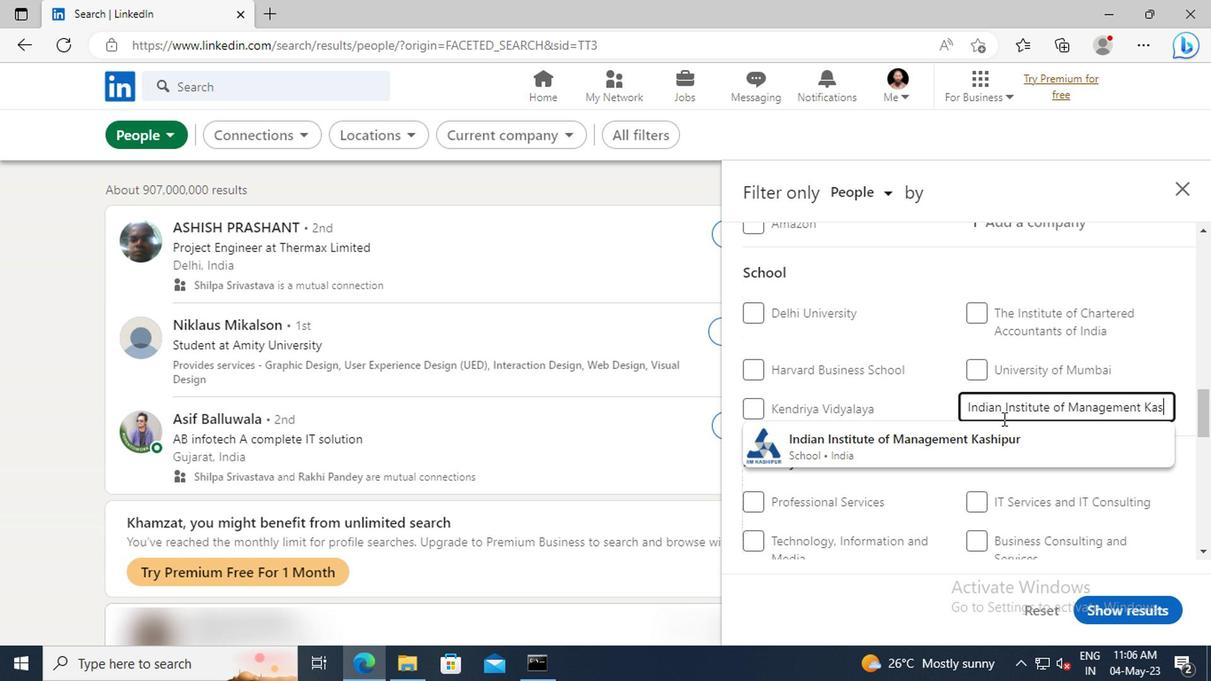 
Action: Mouse scrolled (1003, 436) with delta (0, 0)
Screenshot: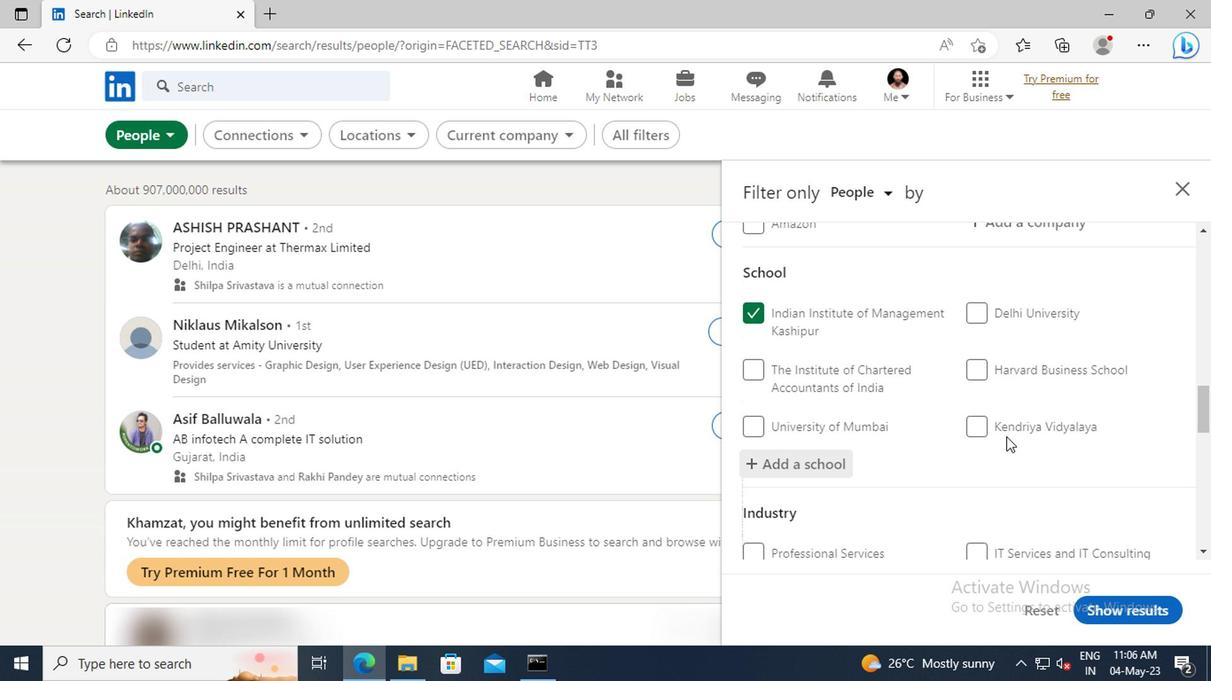 
Action: Mouse moved to (1003, 430)
Screenshot: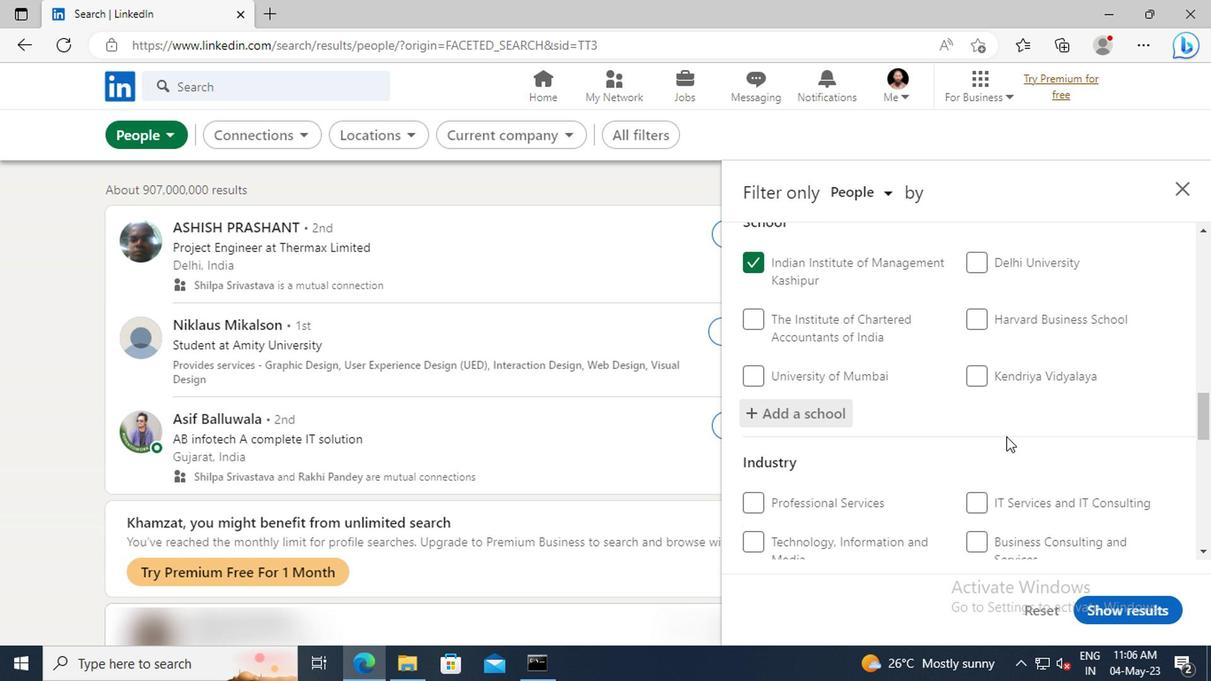 
Action: Mouse scrolled (1003, 429) with delta (0, -1)
Screenshot: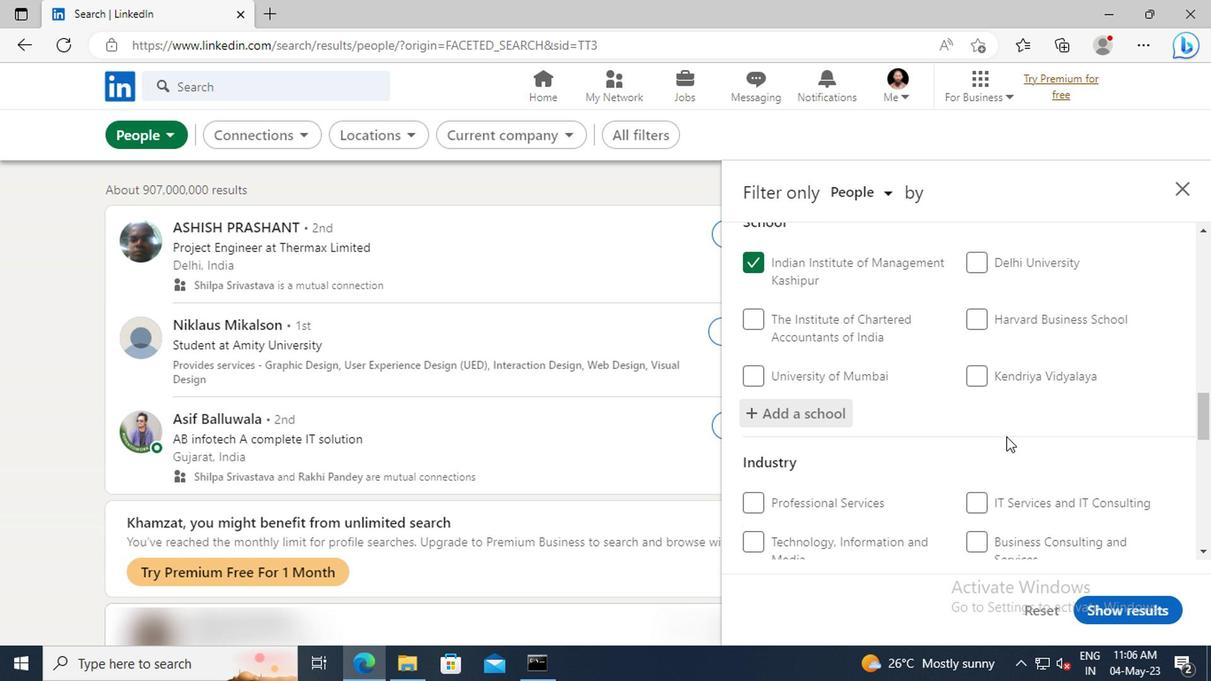 
Action: Mouse moved to (1003, 429)
Screenshot: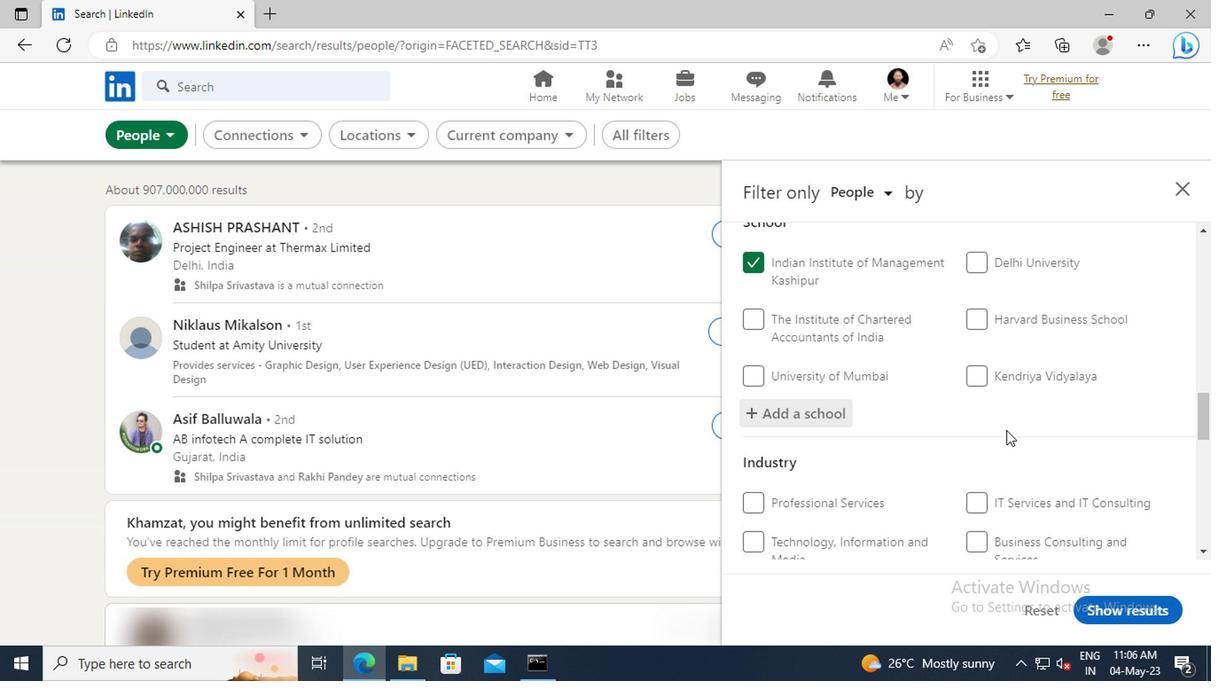 
Action: Mouse scrolled (1003, 428) with delta (0, 0)
Screenshot: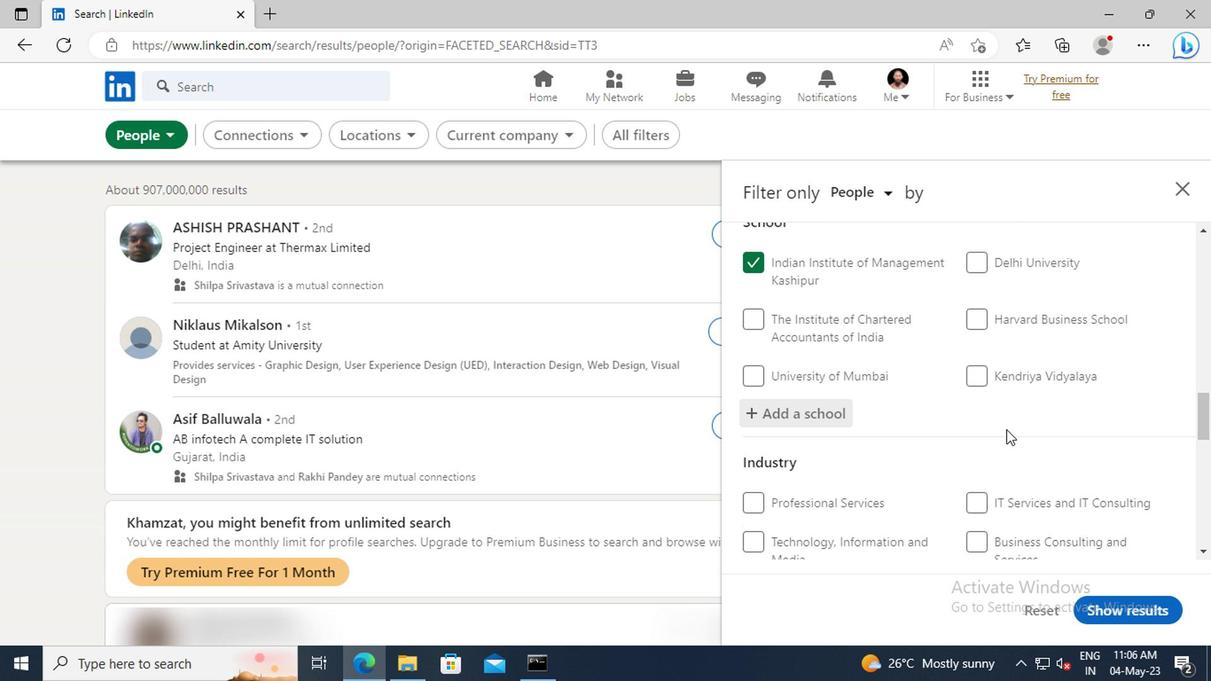 
Action: Mouse moved to (990, 398)
Screenshot: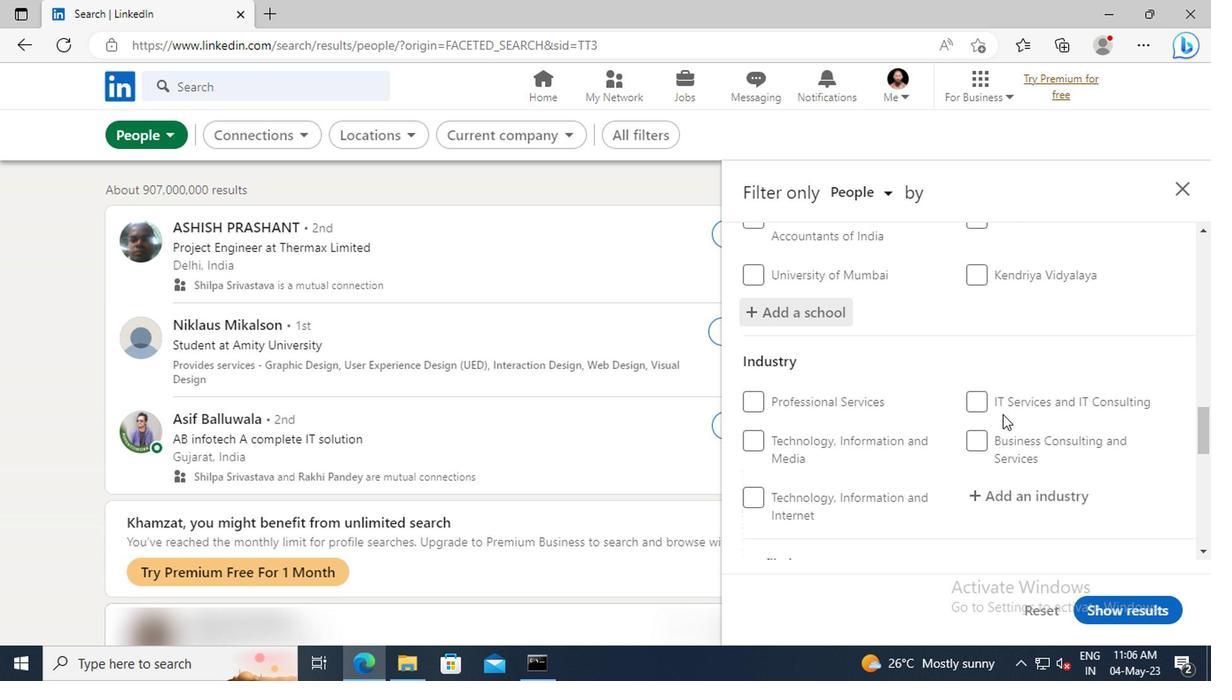 
Action: Mouse scrolled (990, 397) with delta (0, 0)
Screenshot: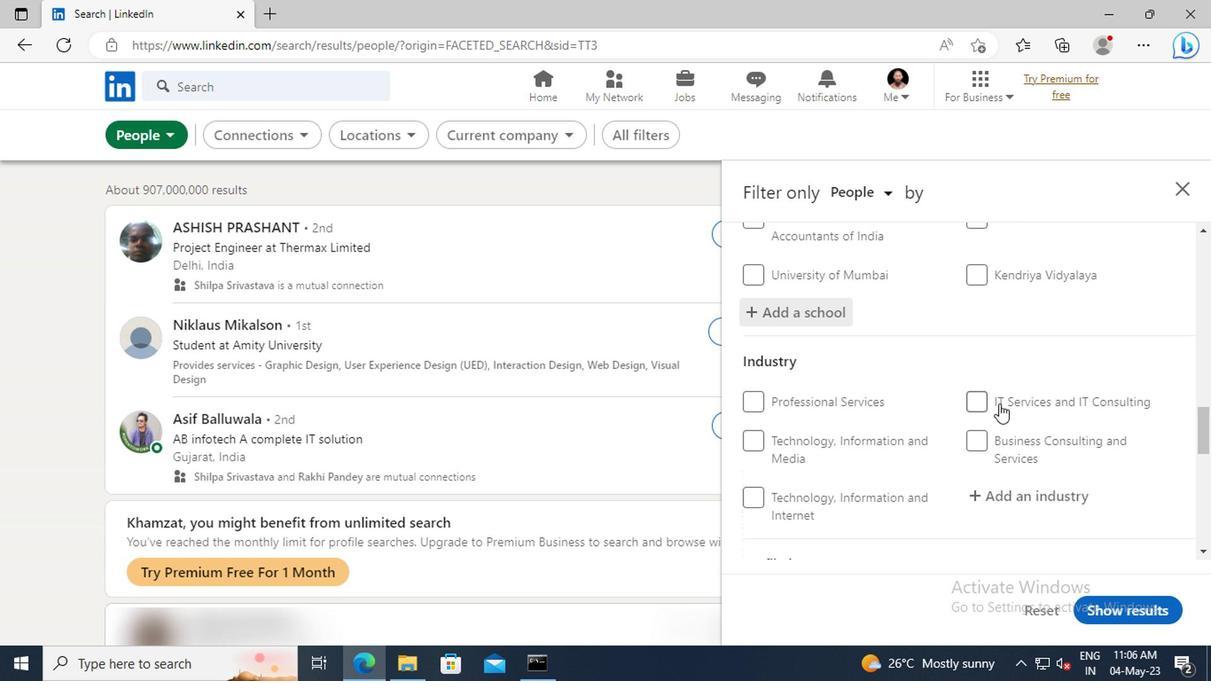 
Action: Mouse scrolled (990, 397) with delta (0, 0)
Screenshot: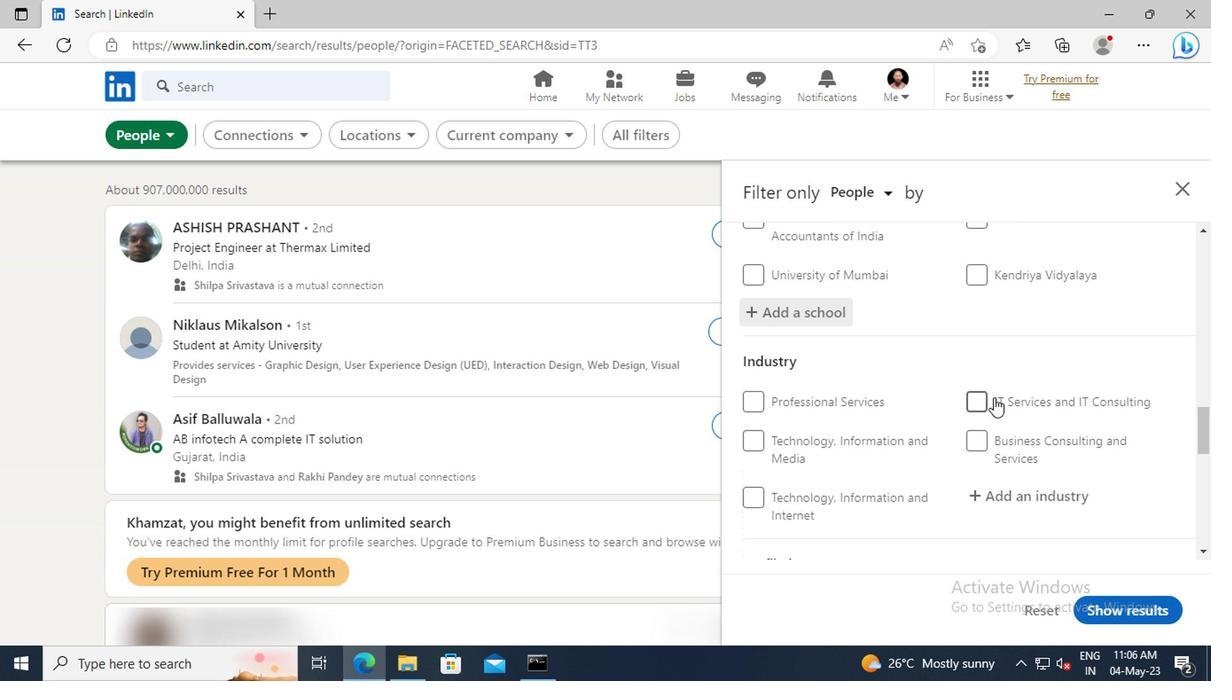
Action: Mouse moved to (999, 398)
Screenshot: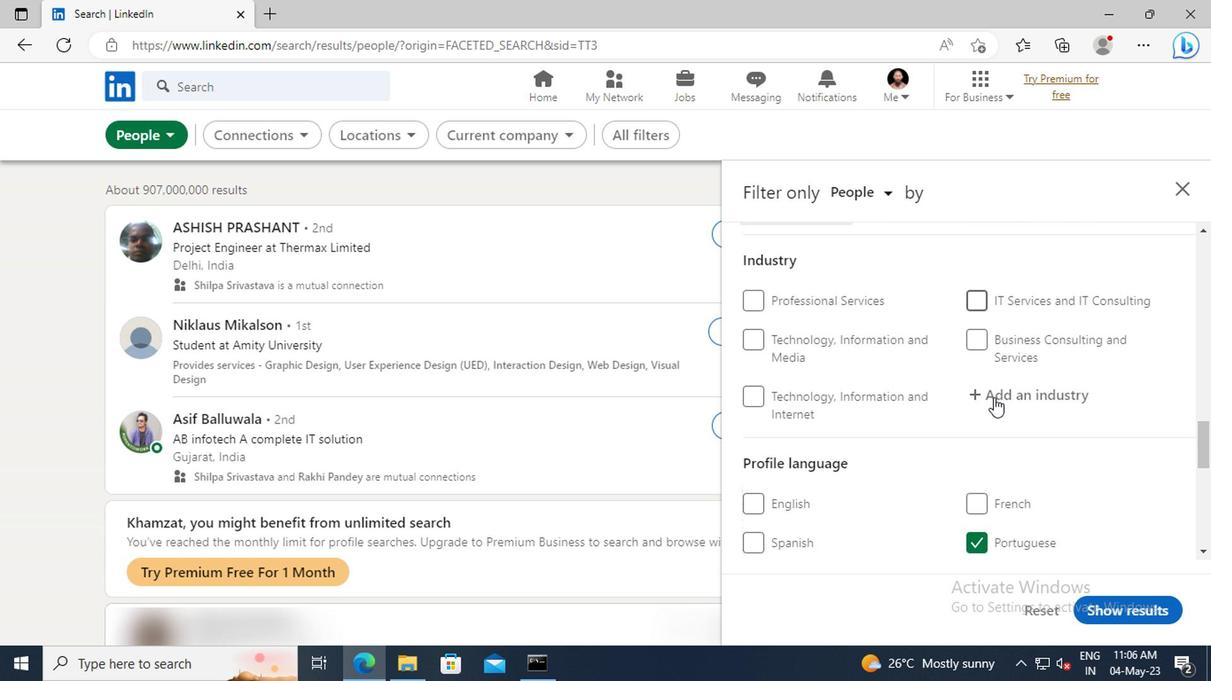 
Action: Mouse pressed left at (999, 398)
Screenshot: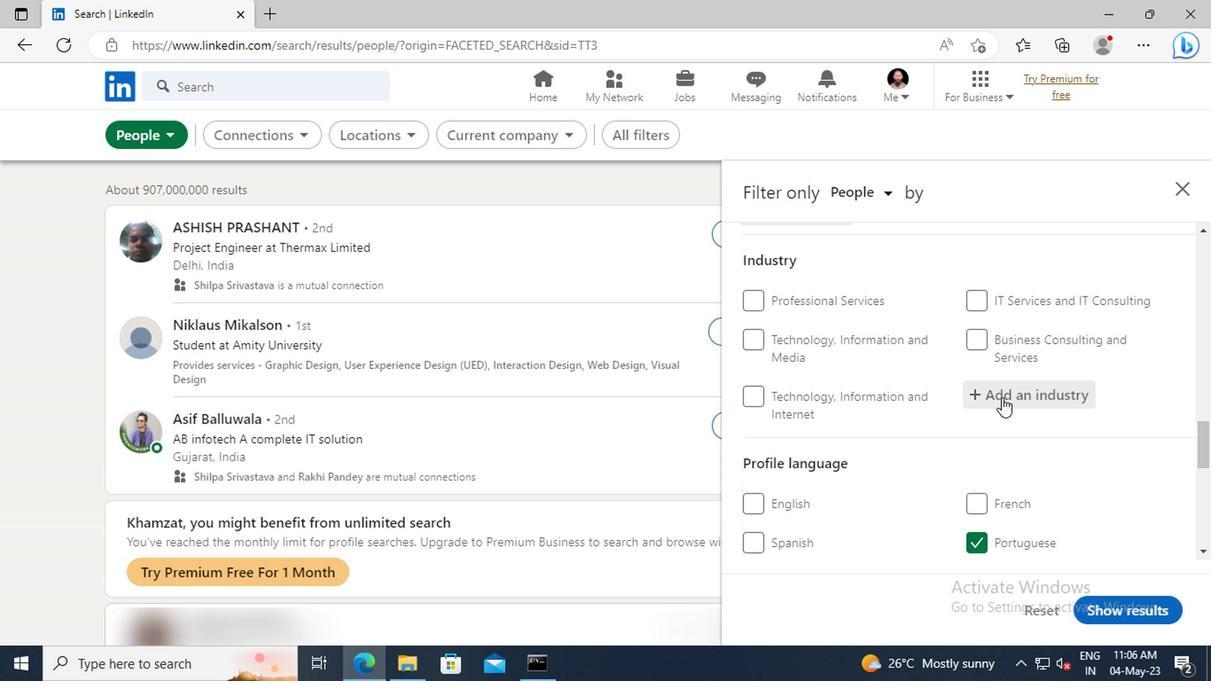 
Action: Key pressed <Key.shift>SECURITY<Key.space><Key.shift>GU
Screenshot: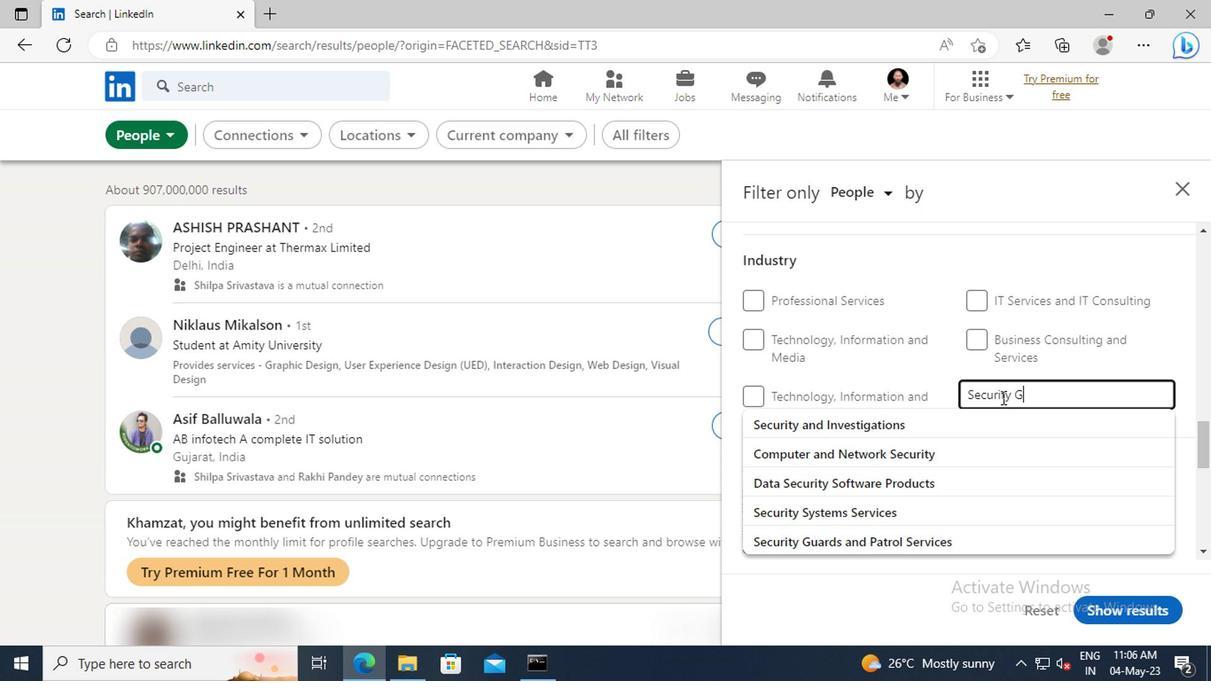 
Action: Mouse moved to (1001, 415)
Screenshot: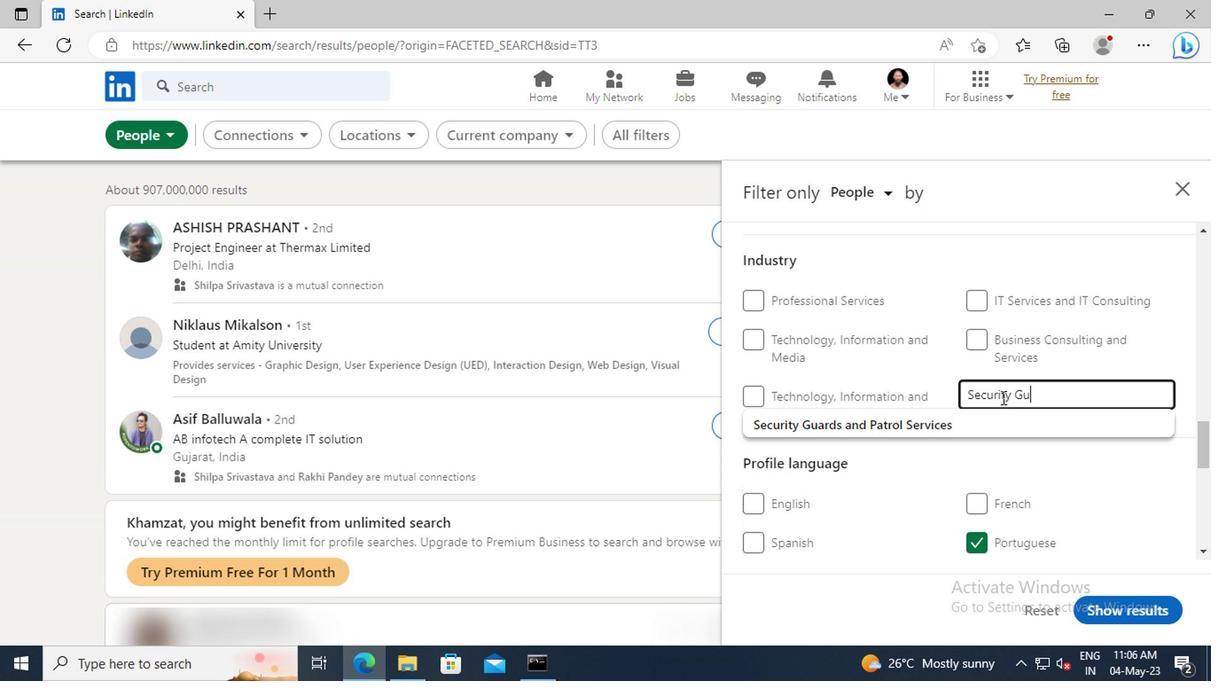 
Action: Mouse pressed left at (1001, 415)
Screenshot: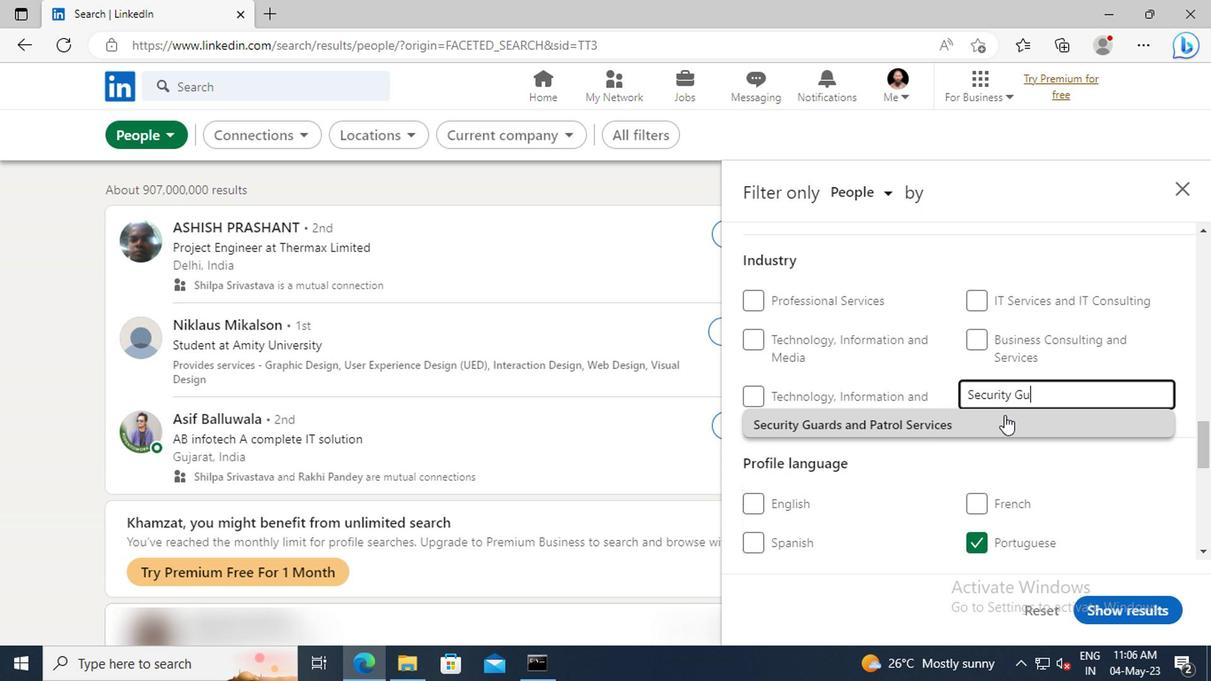 
Action: Mouse scrolled (1001, 415) with delta (0, 0)
Screenshot: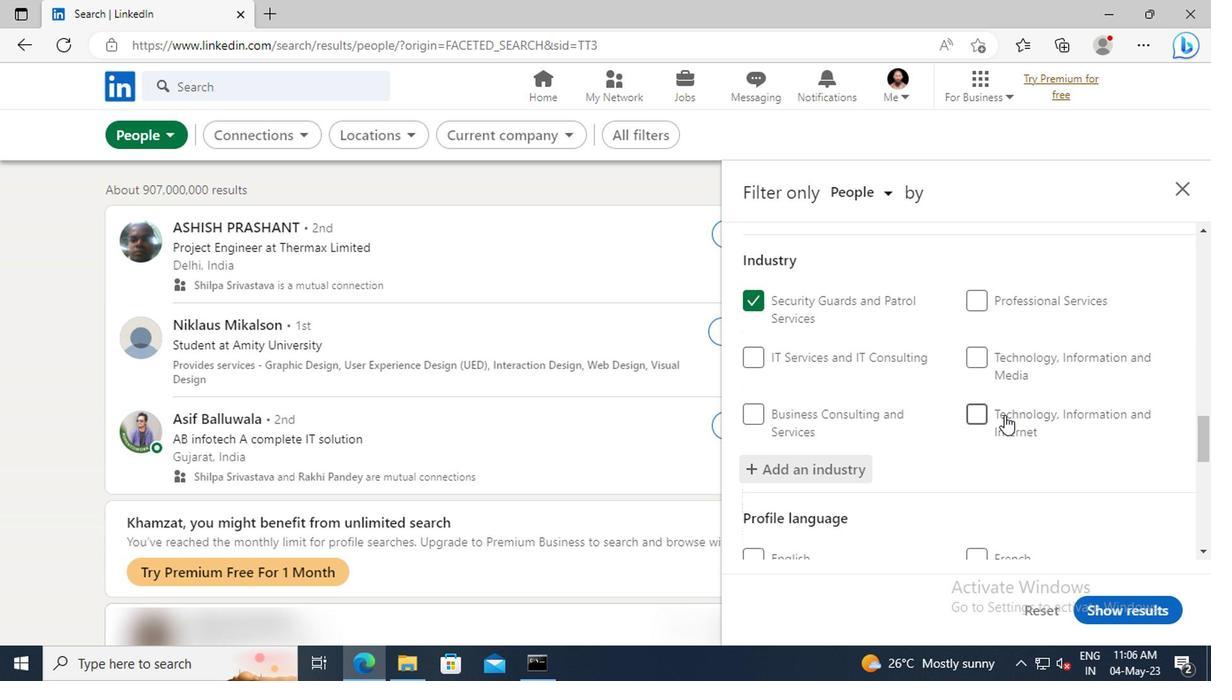 
Action: Mouse scrolled (1001, 415) with delta (0, 0)
Screenshot: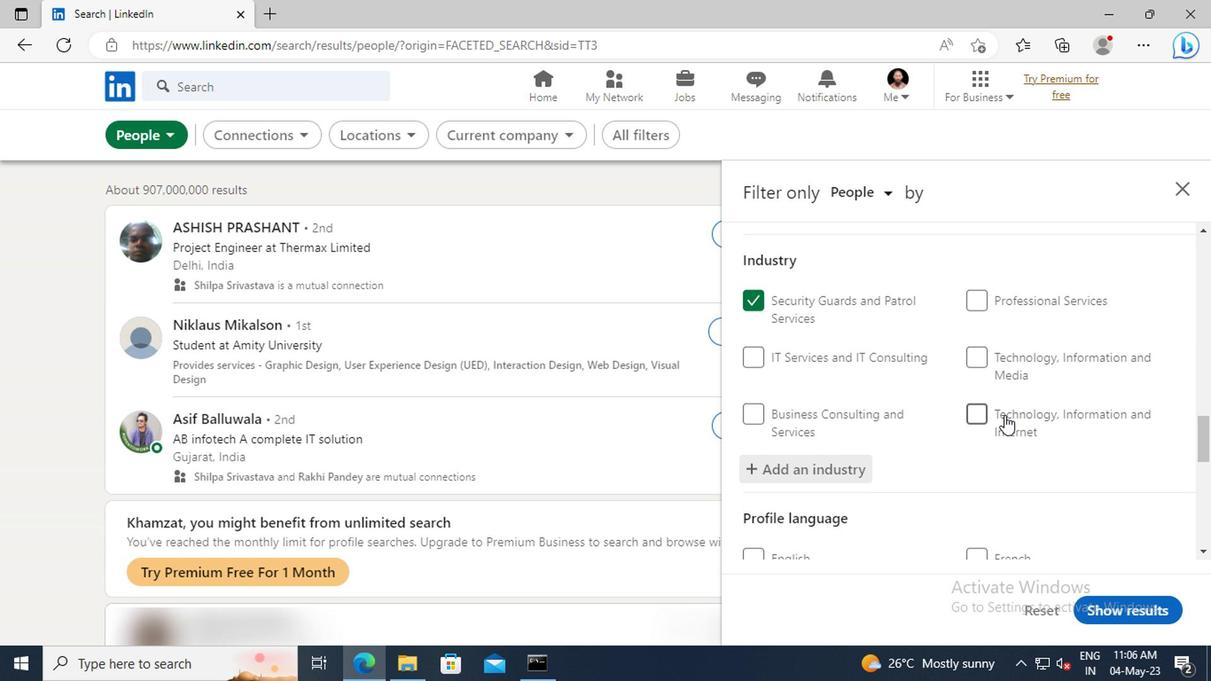 
Action: Mouse moved to (1001, 405)
Screenshot: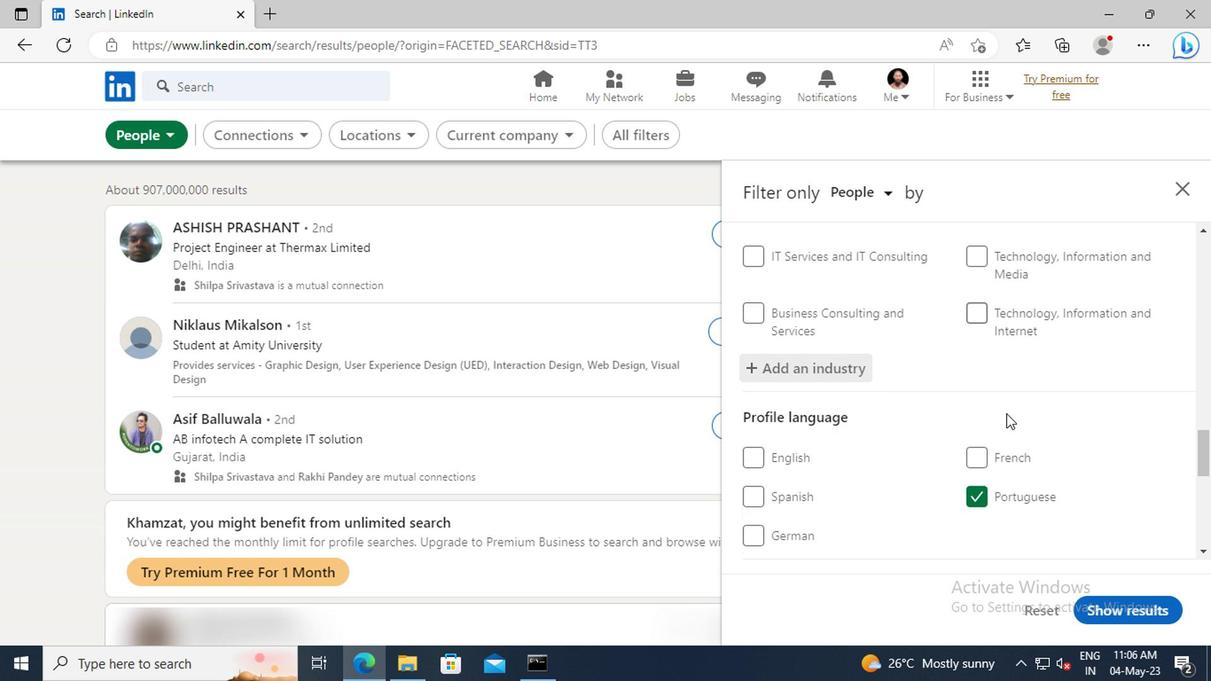 
Action: Mouse scrolled (1001, 404) with delta (0, -1)
Screenshot: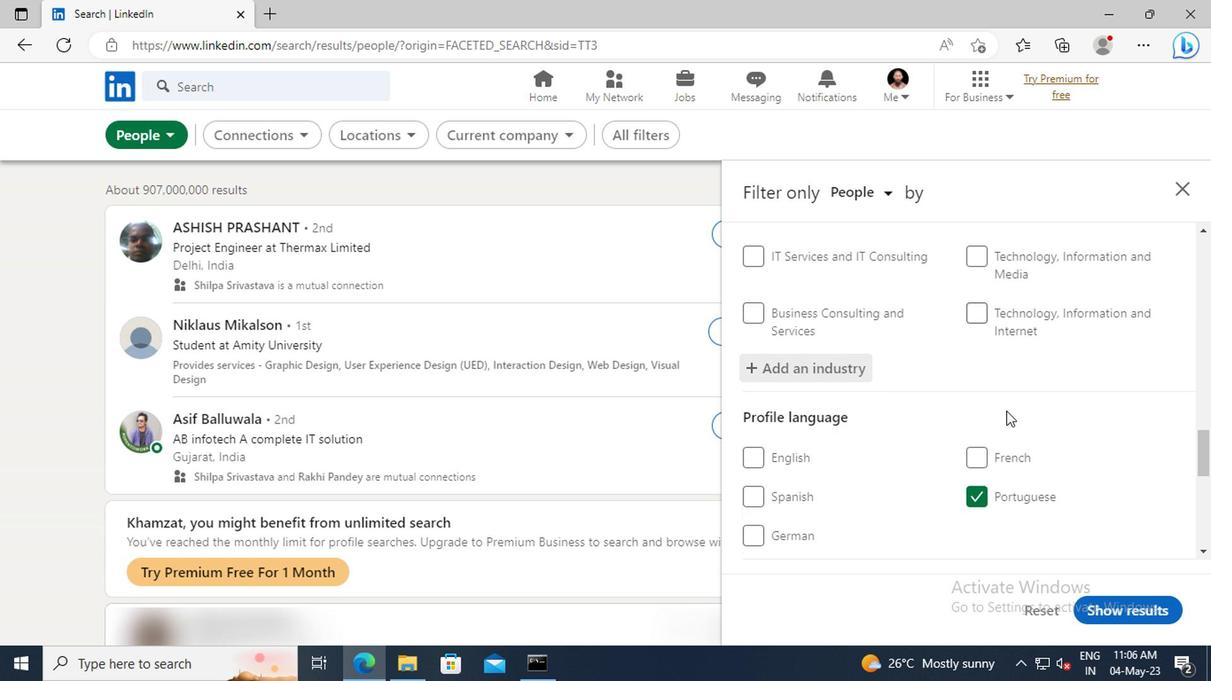 
Action: Mouse scrolled (1001, 404) with delta (0, -1)
Screenshot: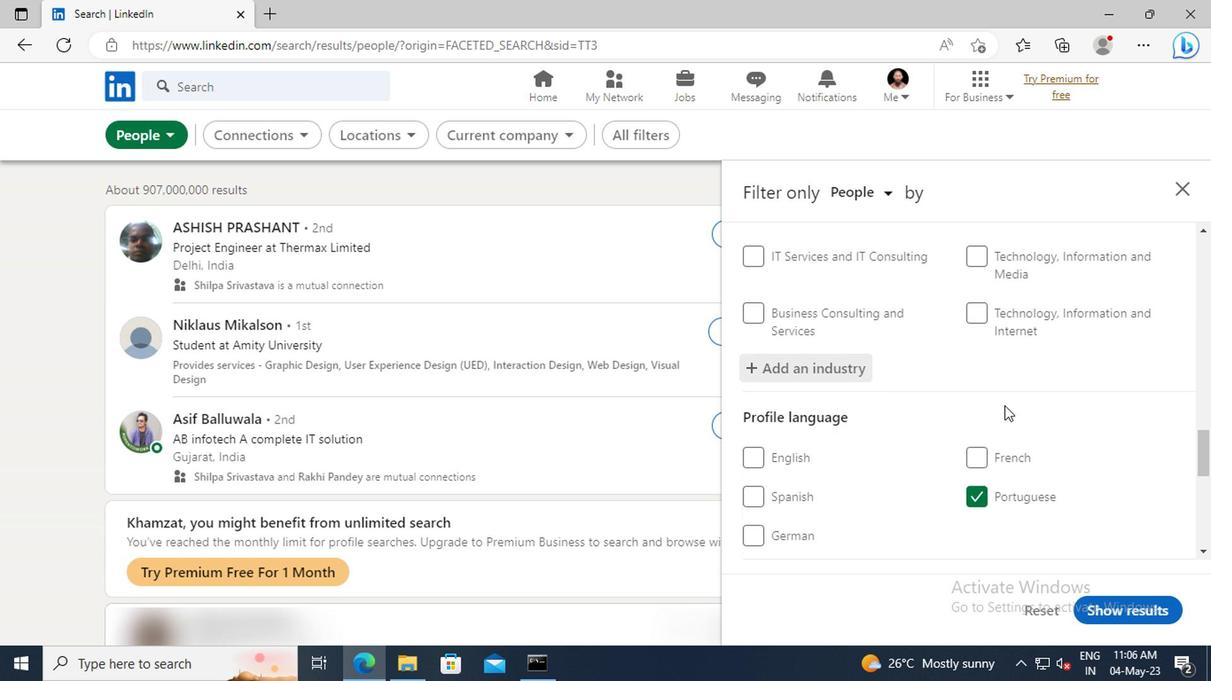 
Action: Mouse moved to (1001, 399)
Screenshot: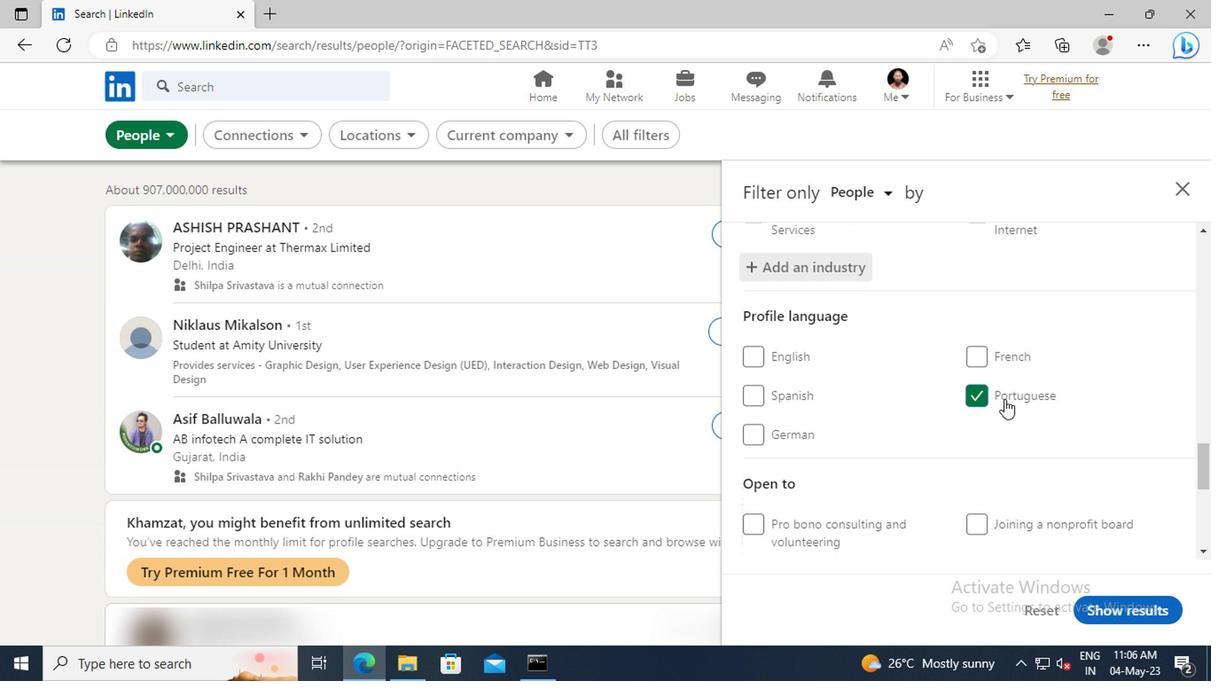 
Action: Mouse scrolled (1001, 398) with delta (0, -1)
Screenshot: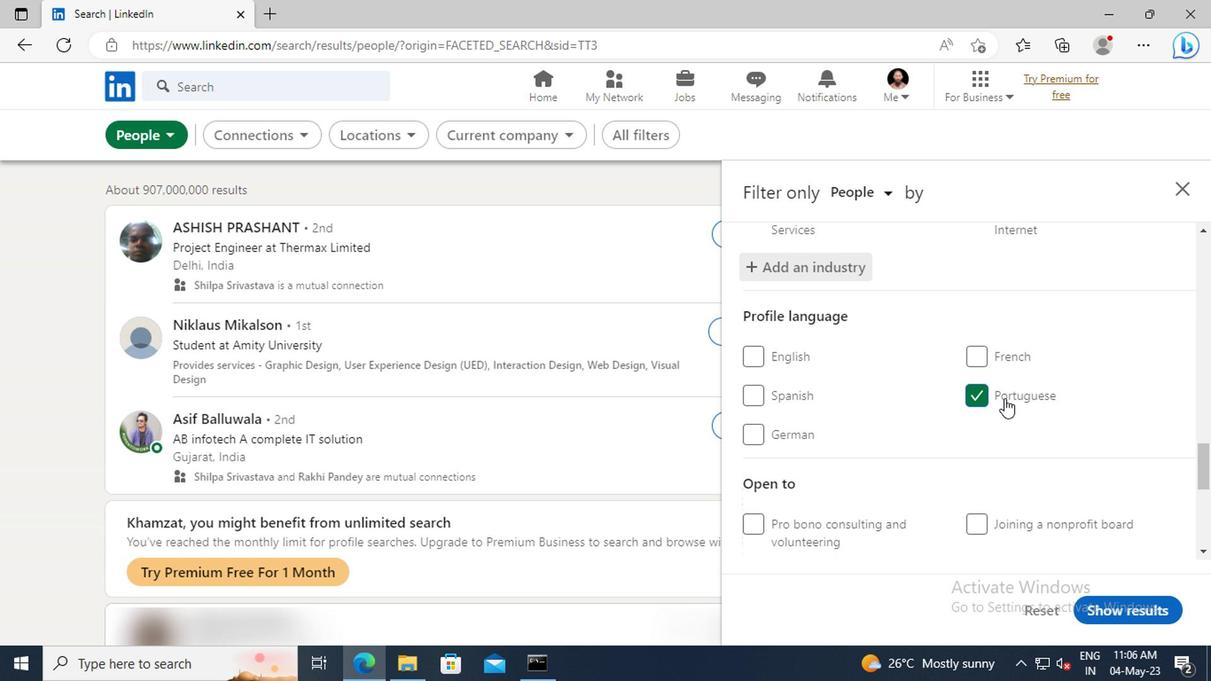 
Action: Mouse scrolled (1001, 398) with delta (0, -1)
Screenshot: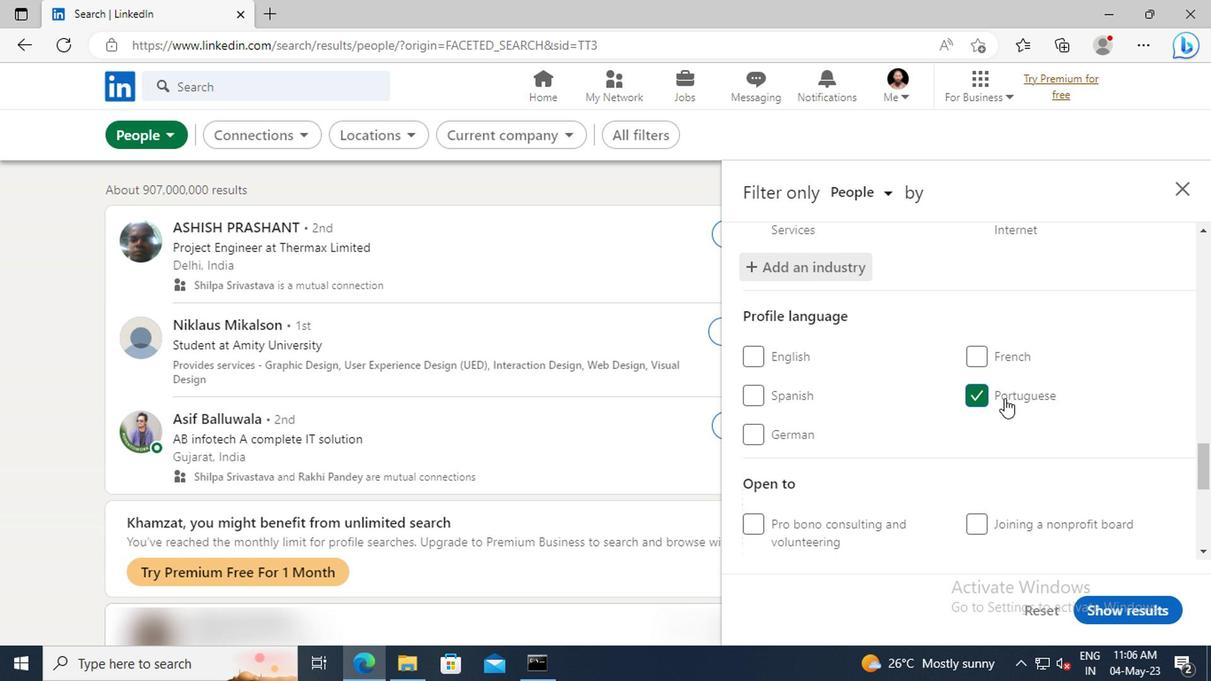 
Action: Mouse scrolled (1001, 398) with delta (0, -1)
Screenshot: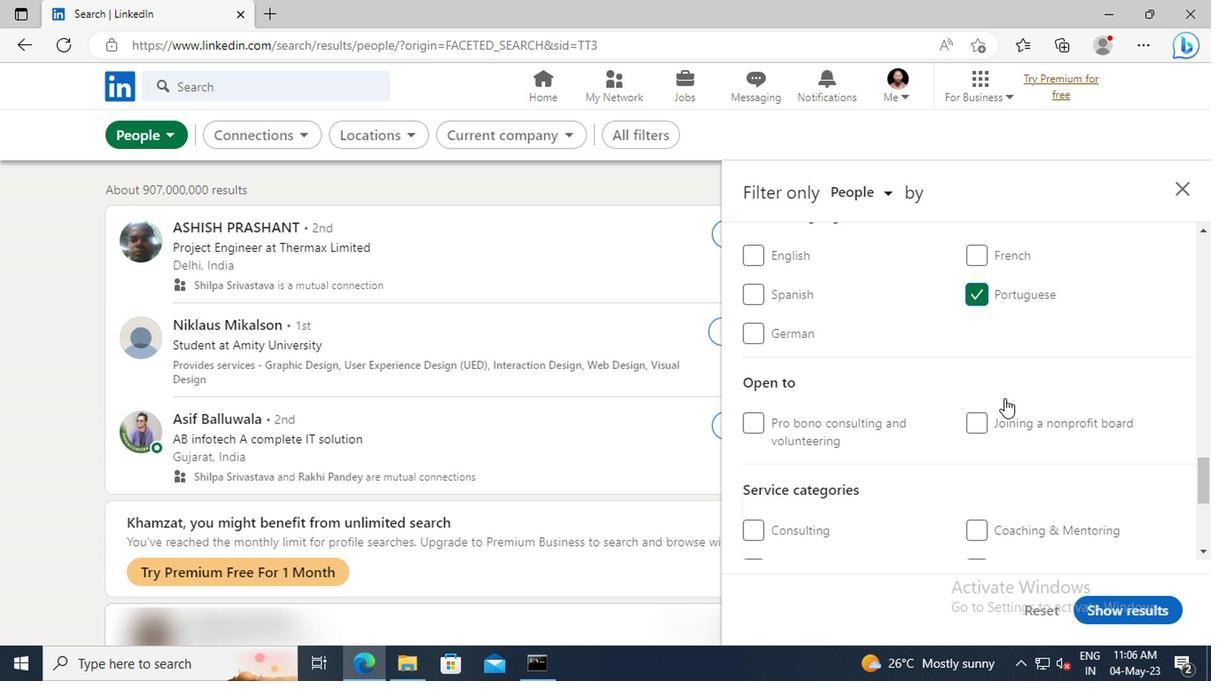 
Action: Mouse scrolled (1001, 398) with delta (0, -1)
Screenshot: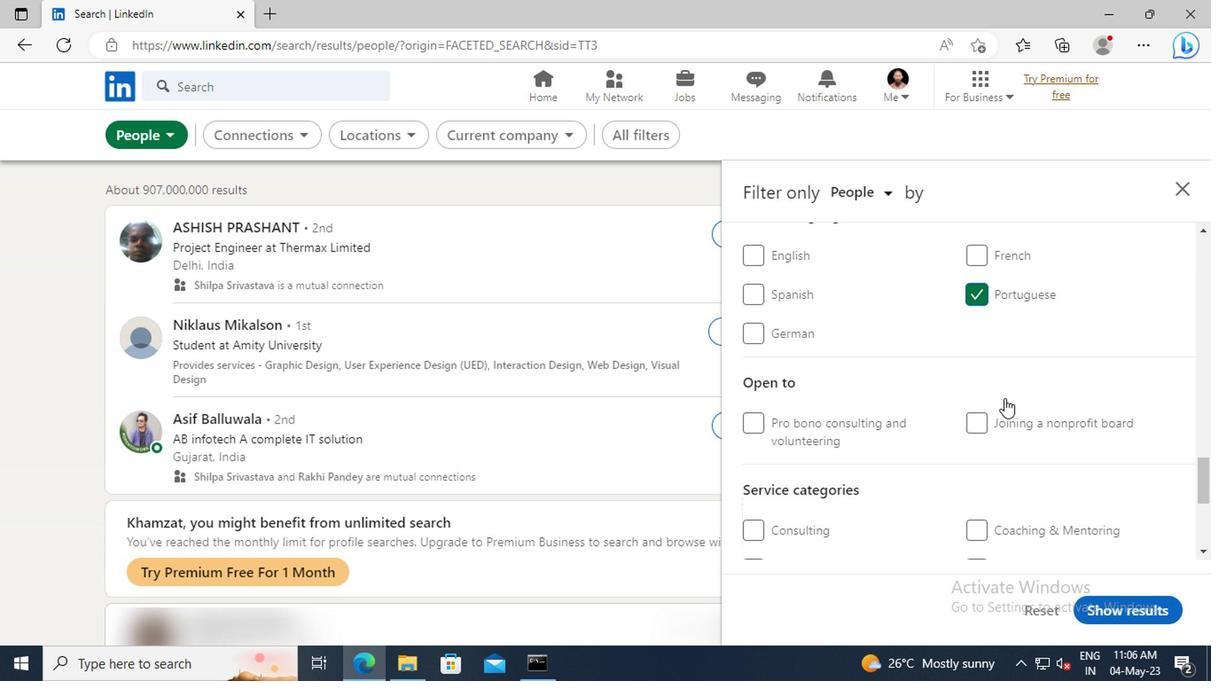 
Action: Mouse scrolled (1001, 398) with delta (0, -1)
Screenshot: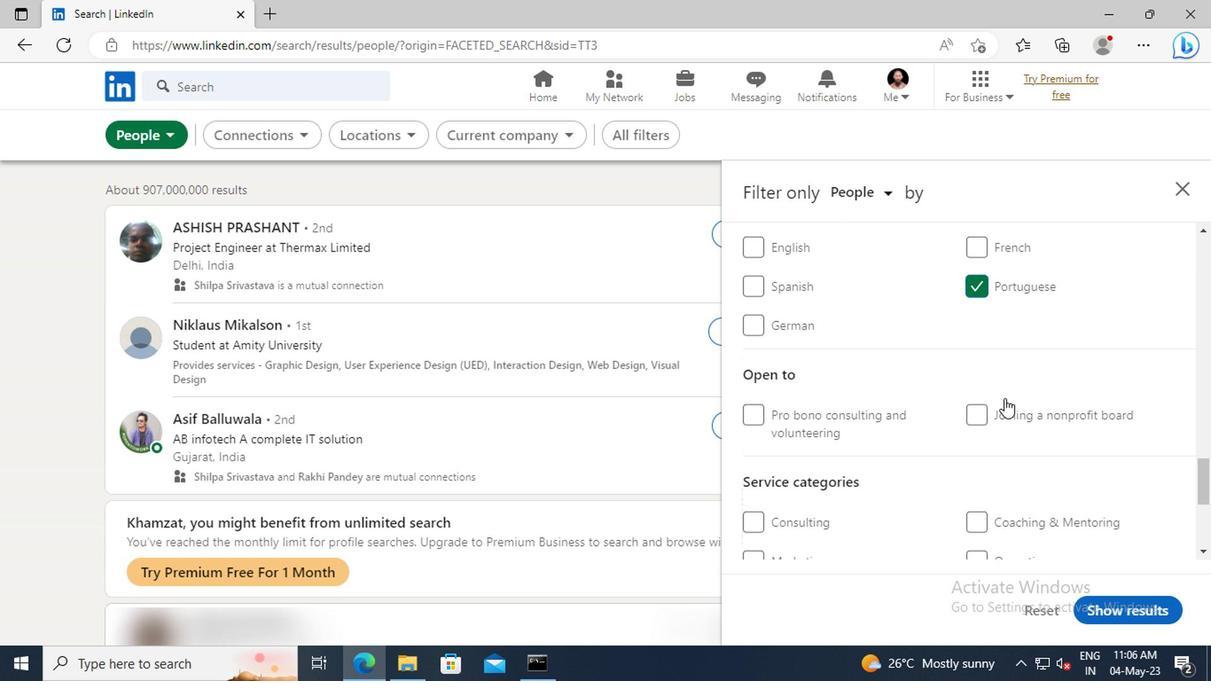 
Action: Mouse scrolled (1001, 398) with delta (0, -1)
Screenshot: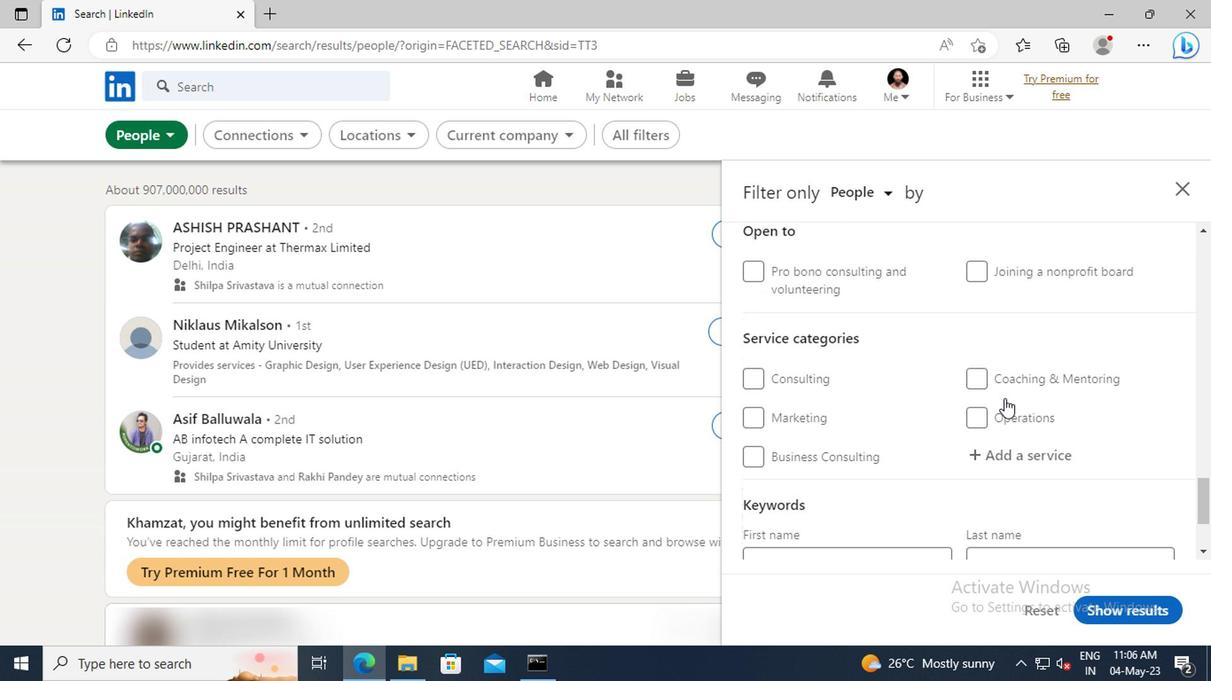 
Action: Mouse moved to (1006, 402)
Screenshot: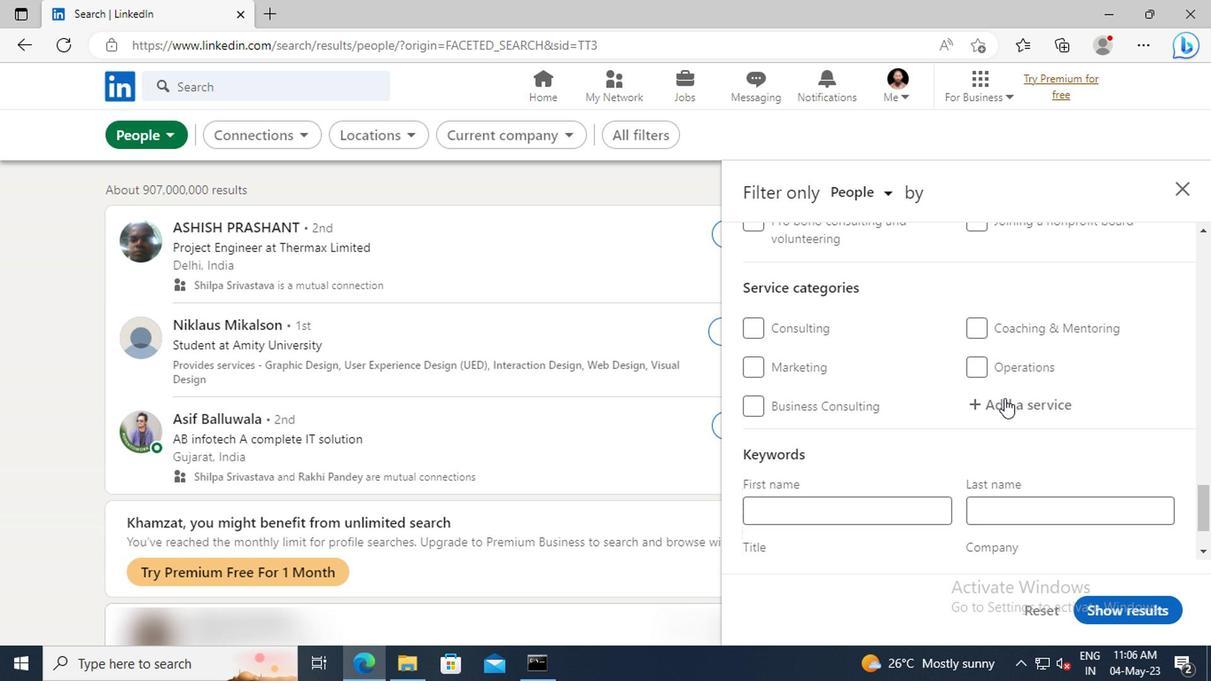
Action: Mouse pressed left at (1006, 402)
Screenshot: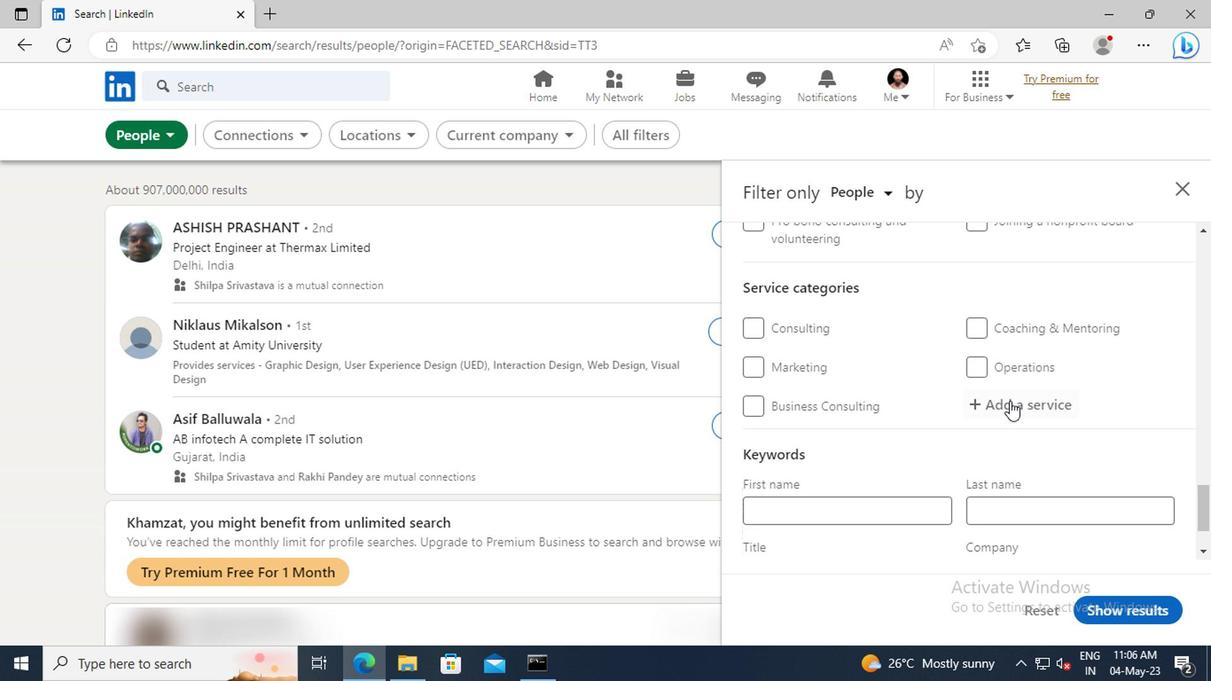 
Action: Mouse moved to (1007, 402)
Screenshot: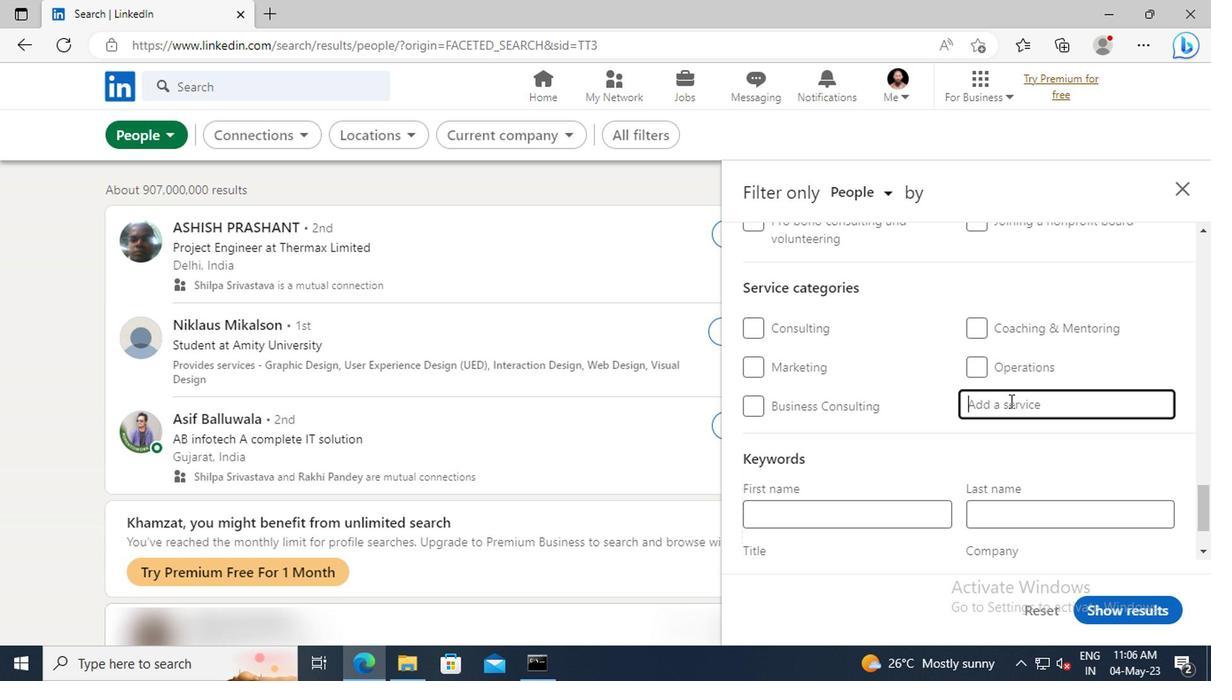 
Action: Key pressed <Key.shift>OUTSO
Screenshot: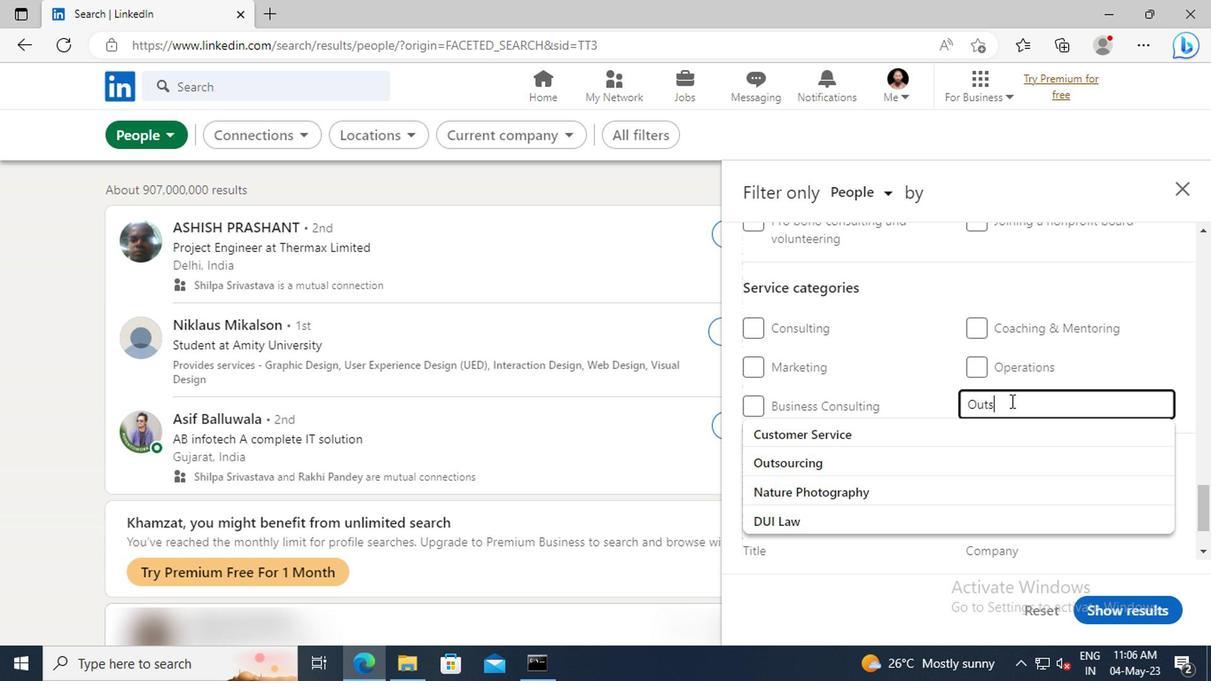 
Action: Mouse moved to (1012, 424)
Screenshot: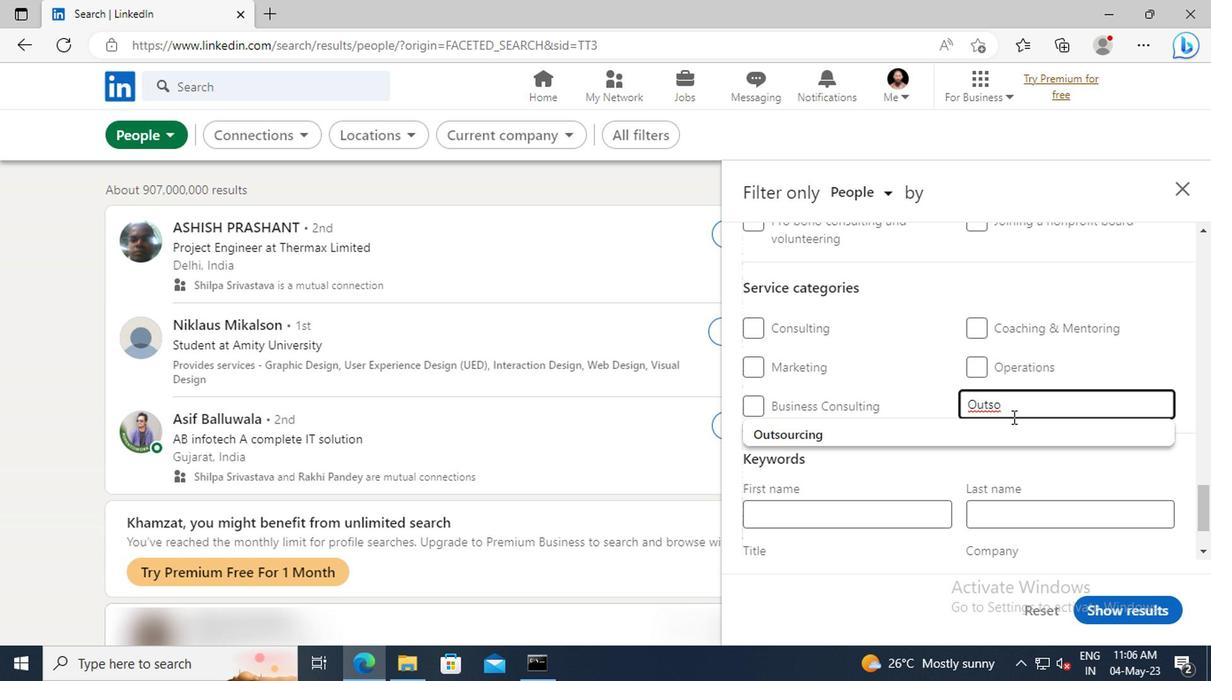 
Action: Mouse pressed left at (1012, 424)
Screenshot: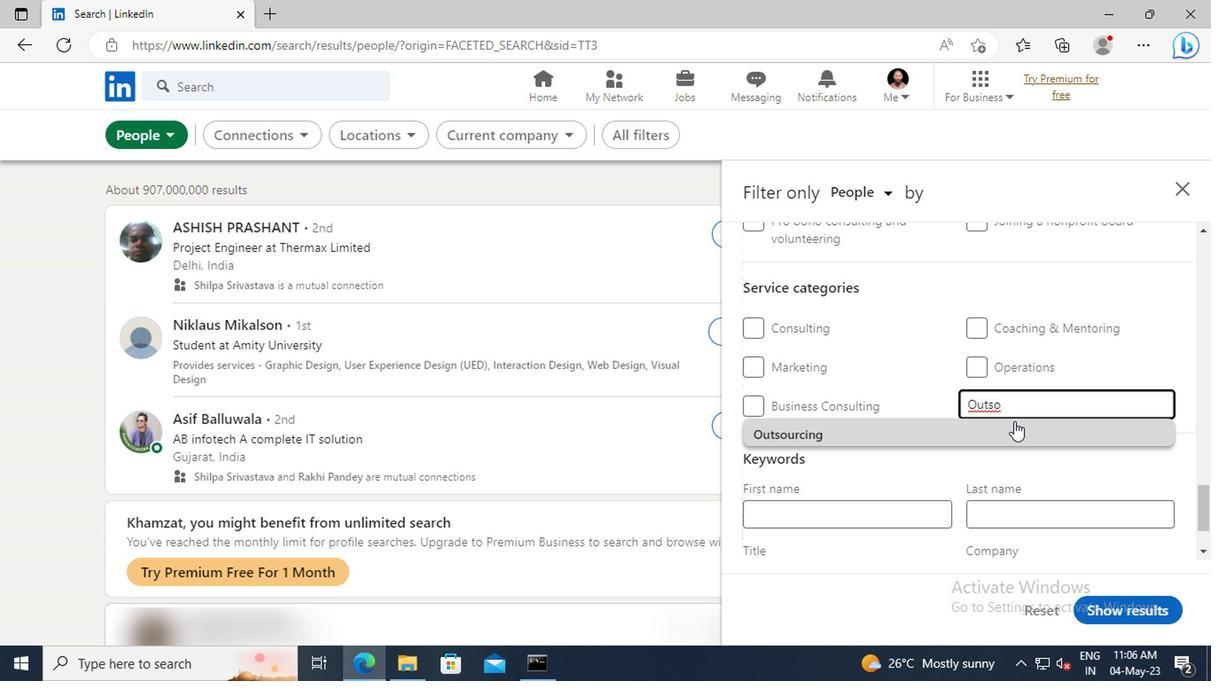 
Action: Mouse moved to (1012, 424)
Screenshot: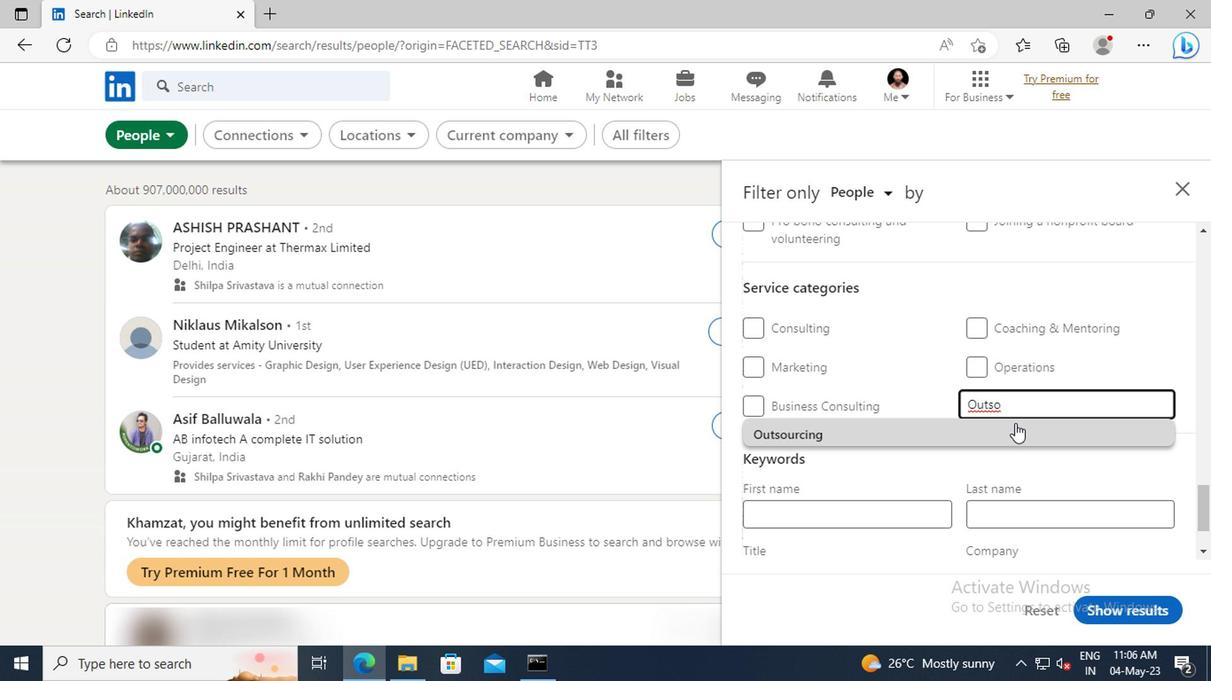 
Action: Mouse scrolled (1012, 424) with delta (0, 0)
Screenshot: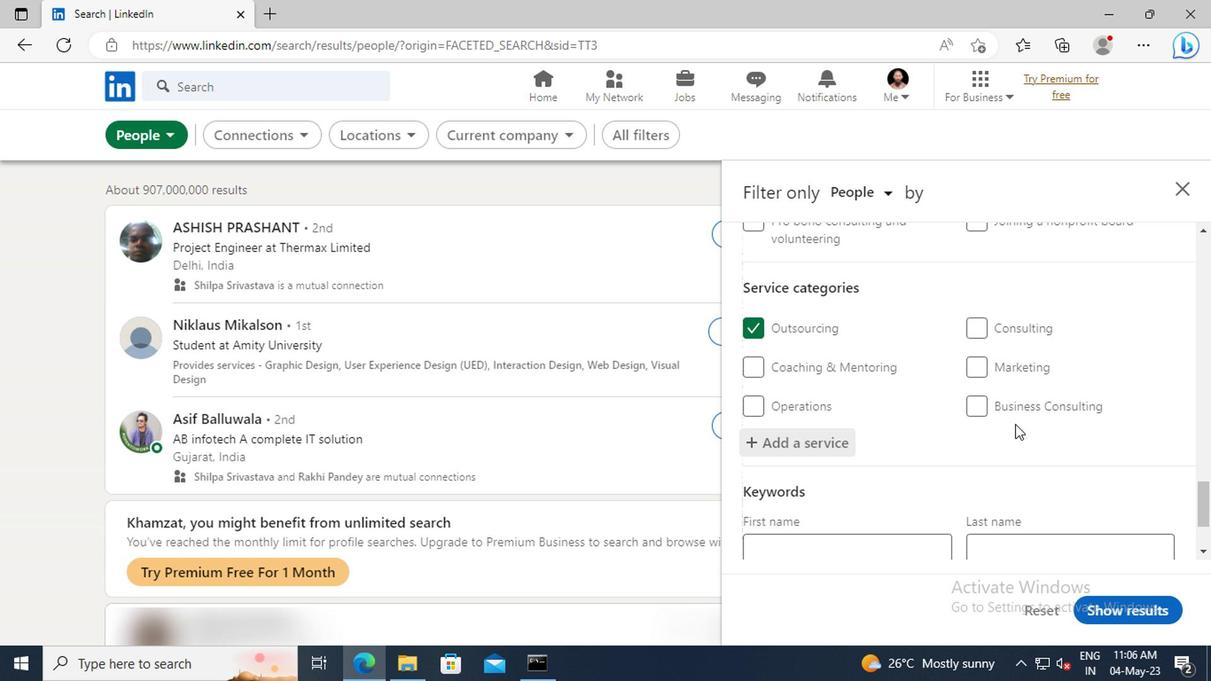 
Action: Mouse scrolled (1012, 424) with delta (0, 0)
Screenshot: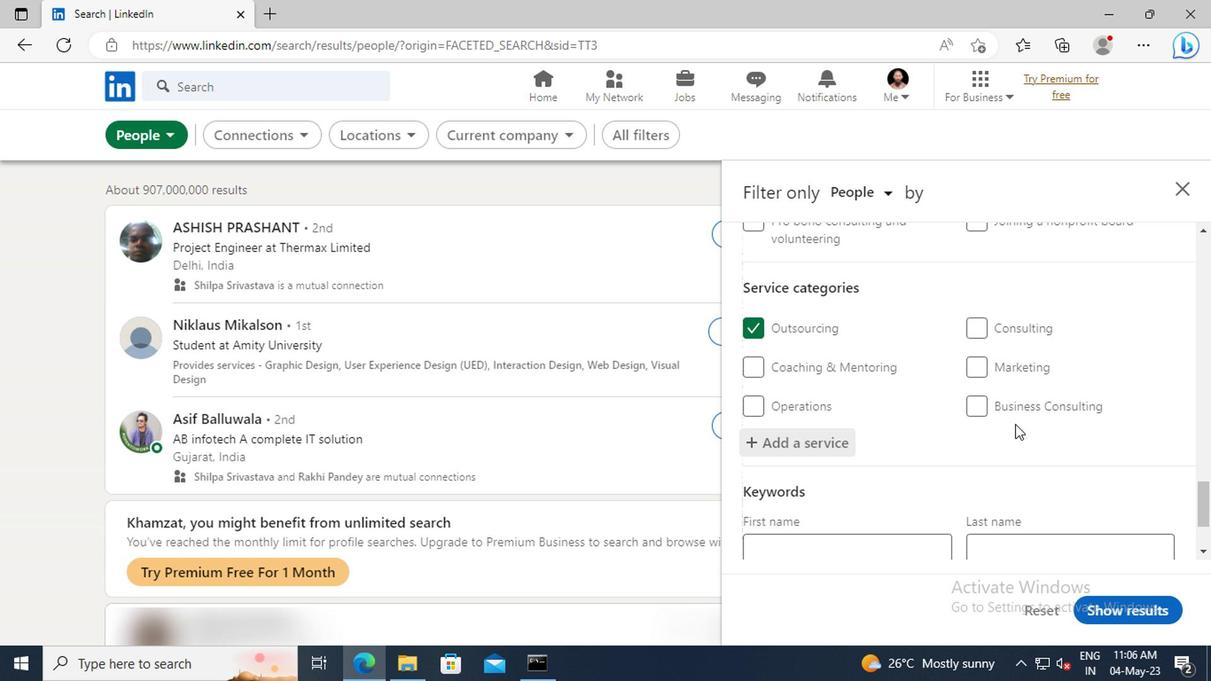
Action: Mouse scrolled (1012, 424) with delta (0, 0)
Screenshot: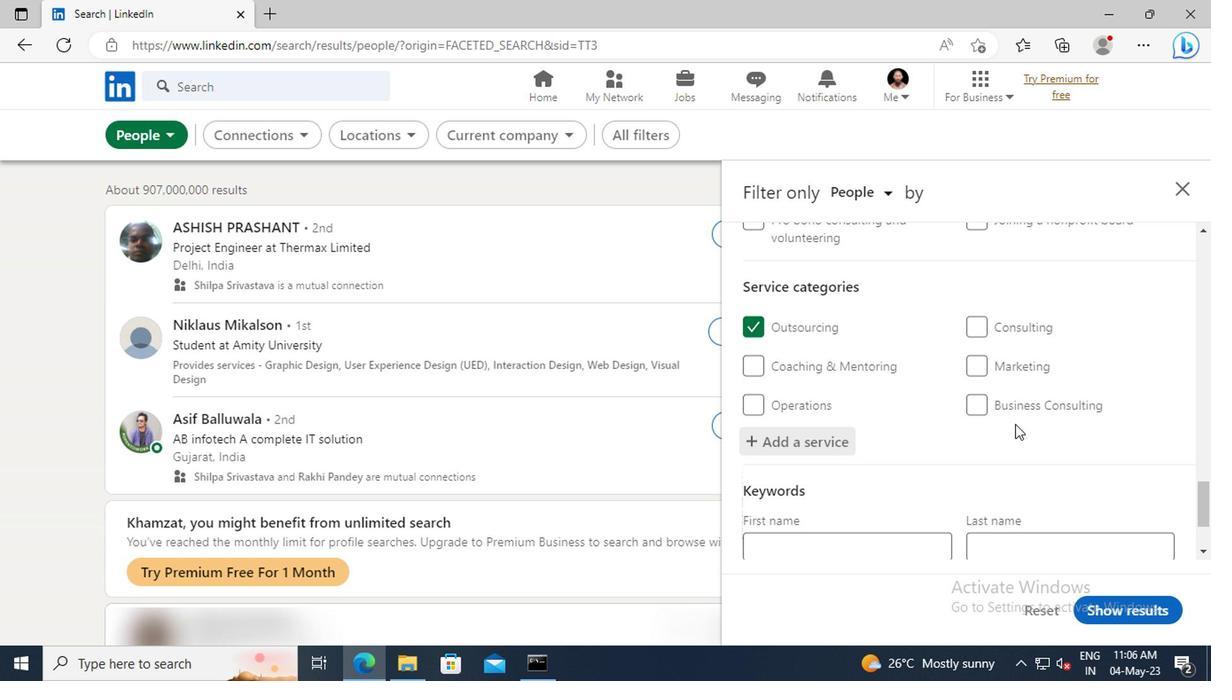 
Action: Mouse scrolled (1012, 424) with delta (0, 0)
Screenshot: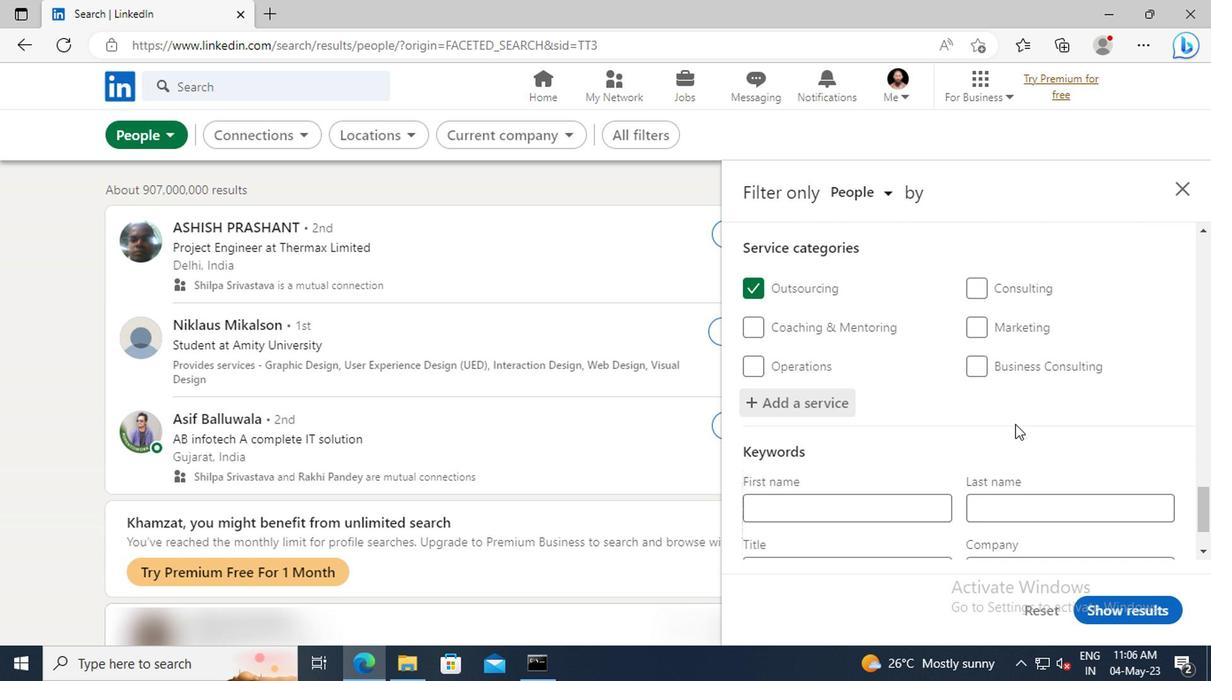 
Action: Mouse moved to (855, 479)
Screenshot: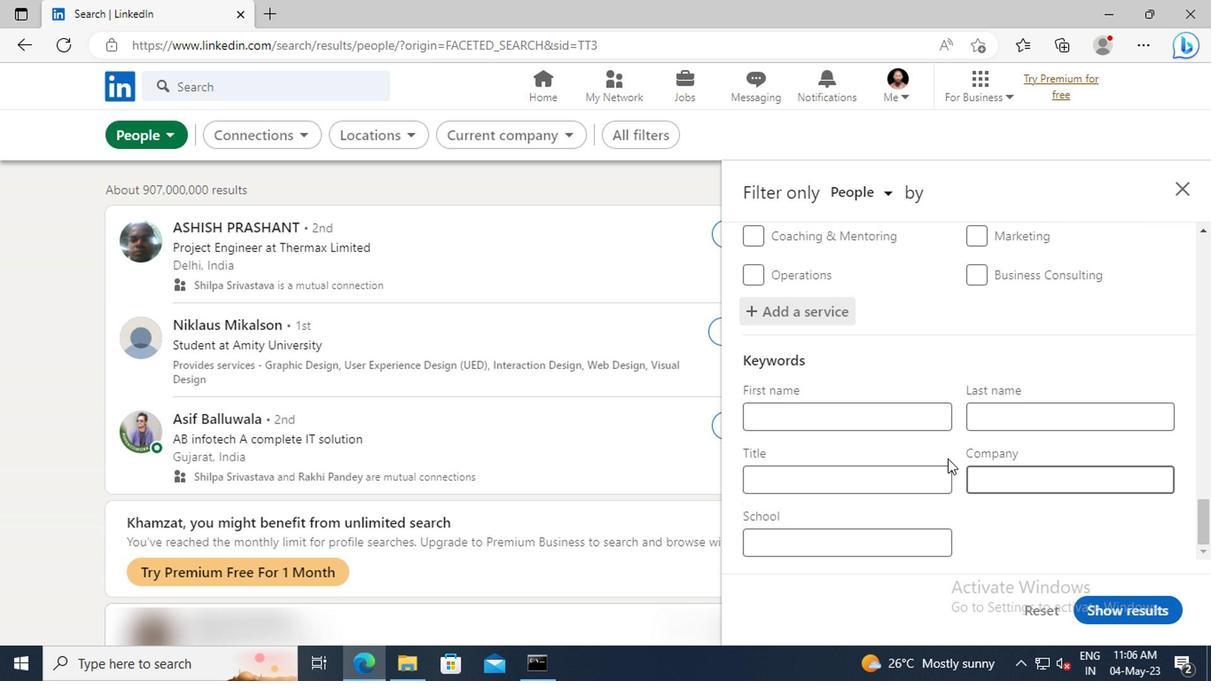 
Action: Mouse pressed left at (855, 479)
Screenshot: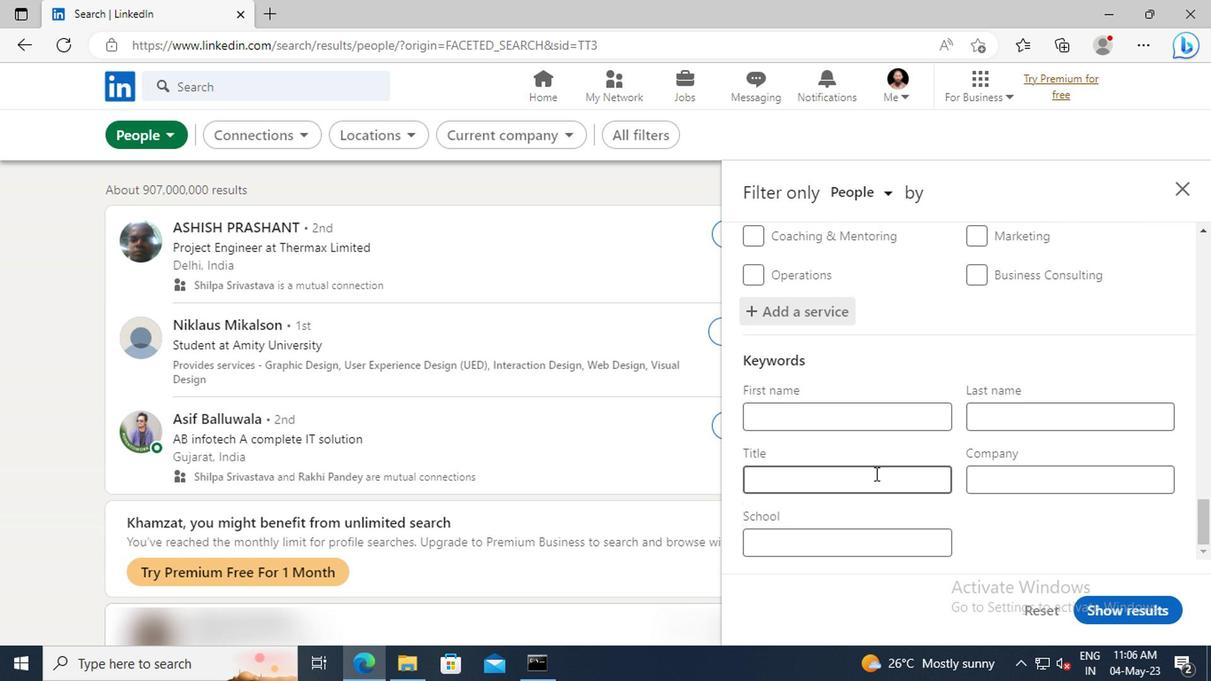 
Action: Key pressed <Key.shift>CONCIE
Screenshot: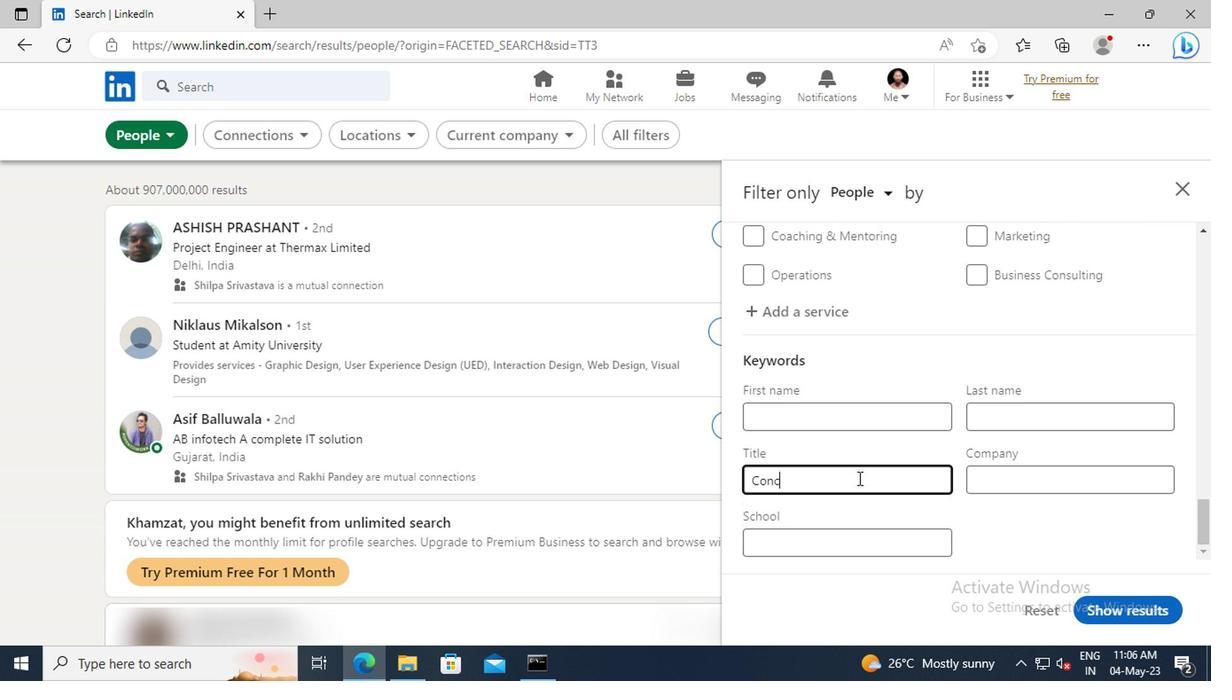 
Action: Mouse moved to (853, 479)
Screenshot: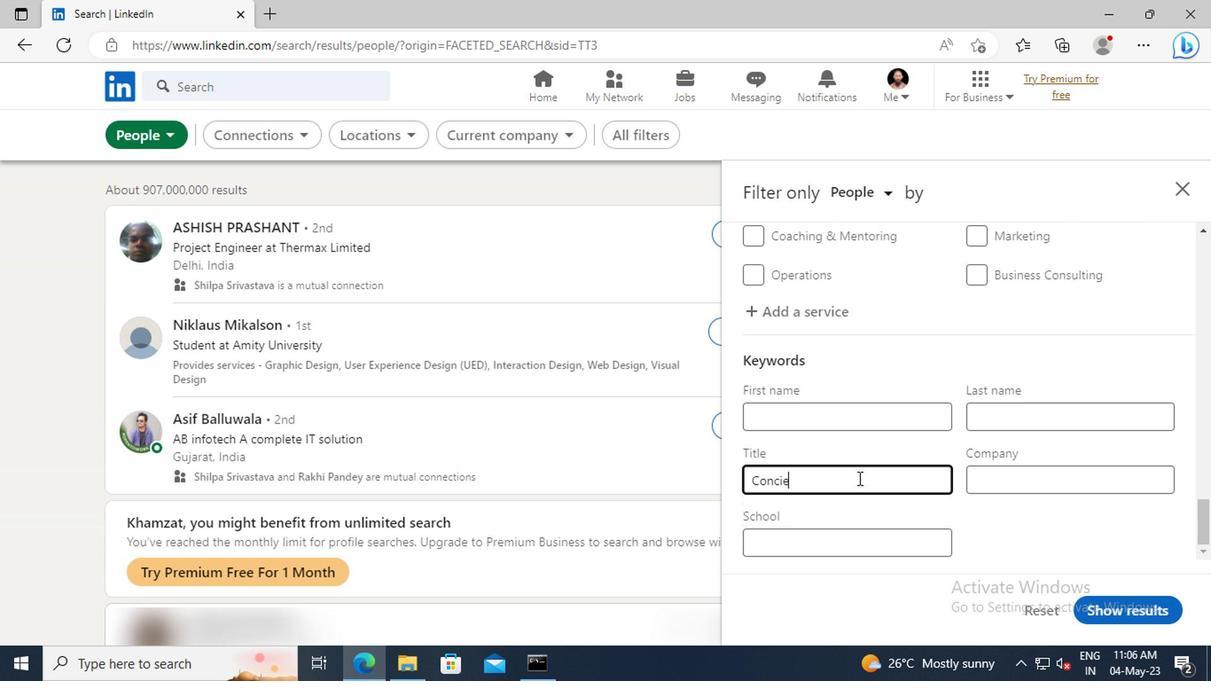 
Action: Key pressed RGE<Key.enter>
Screenshot: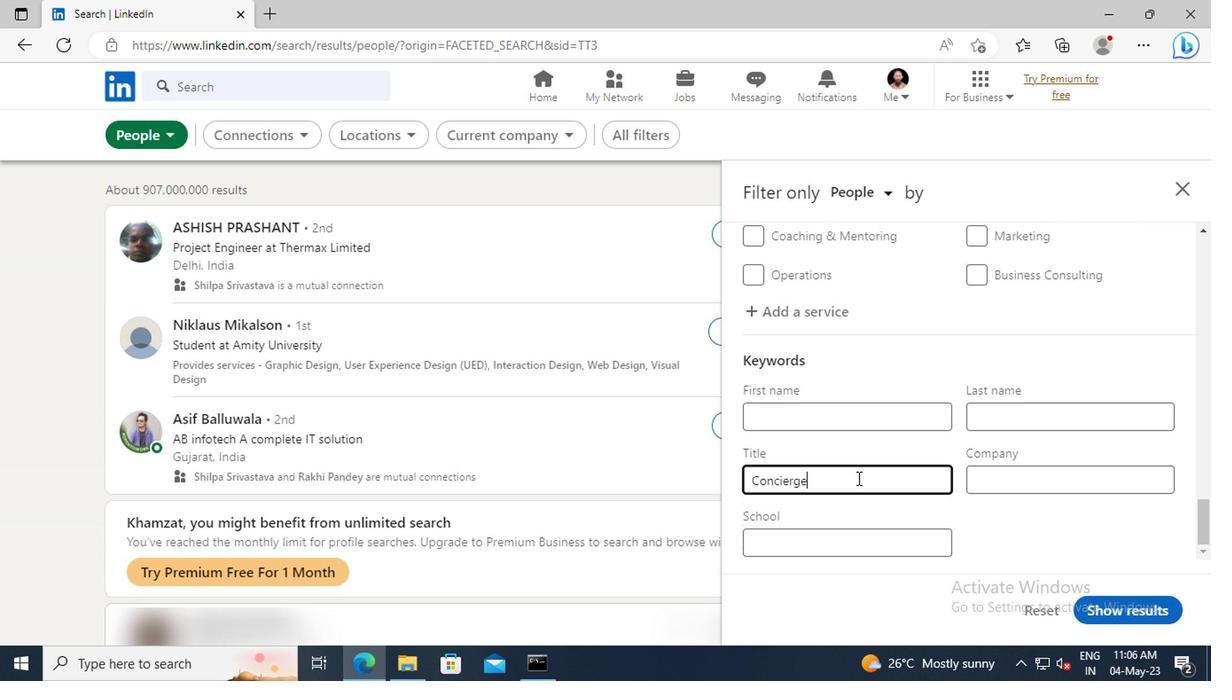 
Action: Mouse moved to (1091, 603)
Screenshot: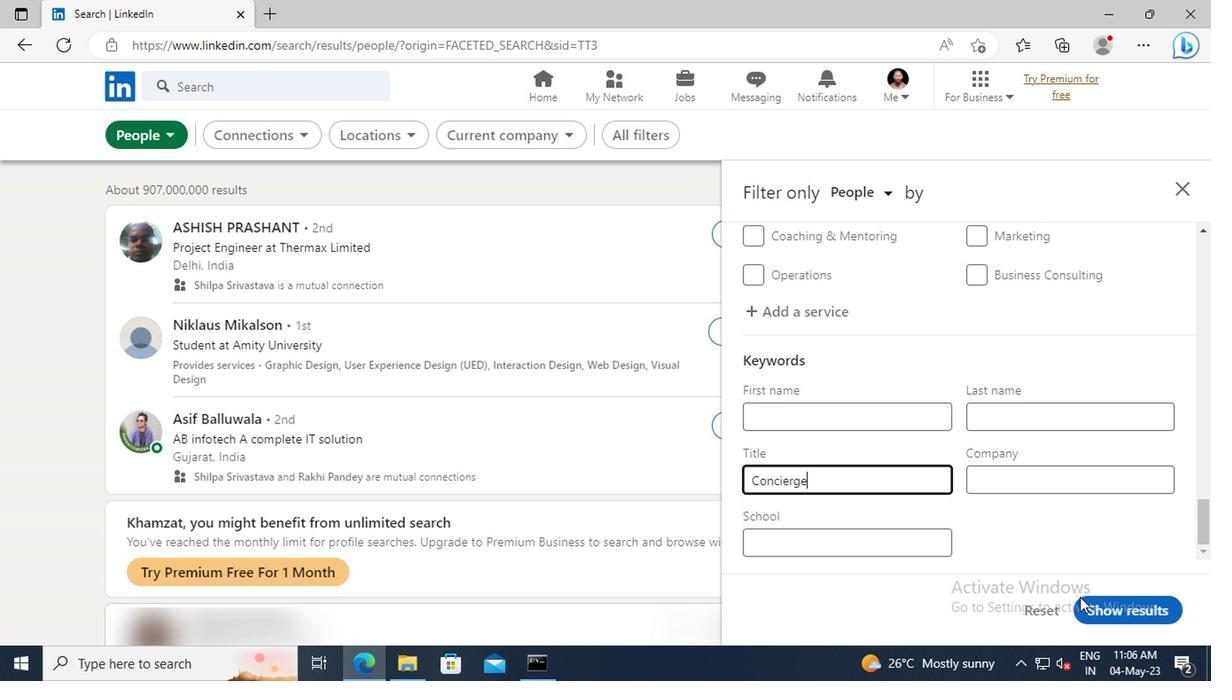 
Action: Mouse pressed left at (1091, 603)
Screenshot: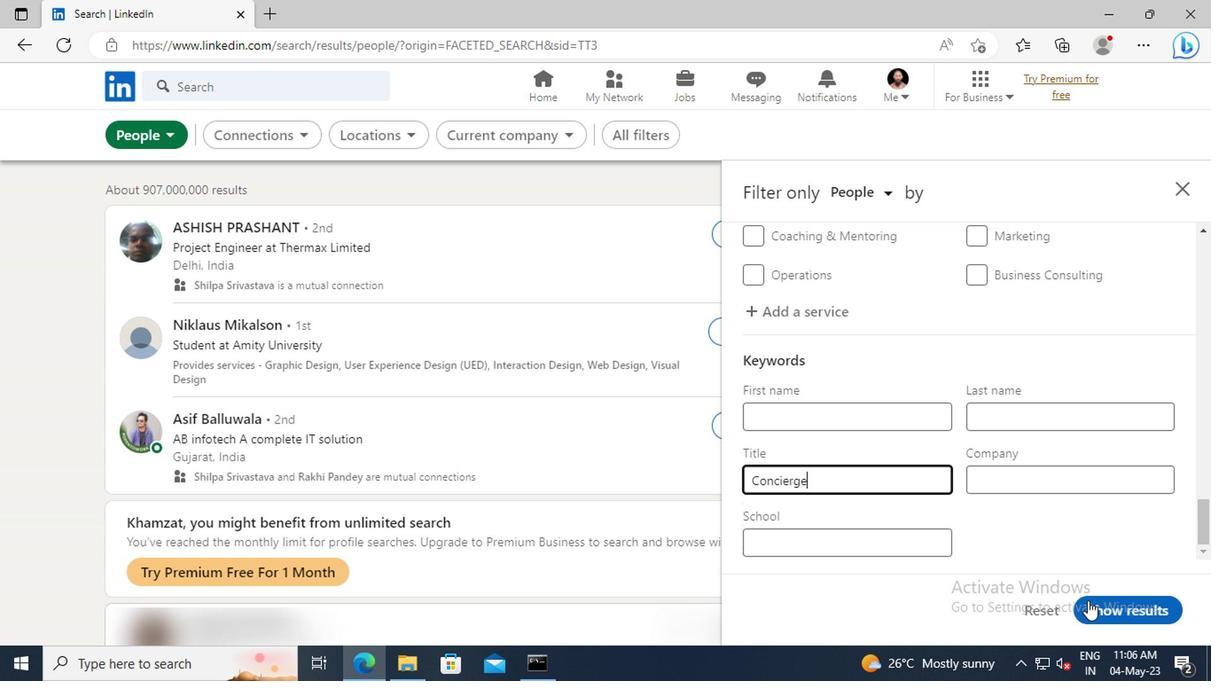 
